 Task: Find connections with filter location Kilmarnock with filter topic #personalbrandingwith filter profile language Potuguese with filter current company Gurgaon Estate In with filter school CMR Institute Of Technology with filter industry Railroad Equipment Manufacturing with filter service category Translation with filter keywords title Nail Technician
Action: Mouse moved to (602, 77)
Screenshot: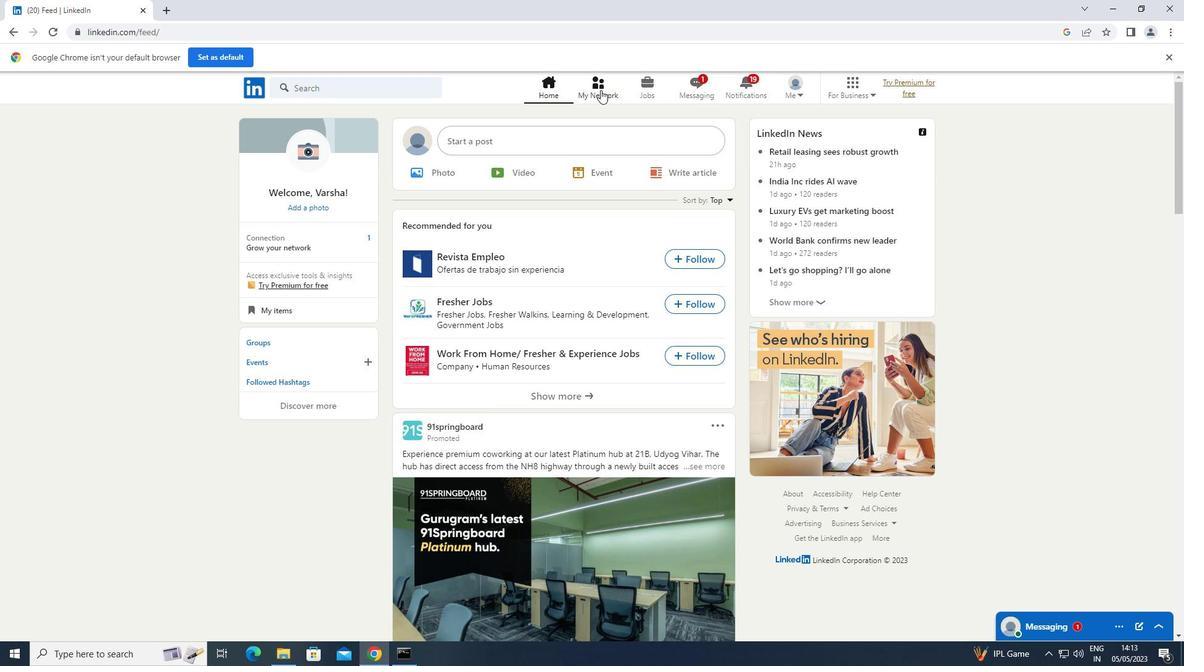 
Action: Mouse pressed left at (602, 77)
Screenshot: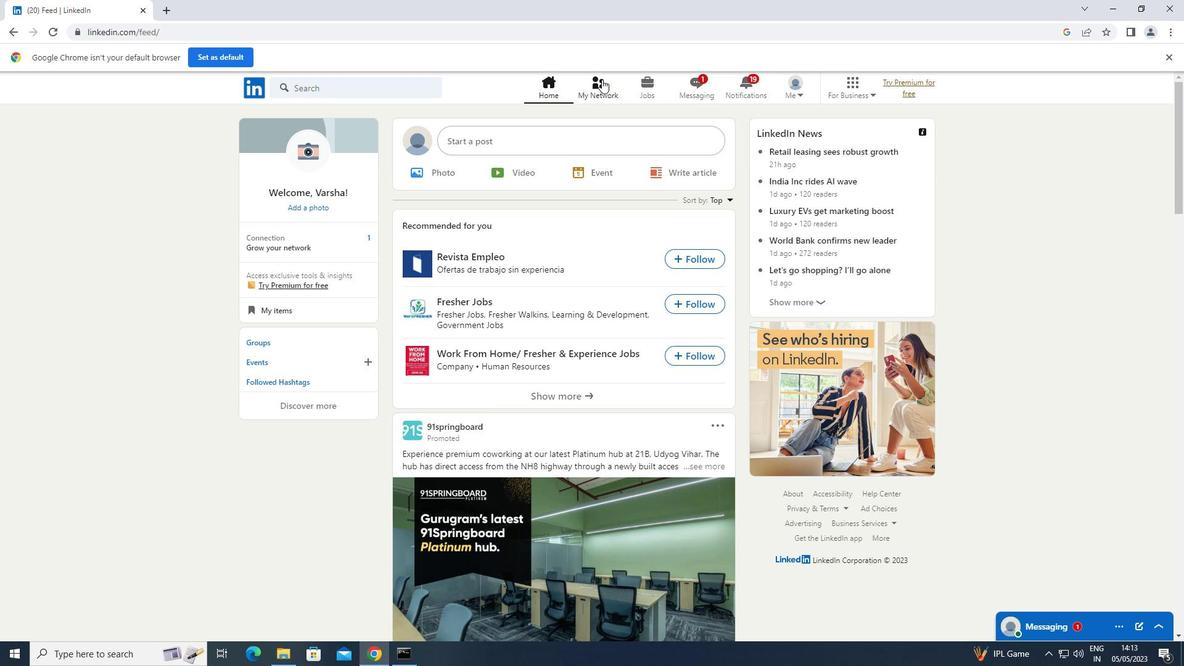 
Action: Mouse moved to (346, 161)
Screenshot: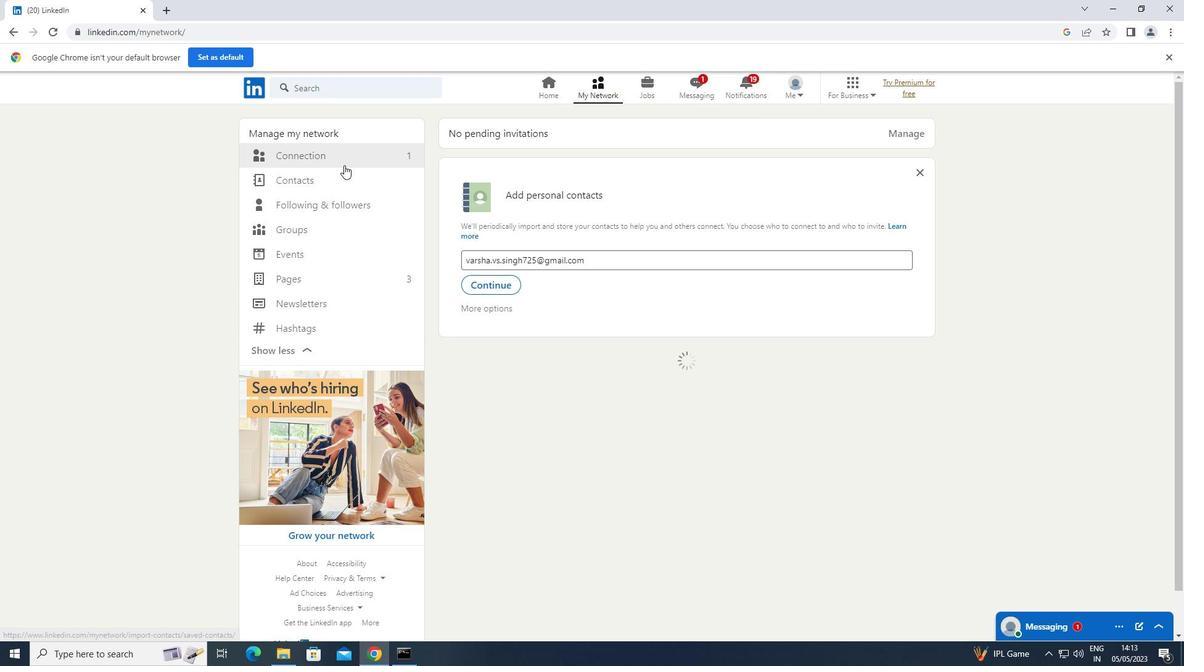 
Action: Mouse pressed left at (346, 161)
Screenshot: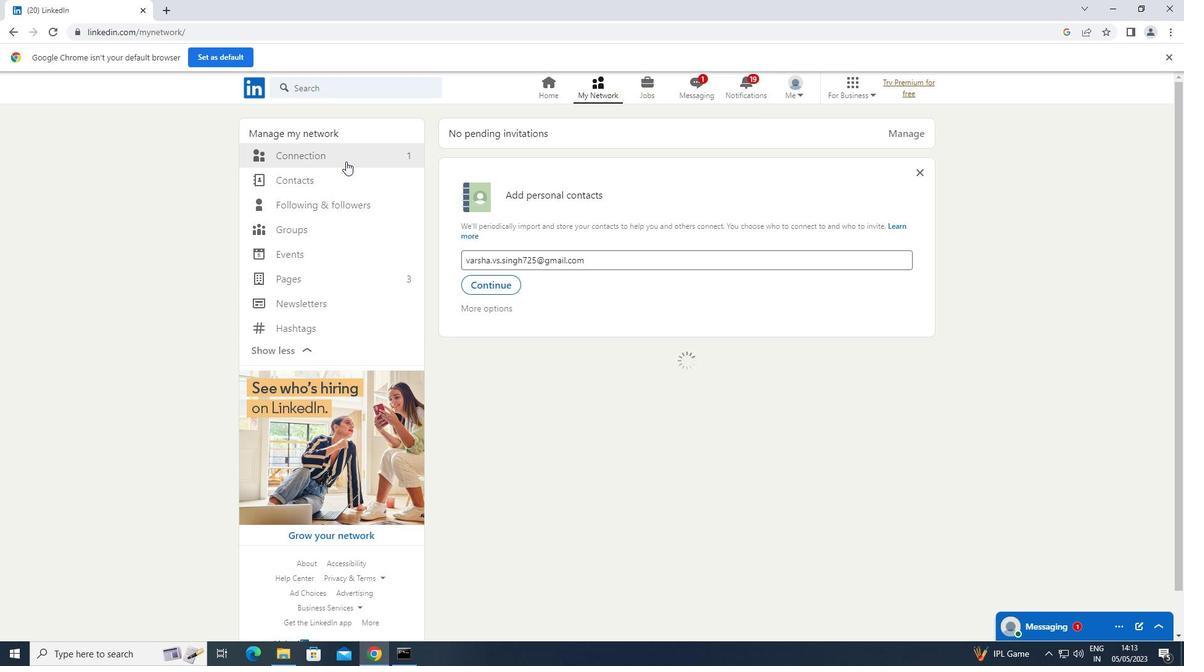 
Action: Mouse moved to (704, 151)
Screenshot: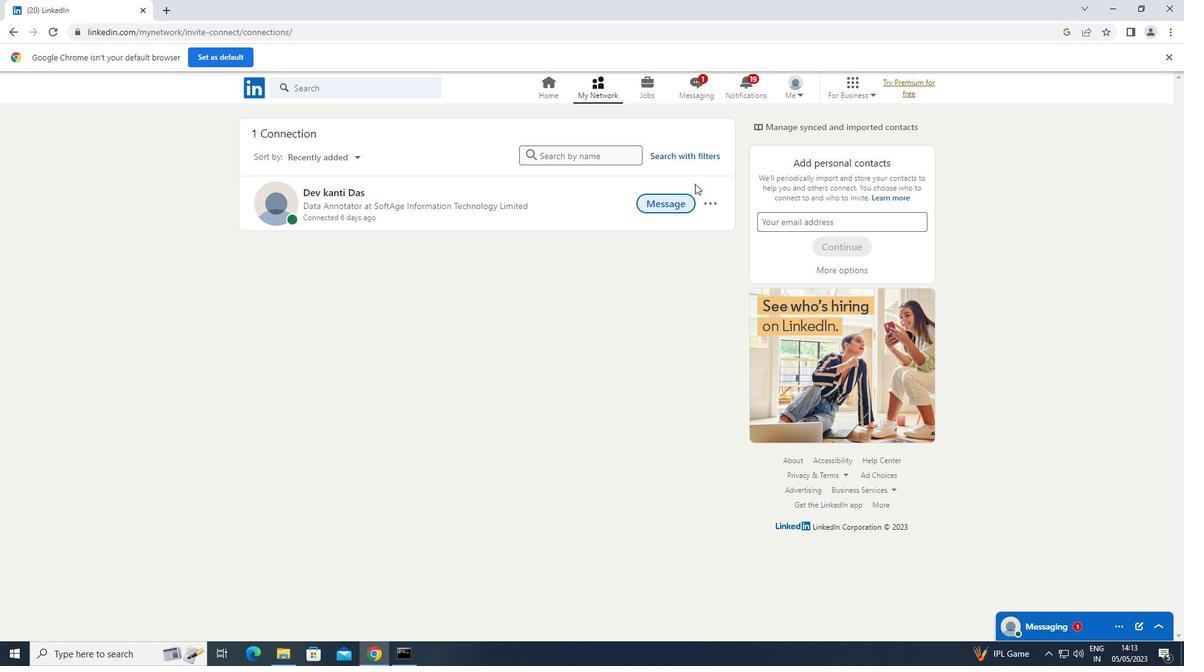 
Action: Mouse pressed left at (704, 151)
Screenshot: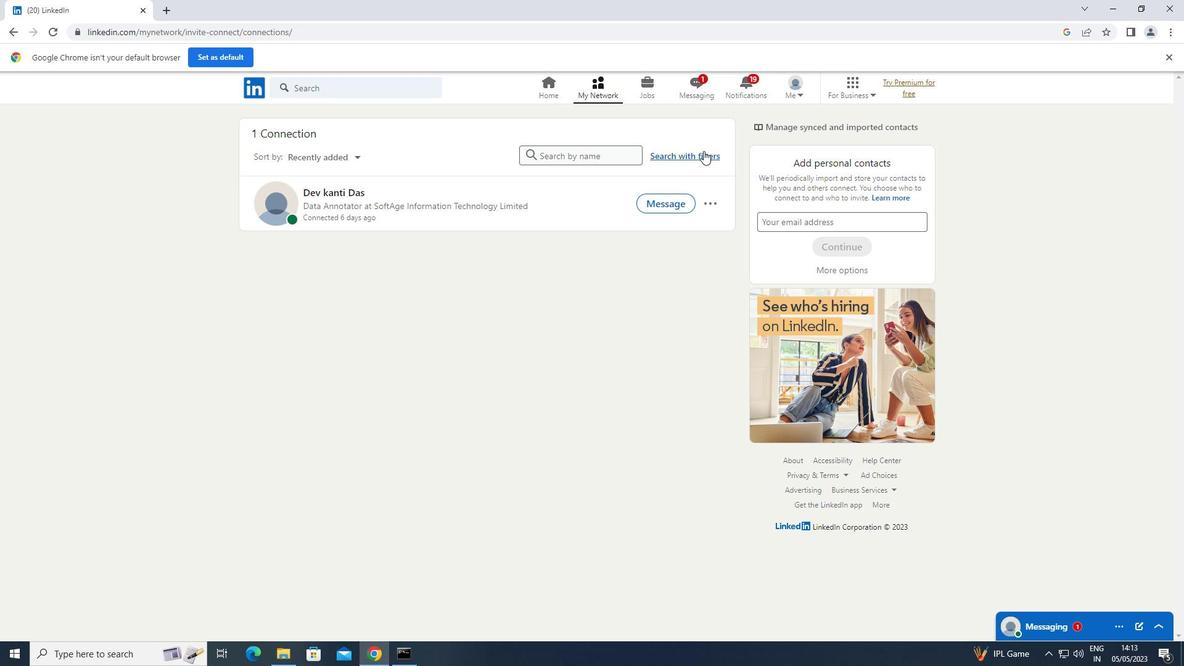 
Action: Mouse moved to (625, 122)
Screenshot: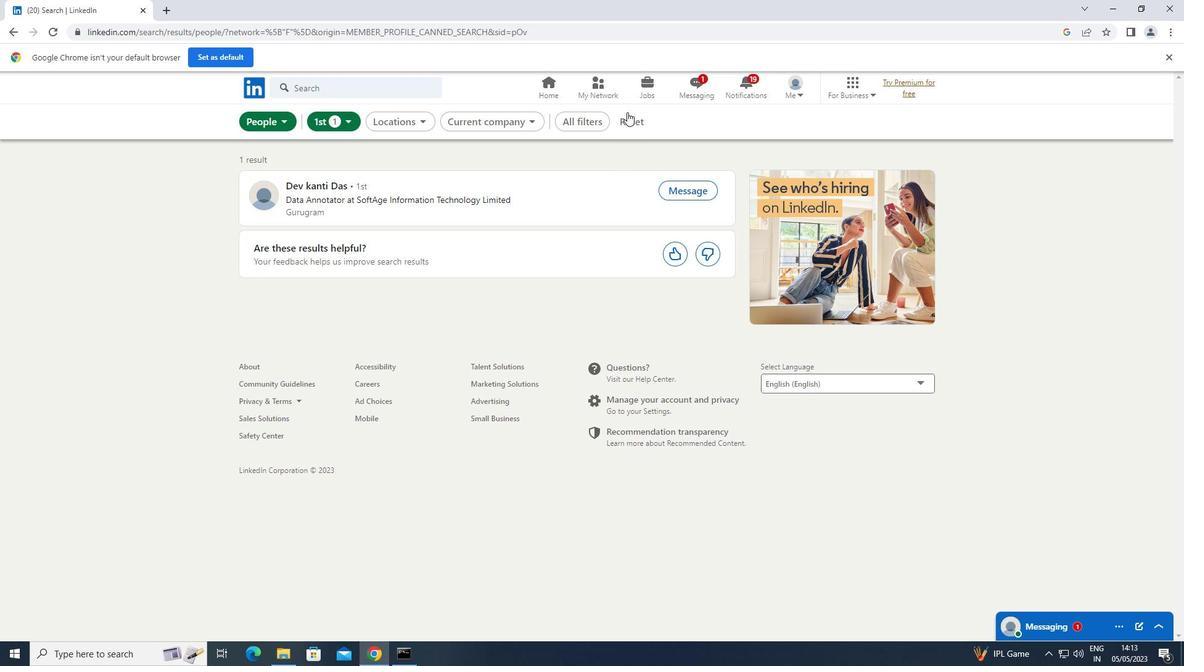 
Action: Mouse pressed left at (625, 122)
Screenshot: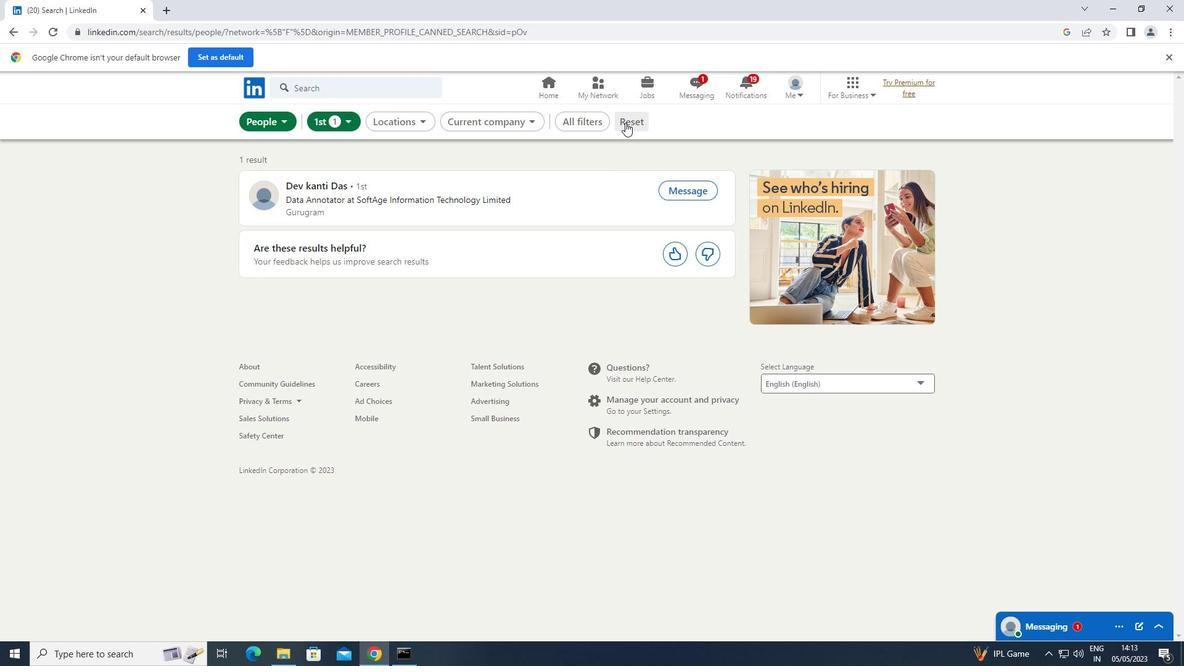 
Action: Mouse moved to (623, 125)
Screenshot: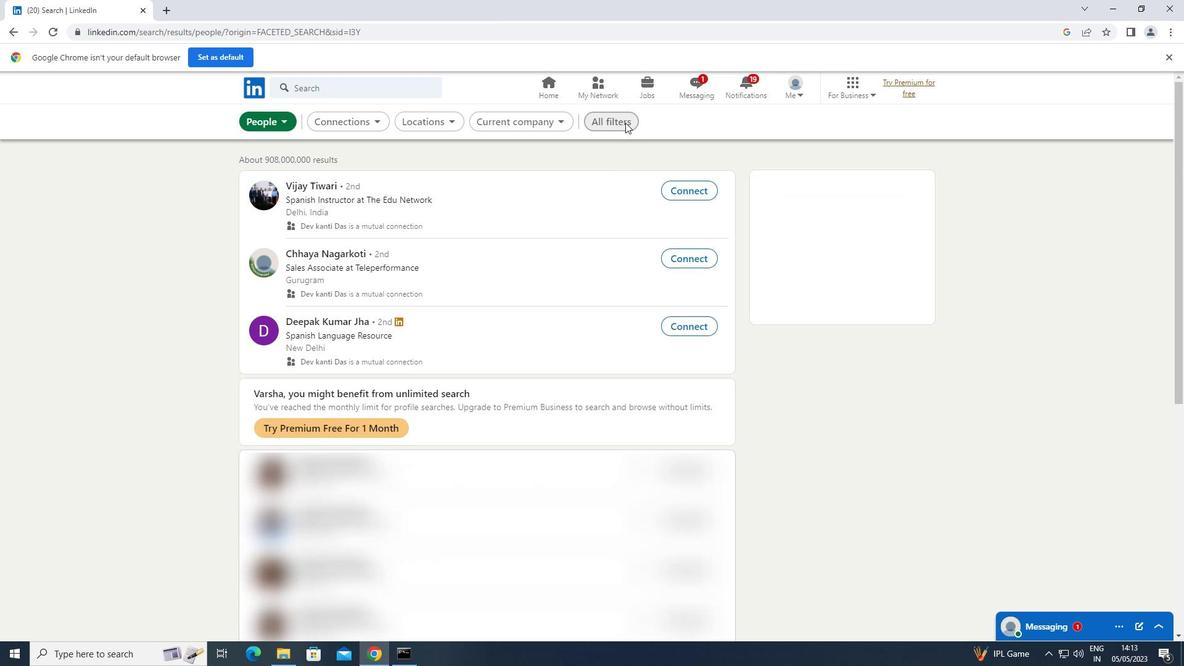 
Action: Mouse pressed left at (623, 125)
Screenshot: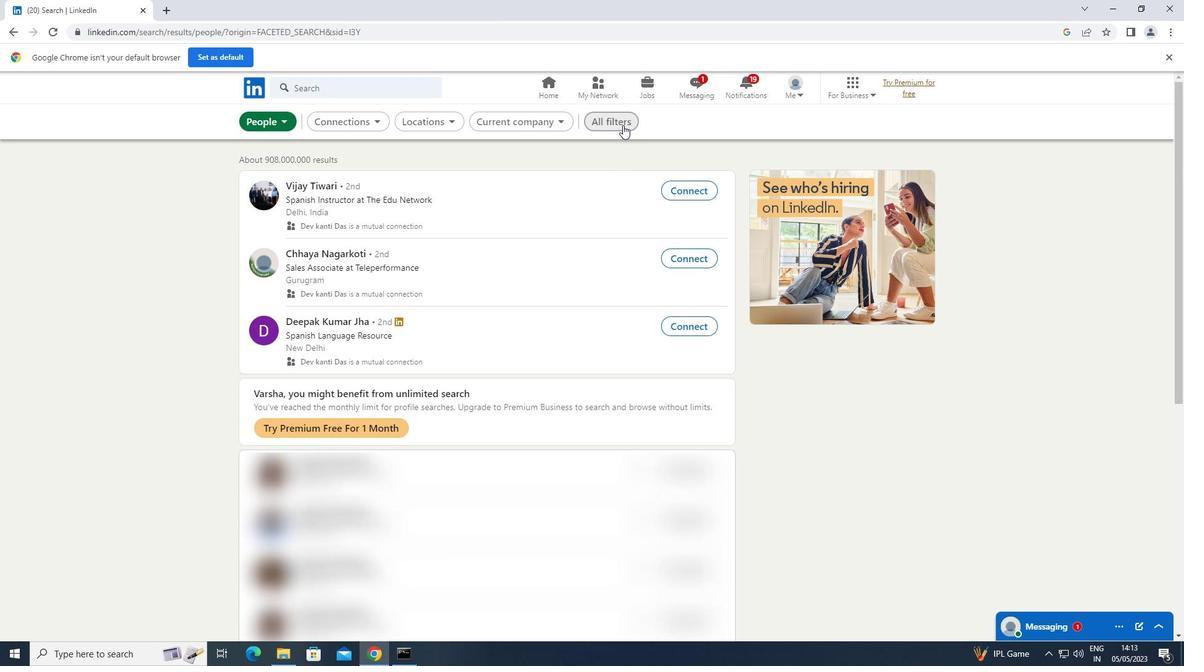 
Action: Mouse moved to (946, 331)
Screenshot: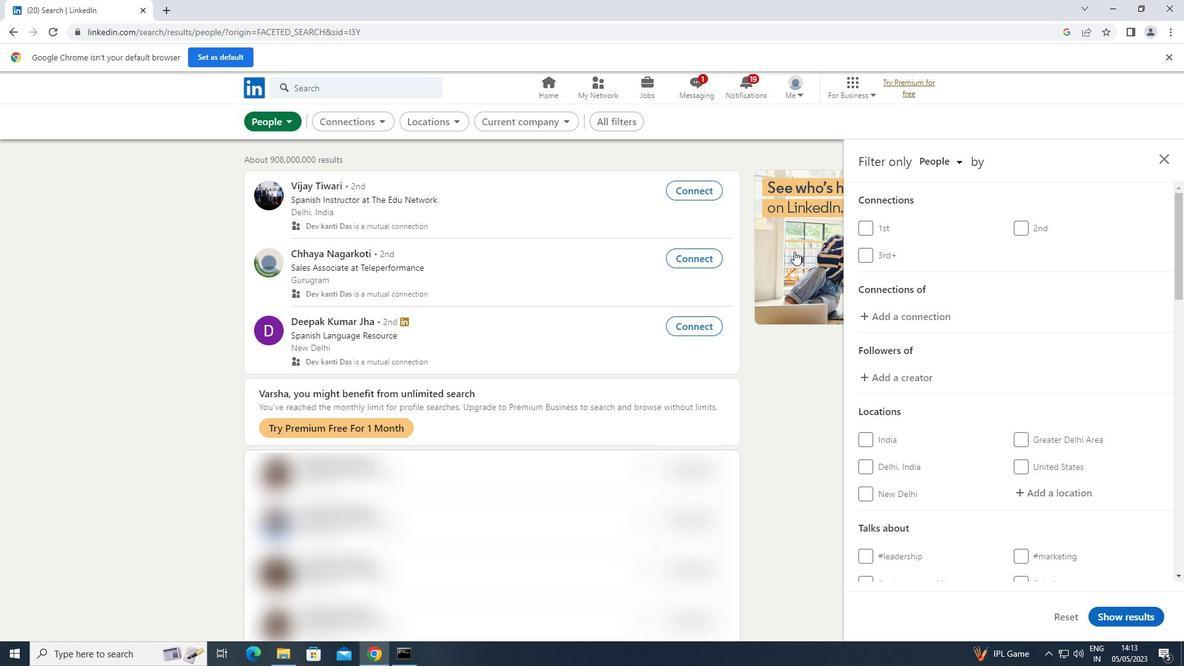 
Action: Mouse scrolled (946, 330) with delta (0, 0)
Screenshot: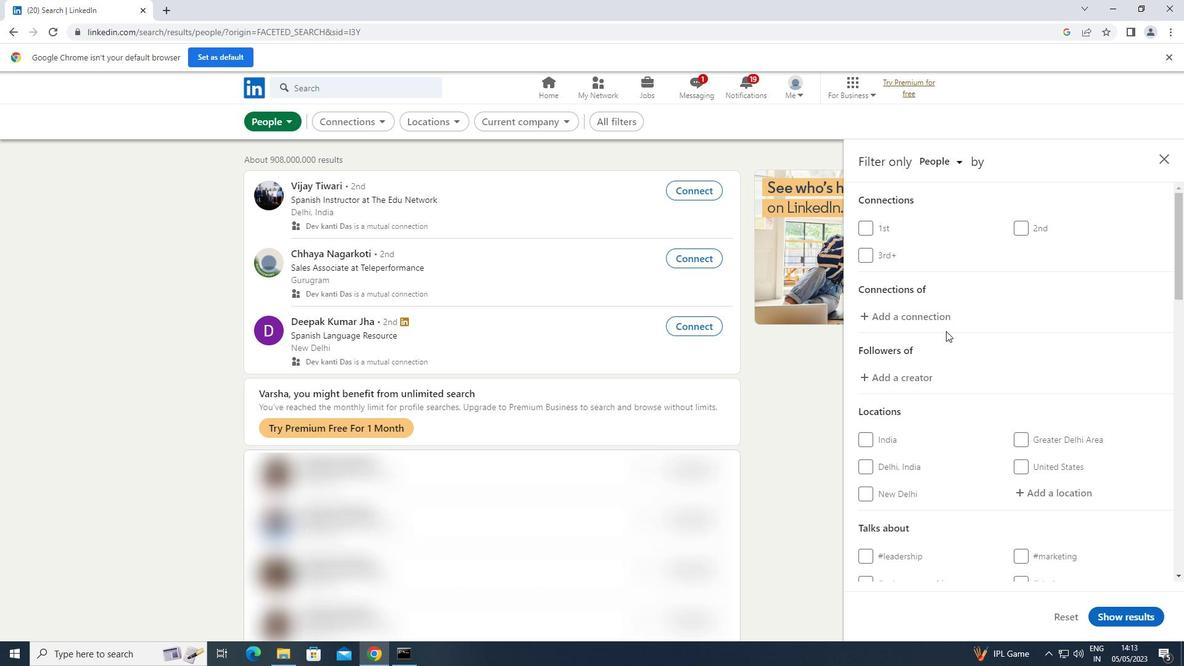 
Action: Mouse scrolled (946, 330) with delta (0, 0)
Screenshot: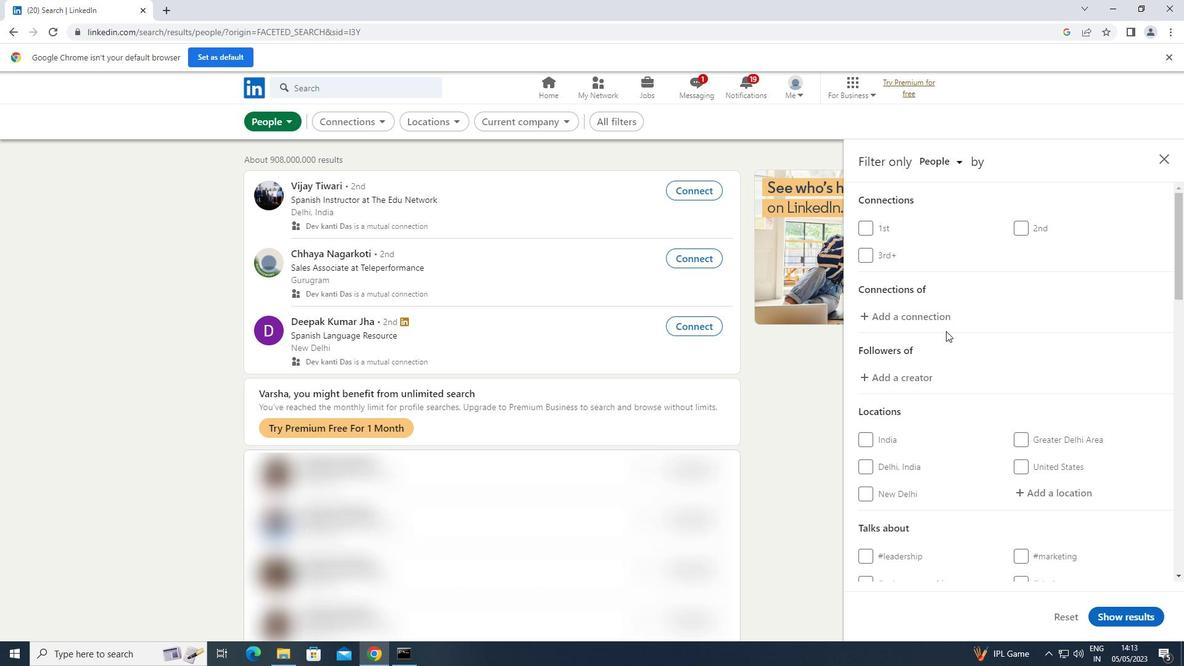 
Action: Mouse moved to (1032, 364)
Screenshot: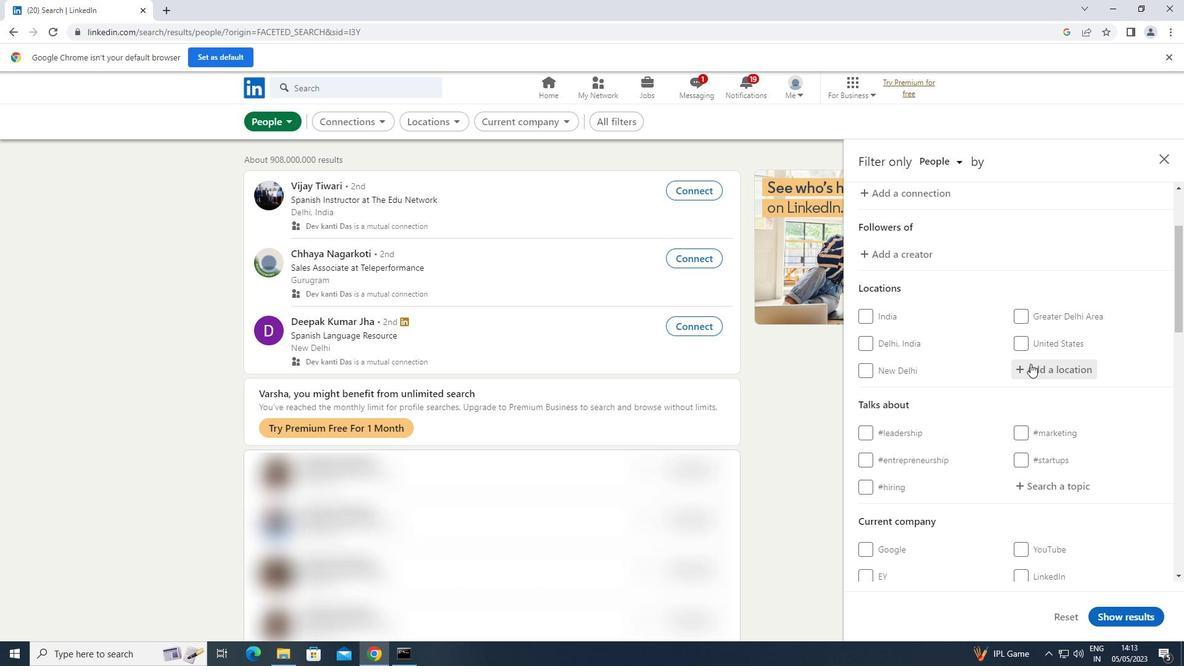
Action: Mouse pressed left at (1032, 364)
Screenshot: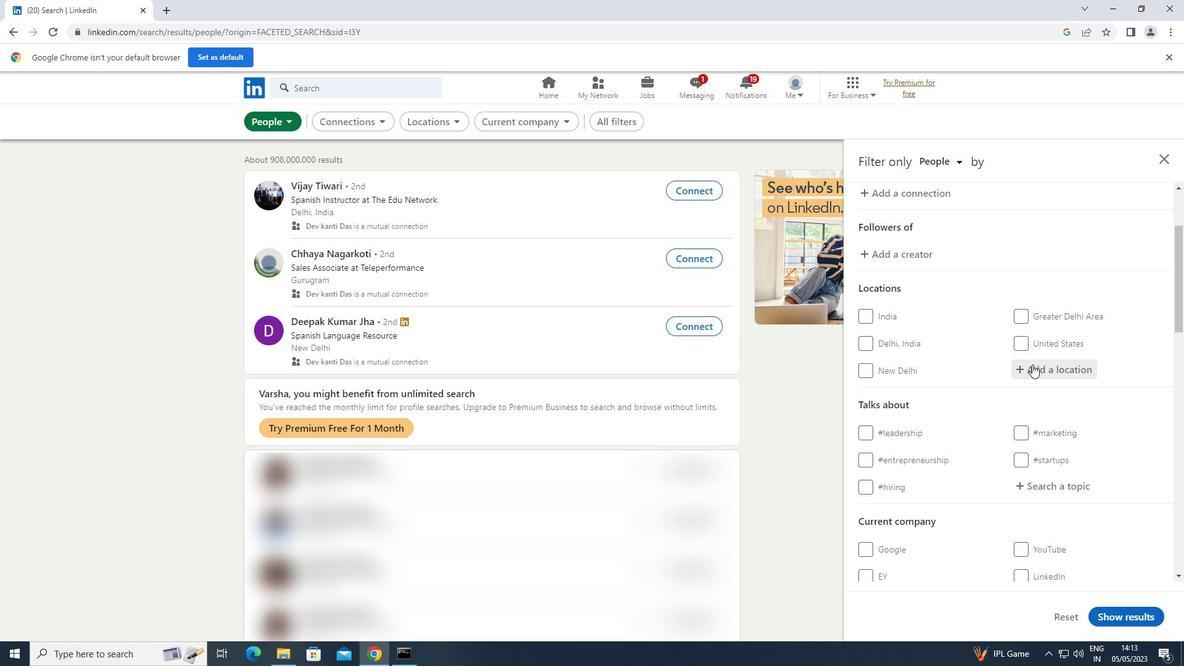 
Action: Key pressed <Key.shift><Key.shift>KILMARNOCK
Screenshot: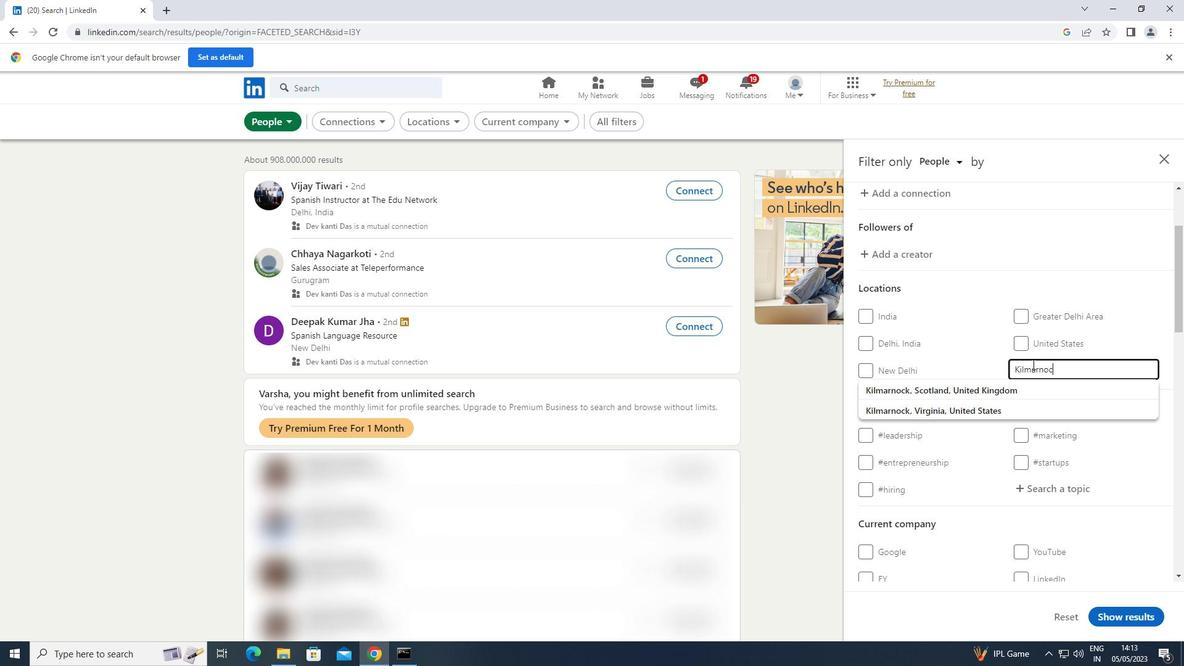 
Action: Mouse moved to (1035, 480)
Screenshot: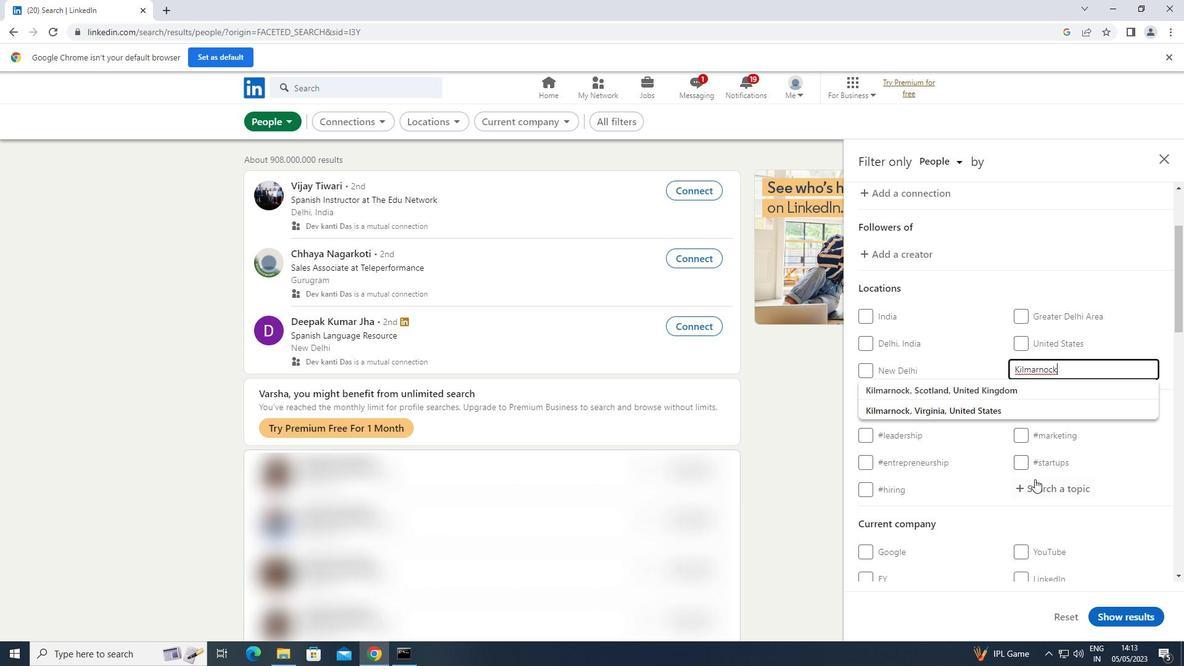 
Action: Mouse pressed left at (1035, 480)
Screenshot: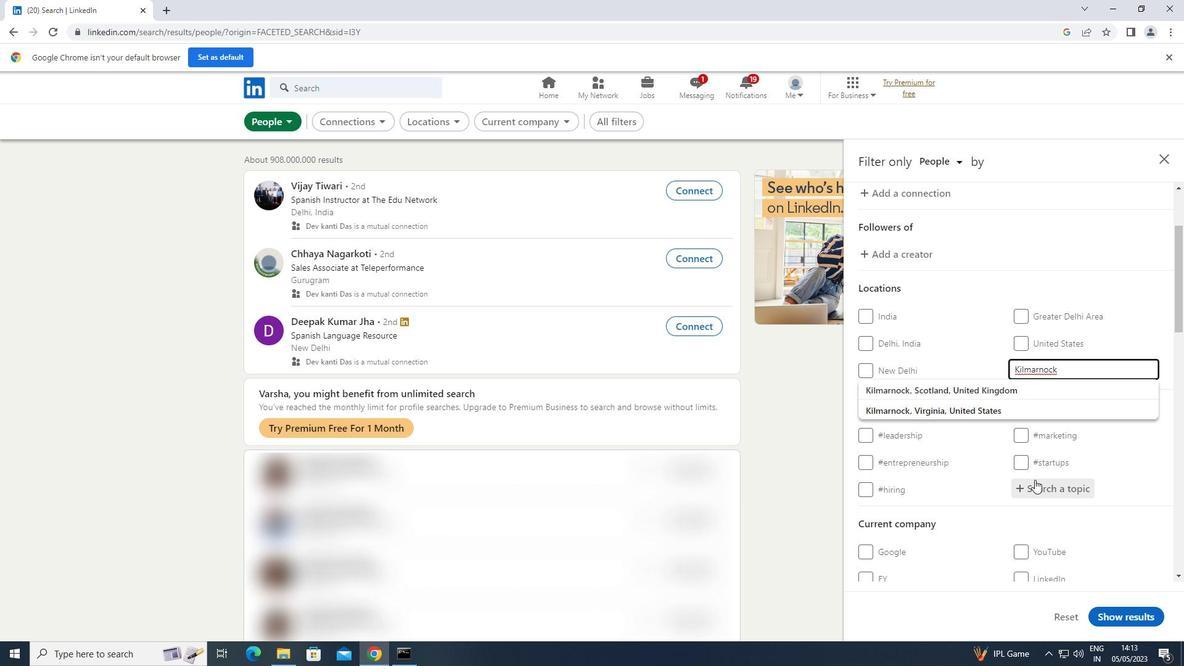 
Action: Key pressed PERSONALBRANDING
Screenshot: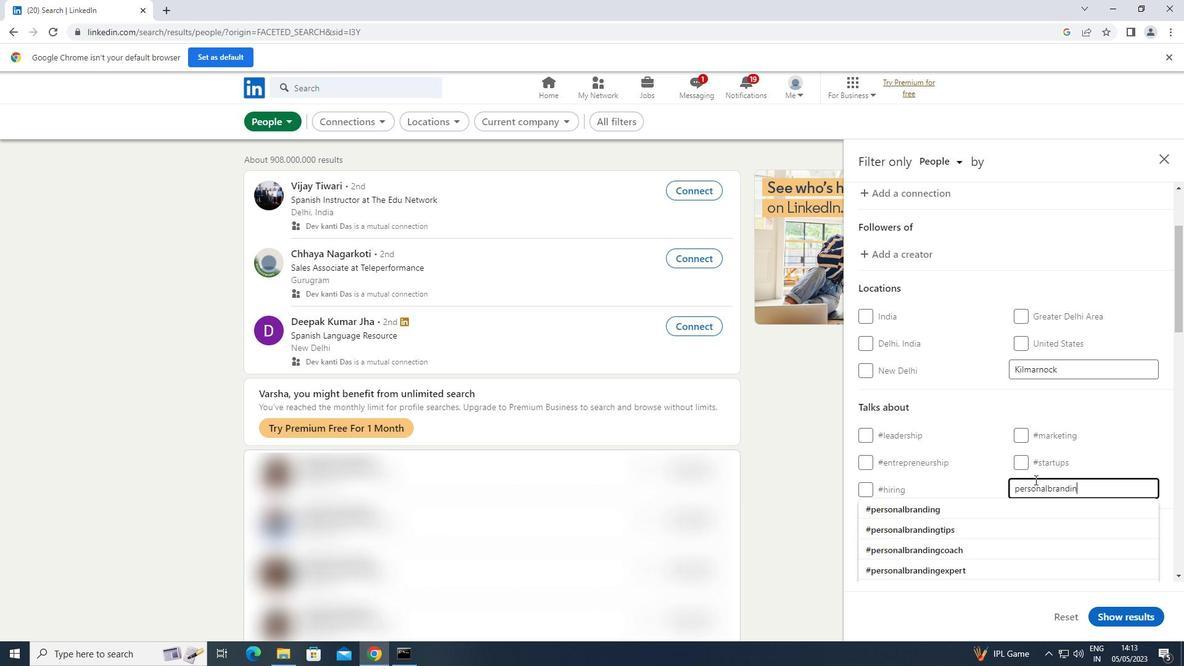 
Action: Mouse moved to (966, 510)
Screenshot: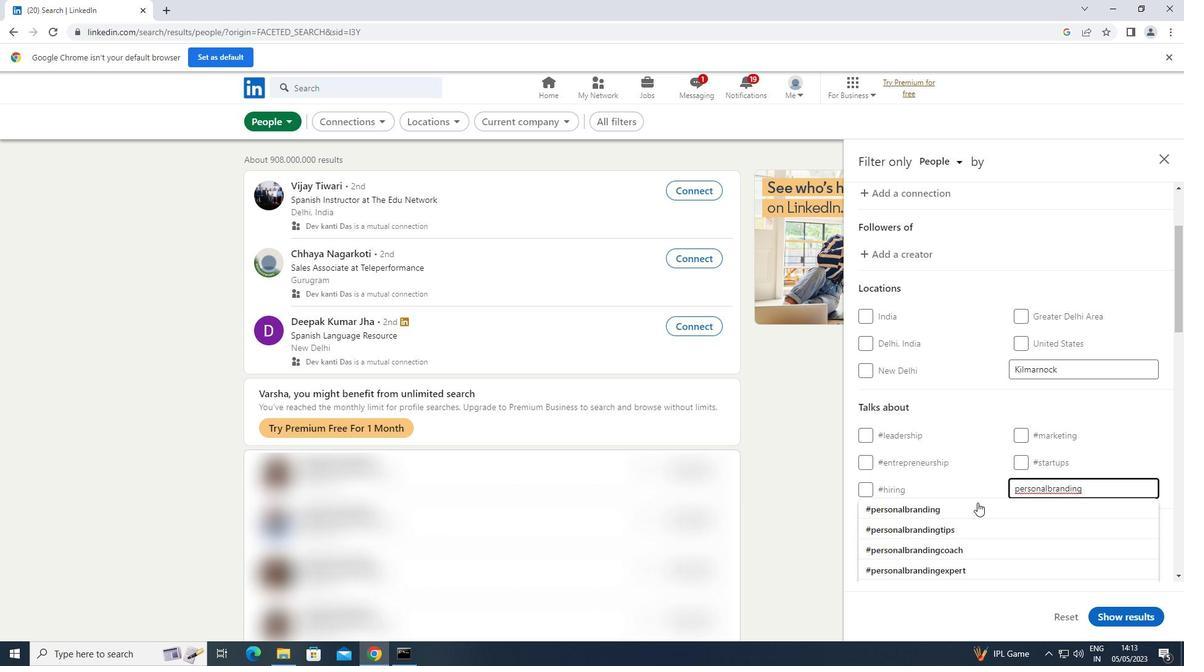 
Action: Mouse pressed left at (966, 510)
Screenshot: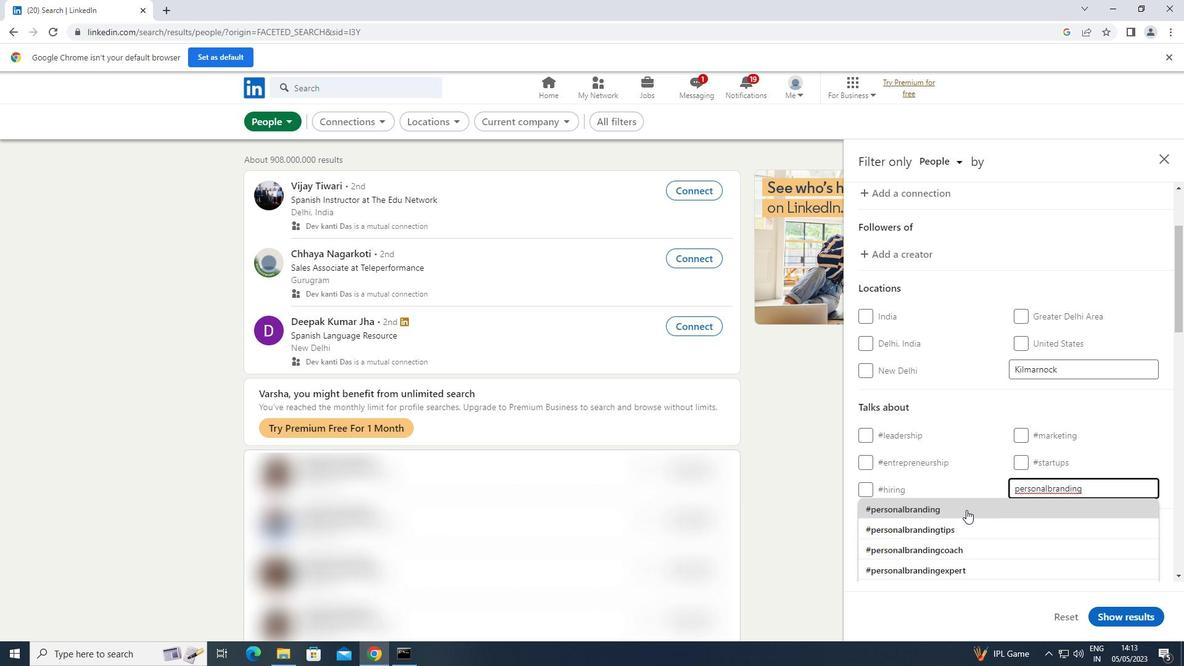 
Action: Mouse moved to (907, 523)
Screenshot: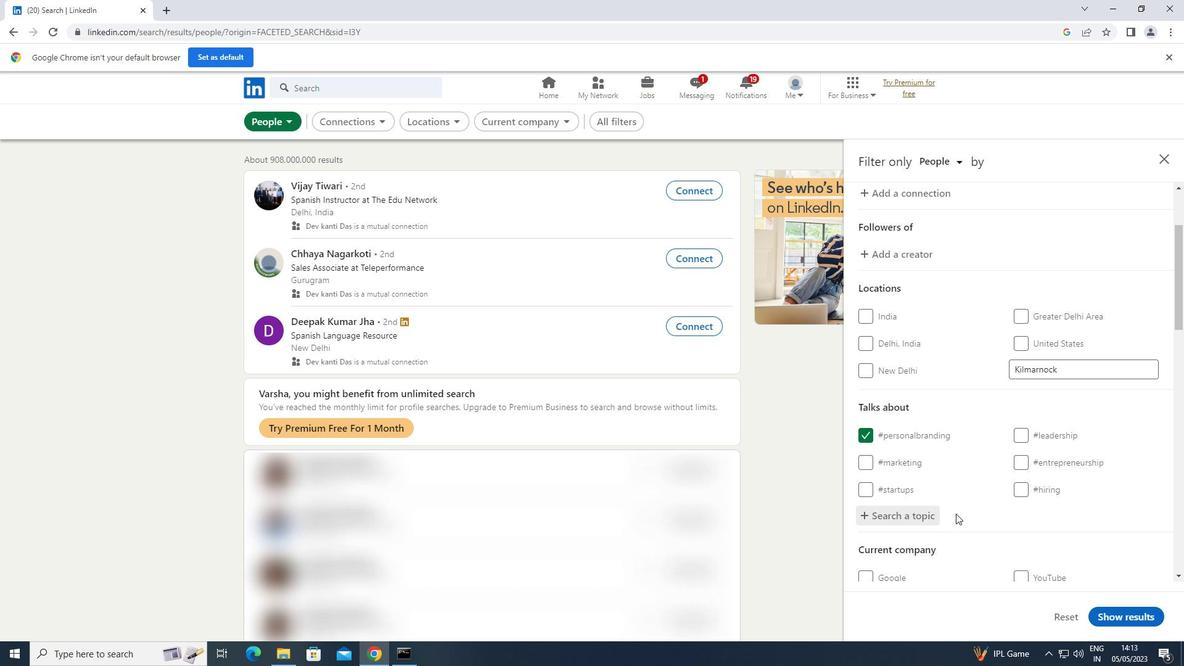 
Action: Mouse scrolled (907, 522) with delta (0, 0)
Screenshot: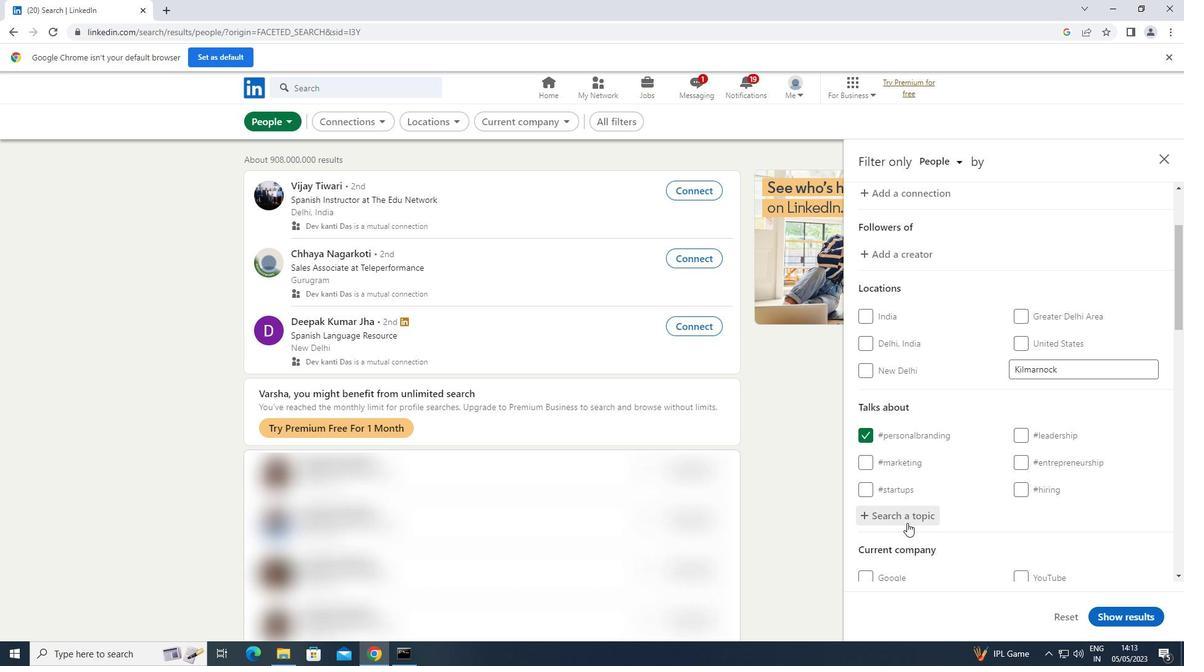 
Action: Mouse scrolled (907, 522) with delta (0, 0)
Screenshot: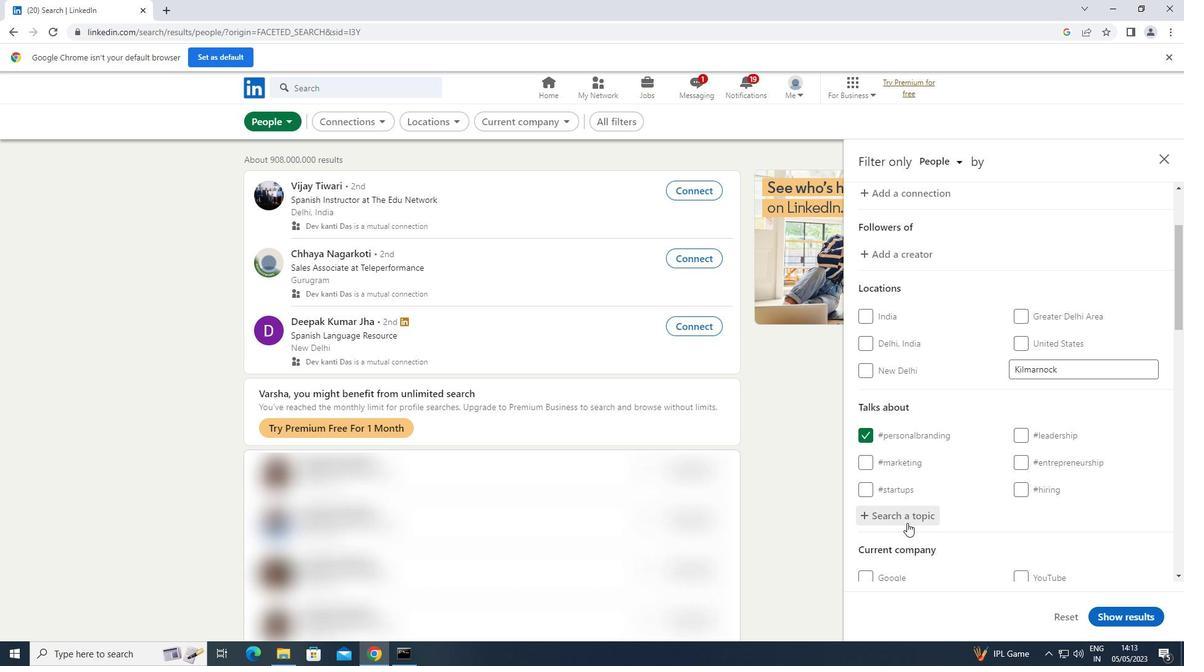
Action: Mouse moved to (924, 503)
Screenshot: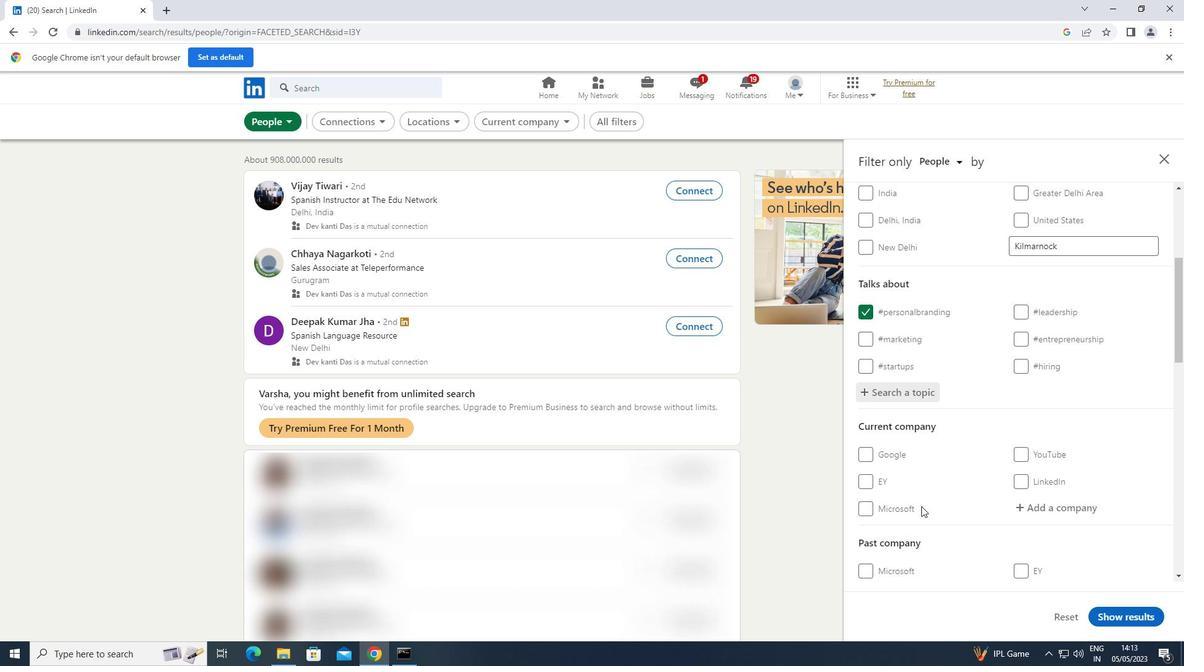 
Action: Mouse scrolled (924, 502) with delta (0, 0)
Screenshot: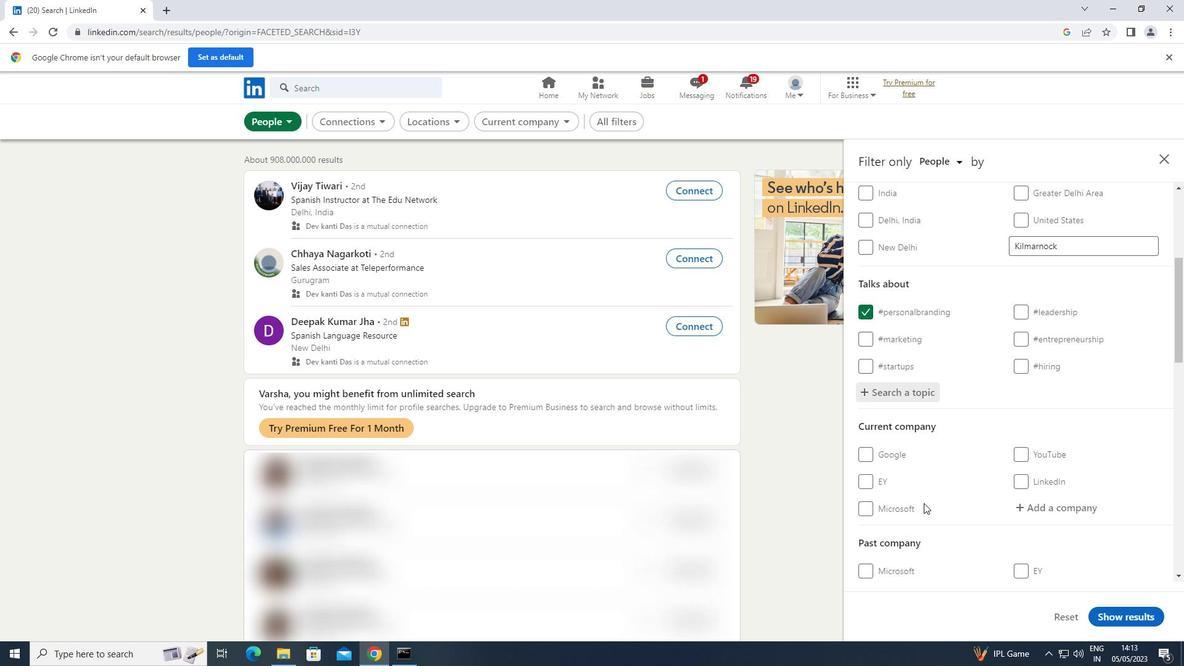 
Action: Mouse scrolled (924, 502) with delta (0, 0)
Screenshot: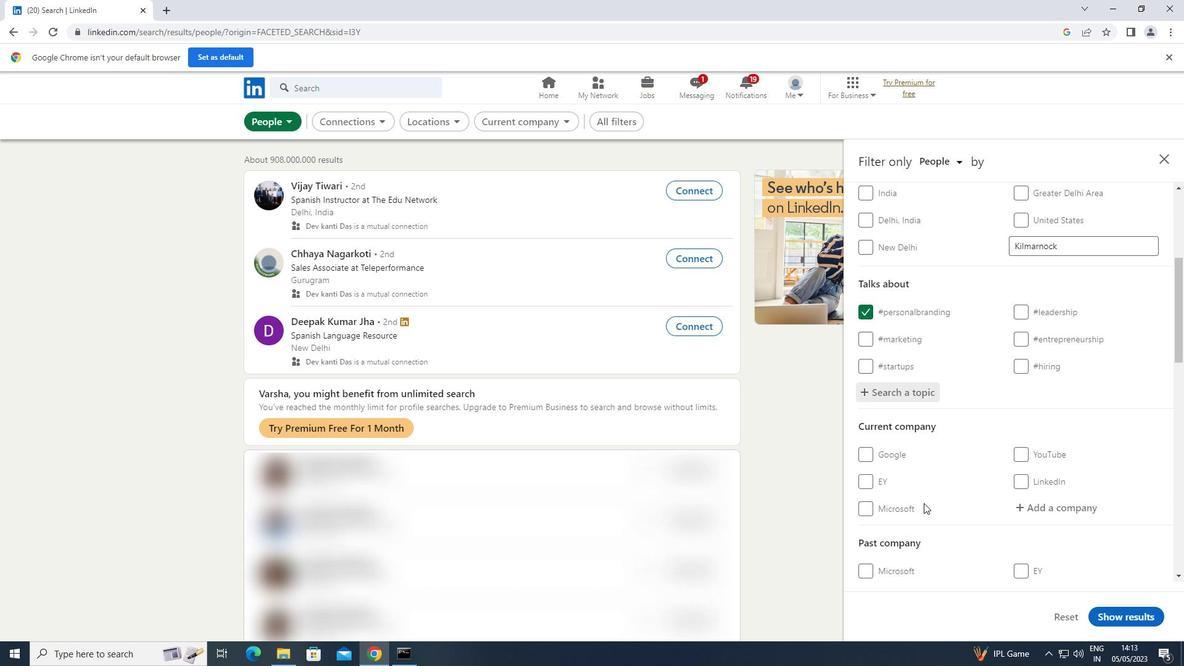 
Action: Mouse moved to (932, 494)
Screenshot: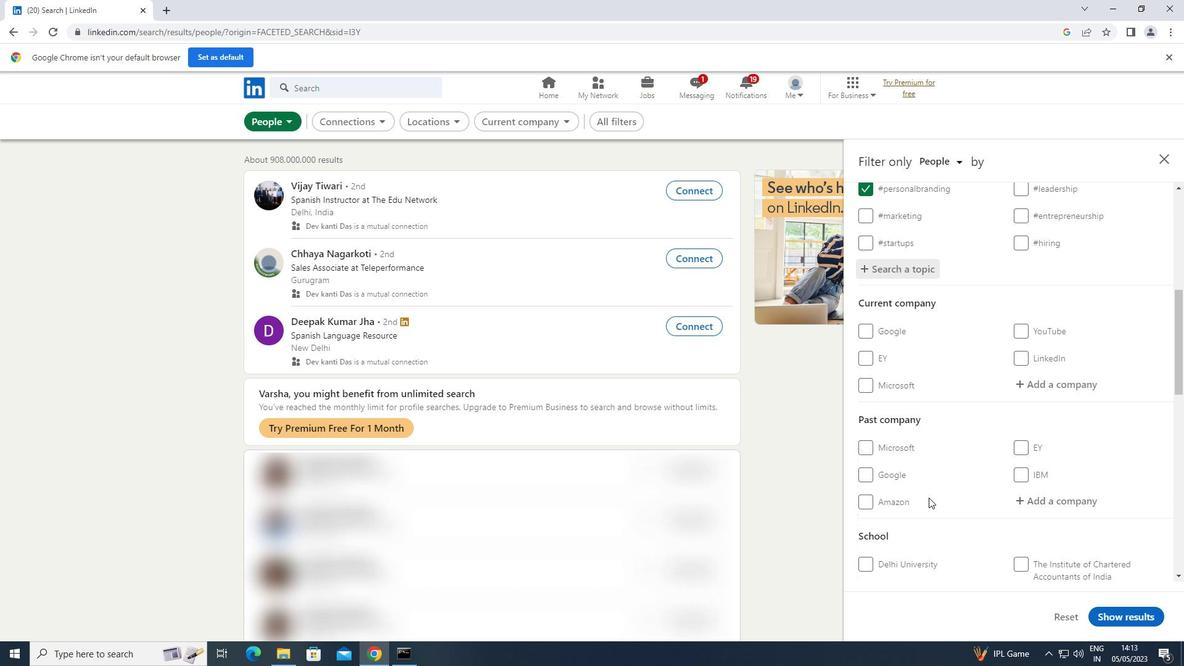 
Action: Mouse scrolled (932, 493) with delta (0, 0)
Screenshot: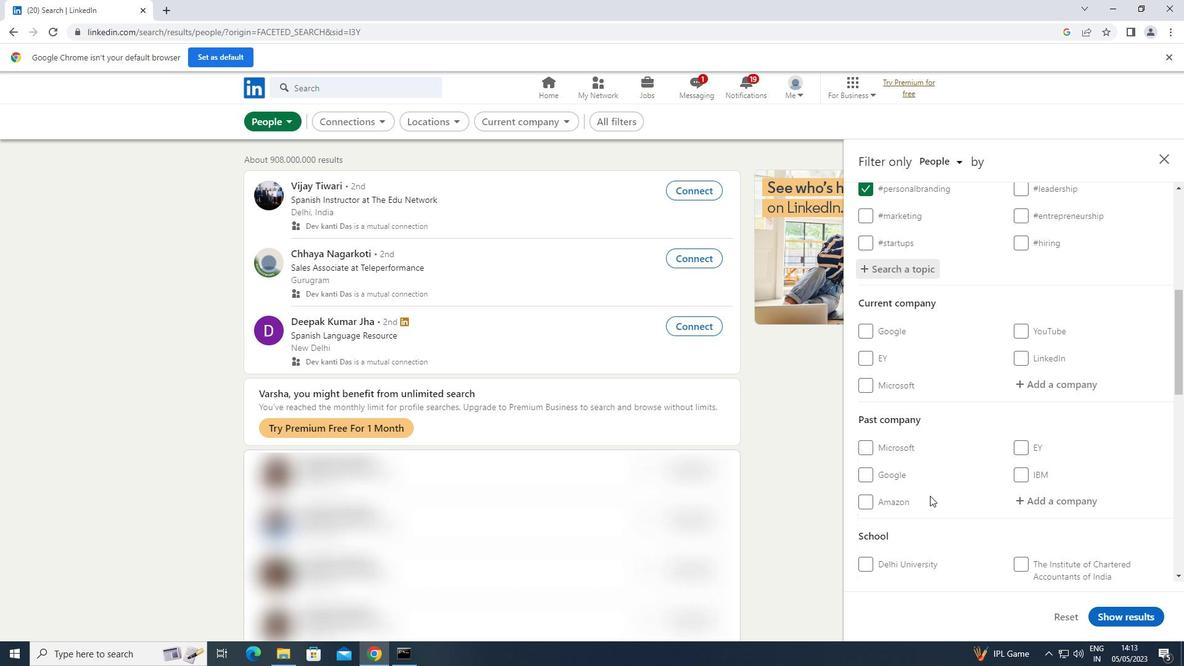 
Action: Mouse scrolled (932, 493) with delta (0, 0)
Screenshot: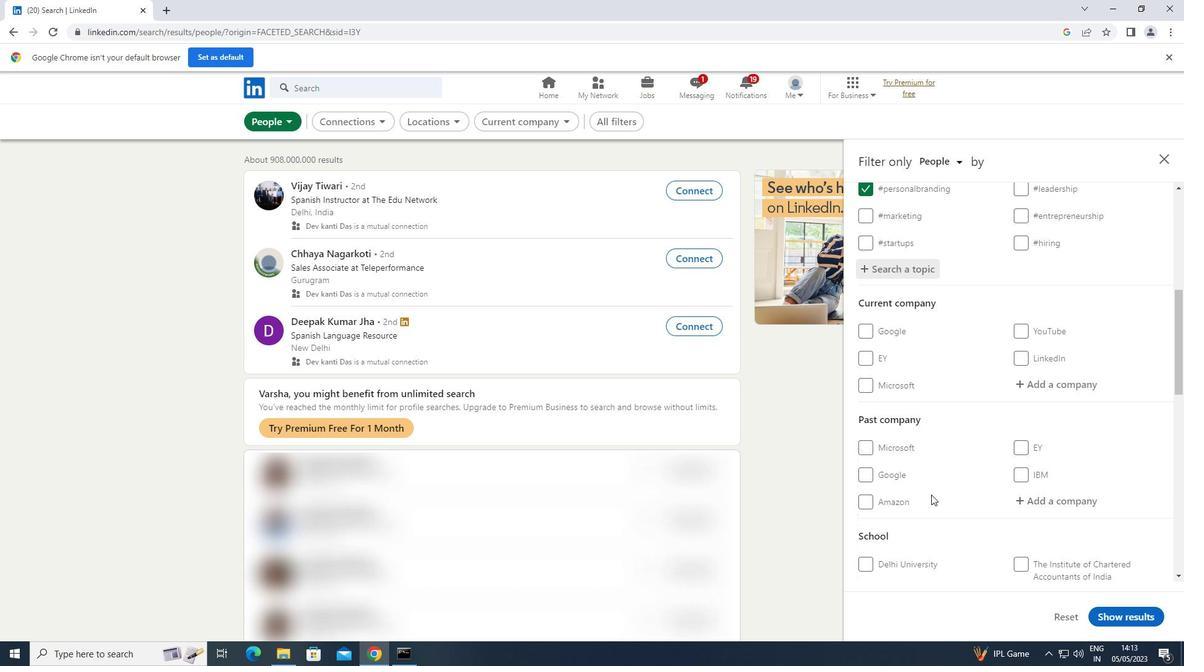 
Action: Mouse scrolled (932, 493) with delta (0, 0)
Screenshot: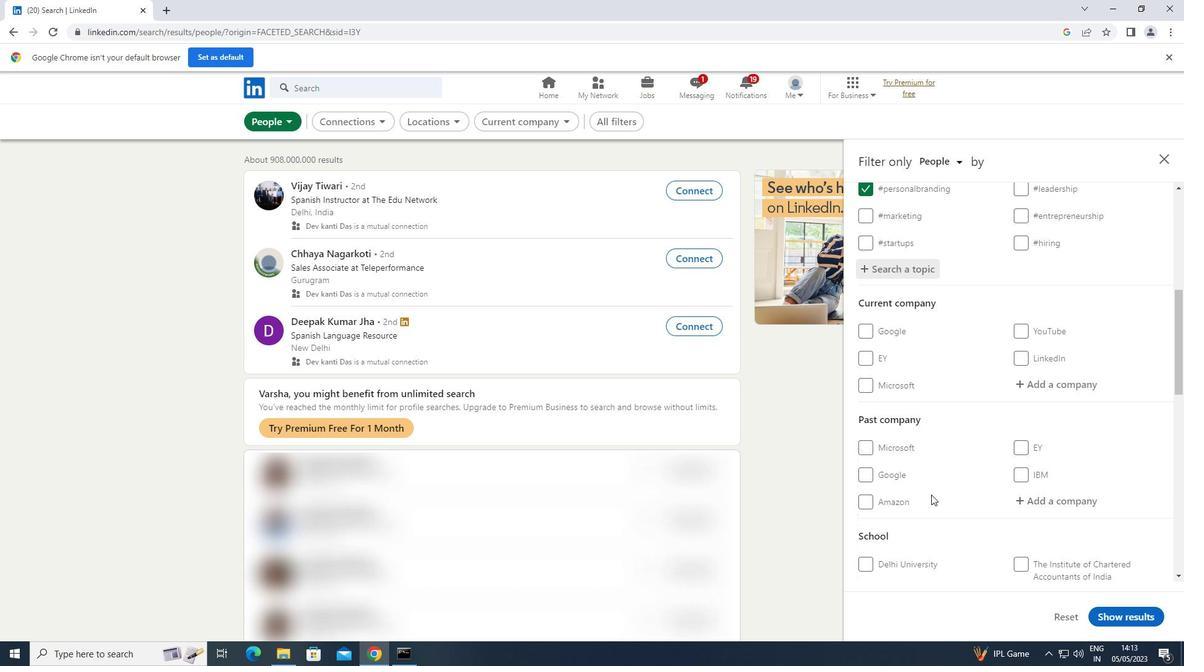 
Action: Mouse scrolled (932, 493) with delta (0, 0)
Screenshot: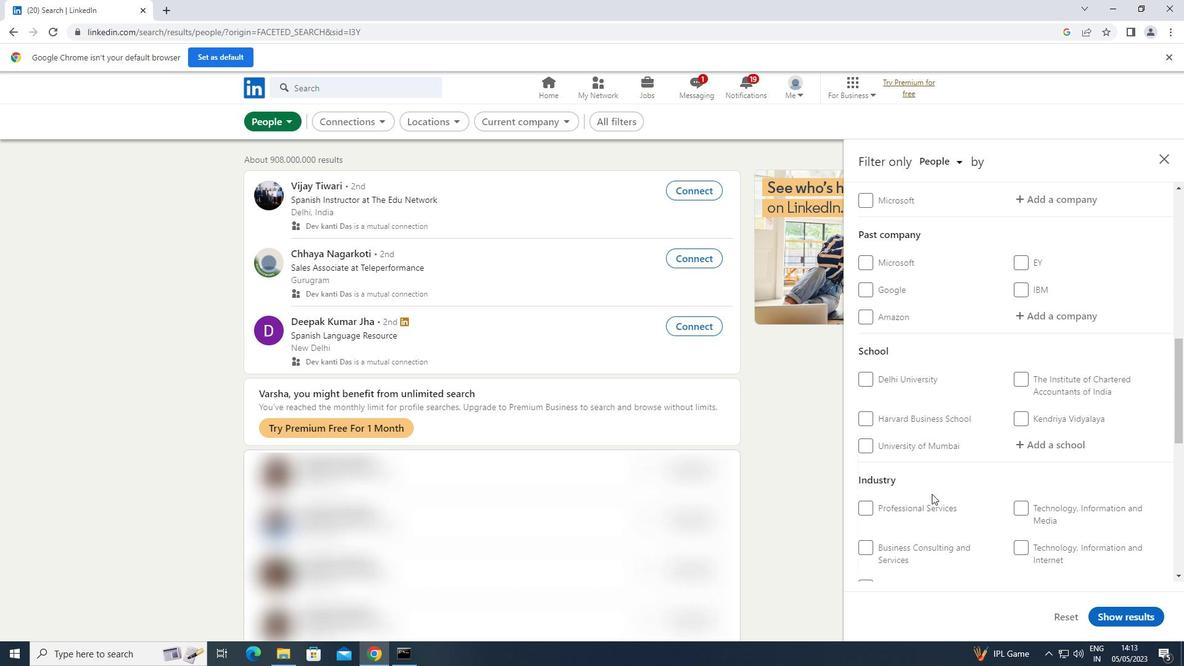 
Action: Mouse scrolled (932, 493) with delta (0, 0)
Screenshot: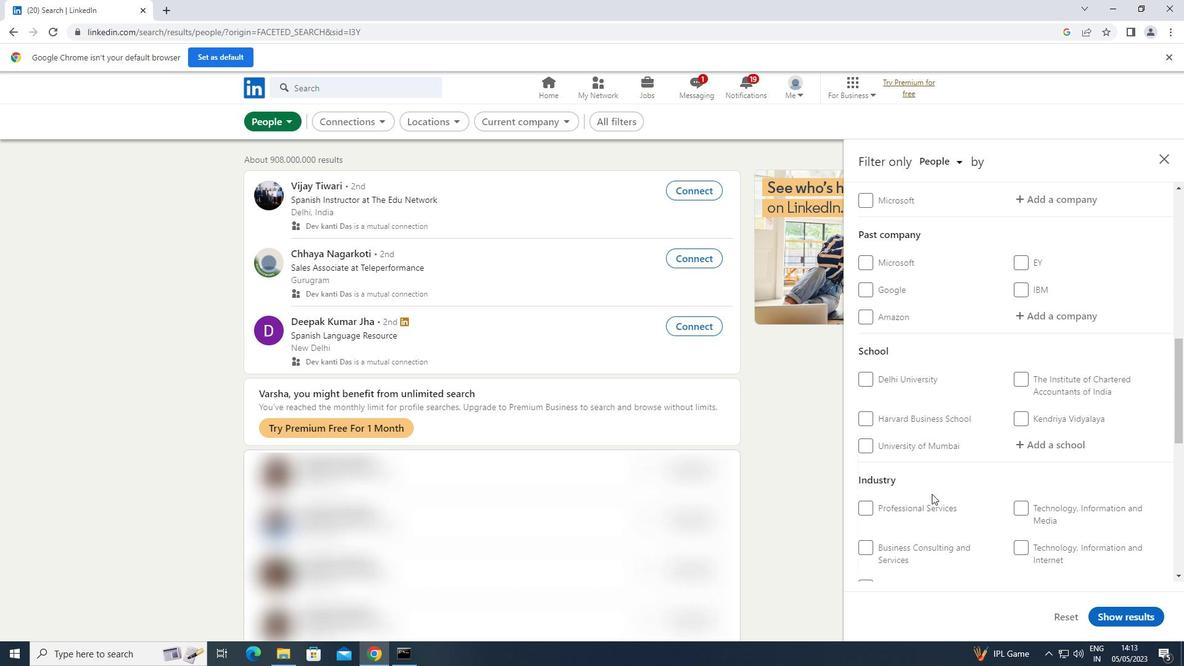 
Action: Mouse moved to (1017, 550)
Screenshot: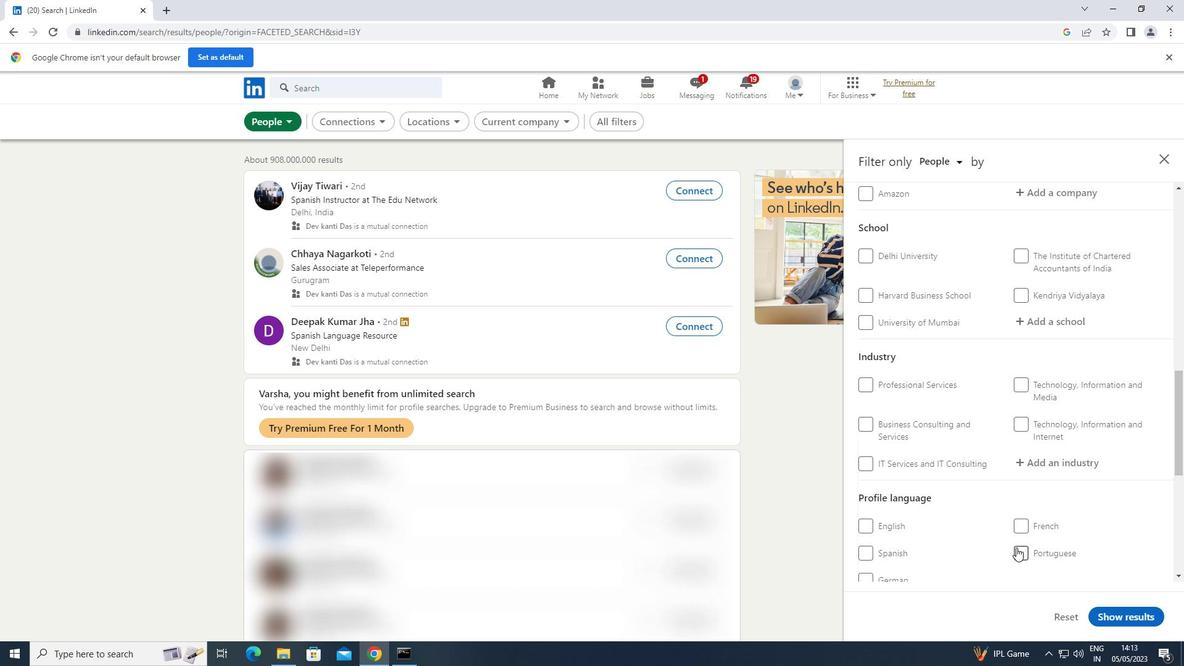 
Action: Mouse pressed left at (1017, 550)
Screenshot: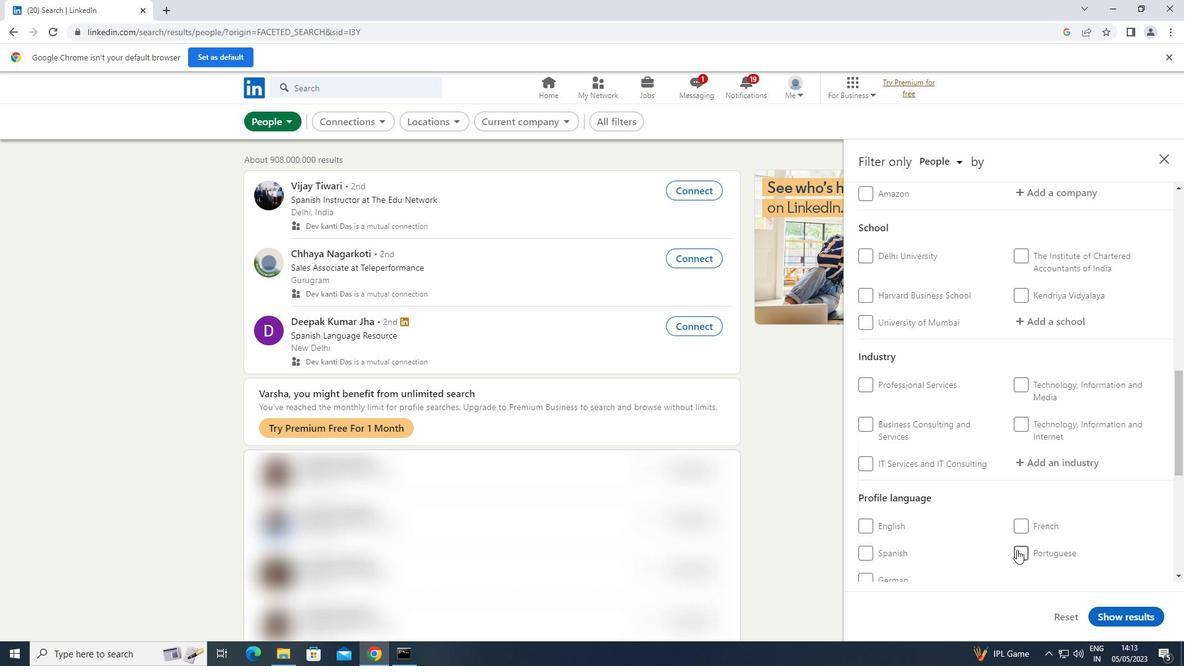 
Action: Mouse moved to (1019, 547)
Screenshot: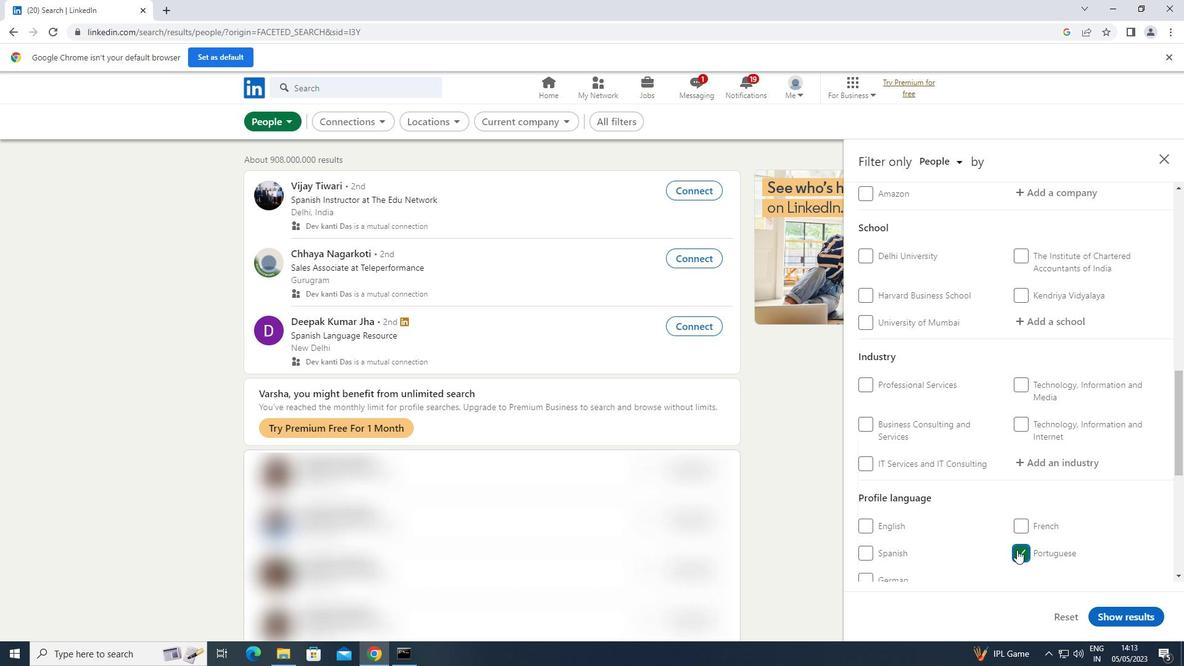 
Action: Mouse scrolled (1019, 547) with delta (0, 0)
Screenshot: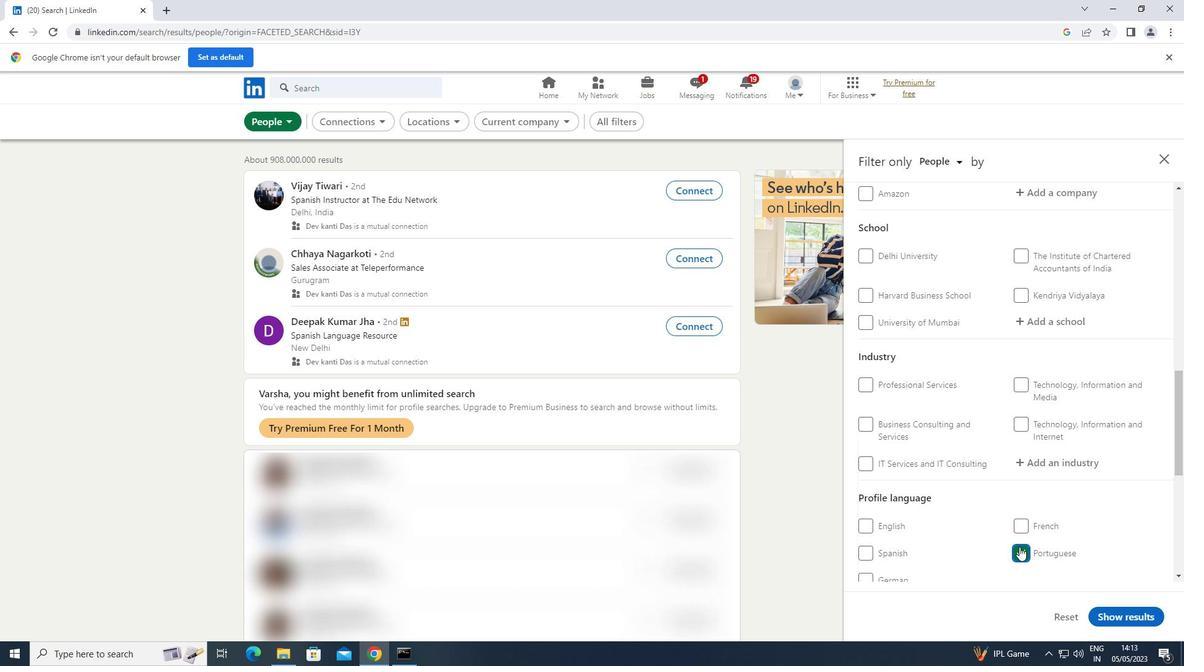 
Action: Mouse scrolled (1019, 547) with delta (0, 0)
Screenshot: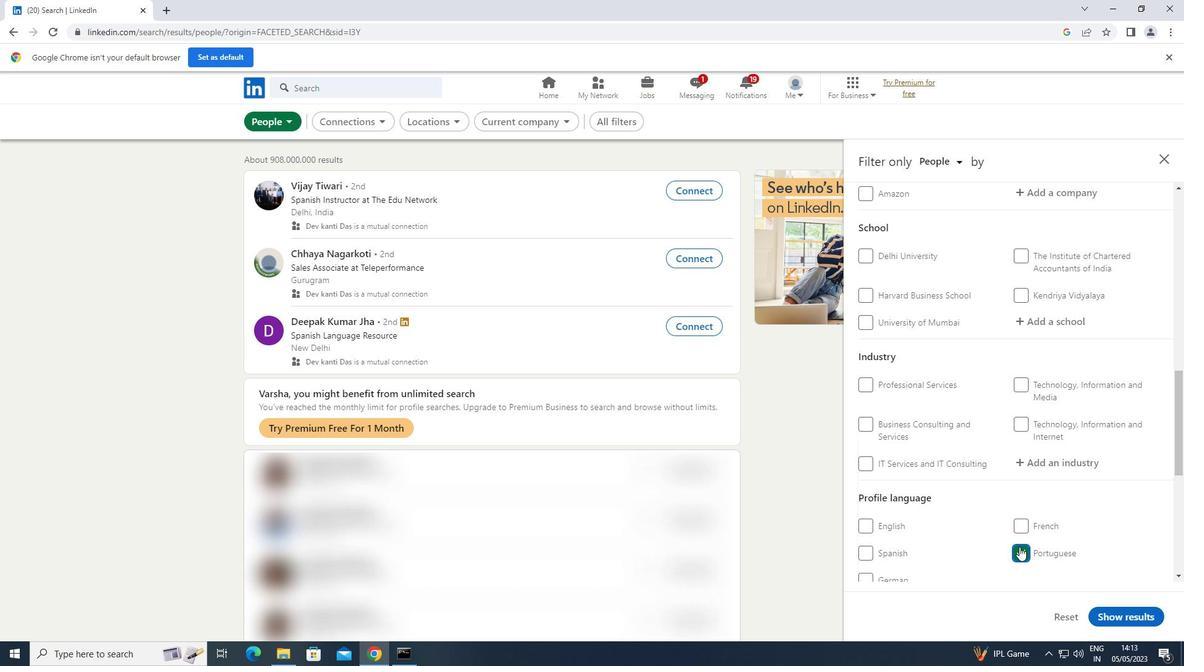 
Action: Mouse scrolled (1019, 546) with delta (0, 0)
Screenshot: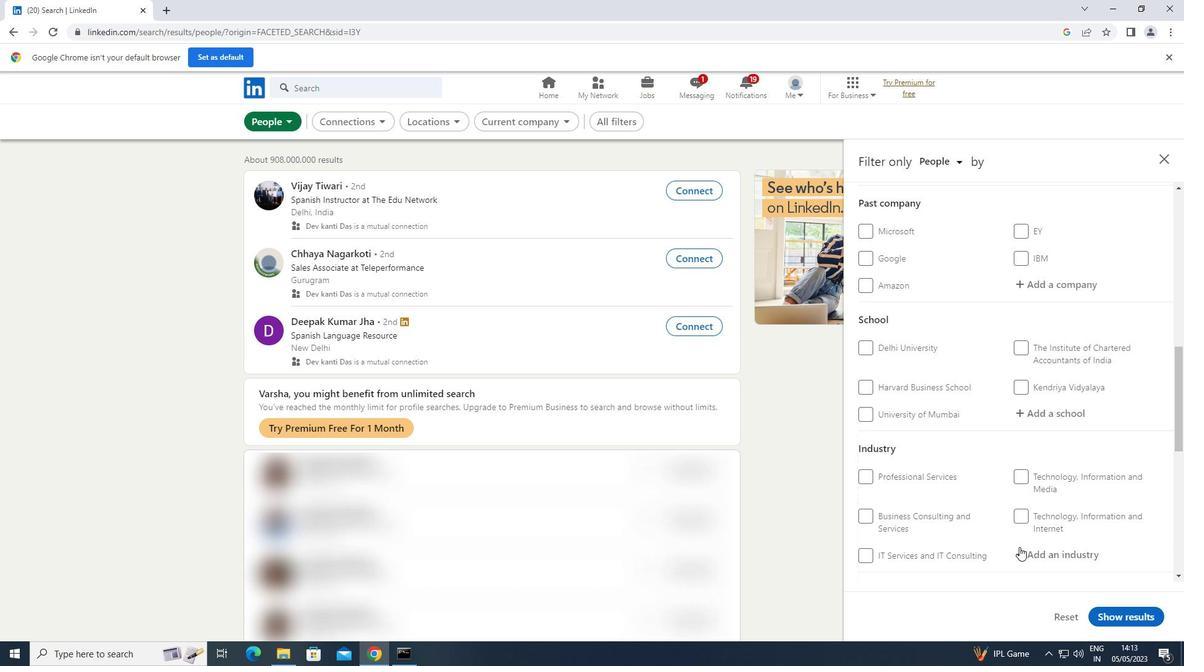 
Action: Mouse scrolled (1019, 547) with delta (0, 0)
Screenshot: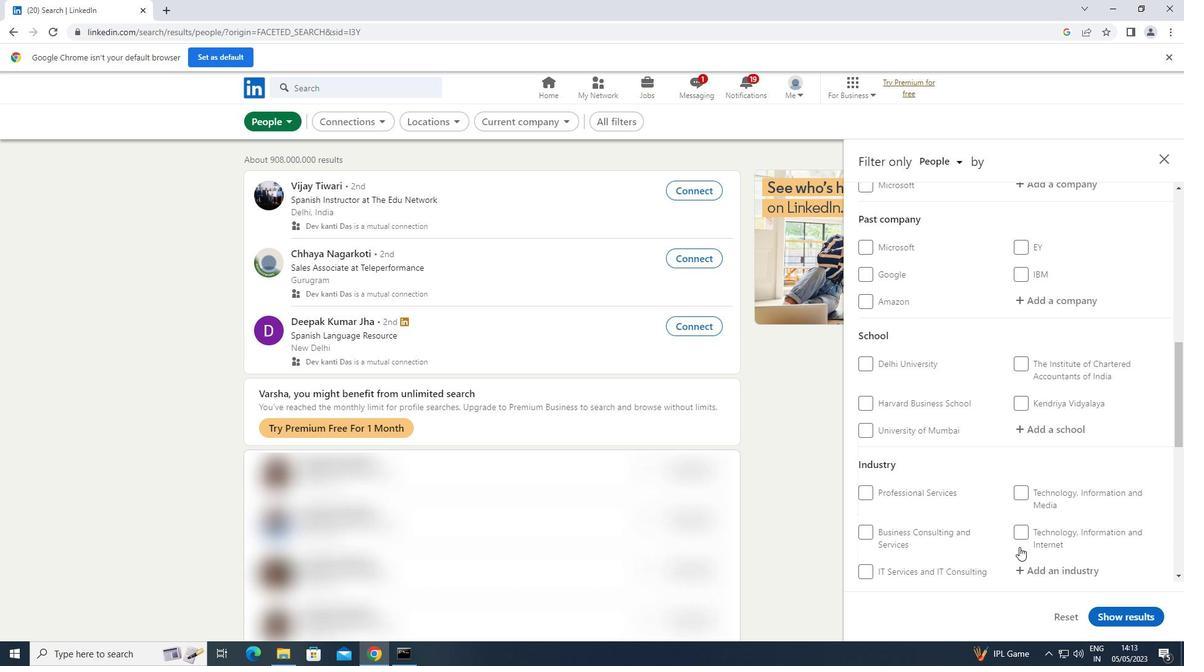 
Action: Mouse scrolled (1019, 547) with delta (0, 0)
Screenshot: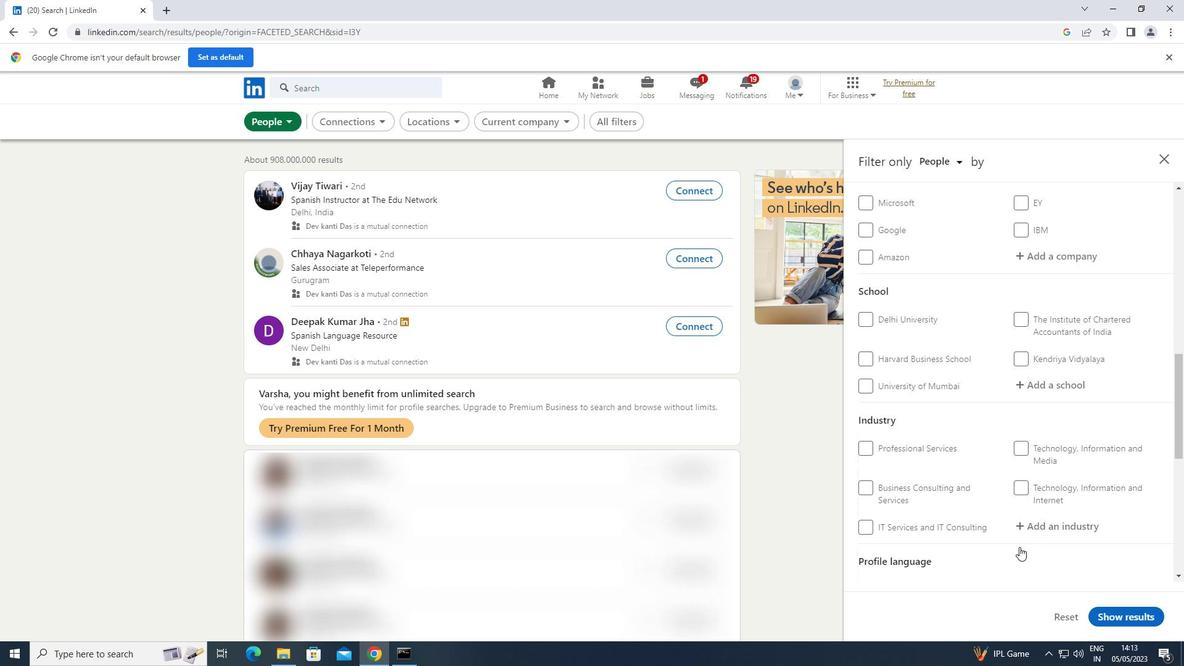 
Action: Mouse scrolled (1019, 547) with delta (0, 0)
Screenshot: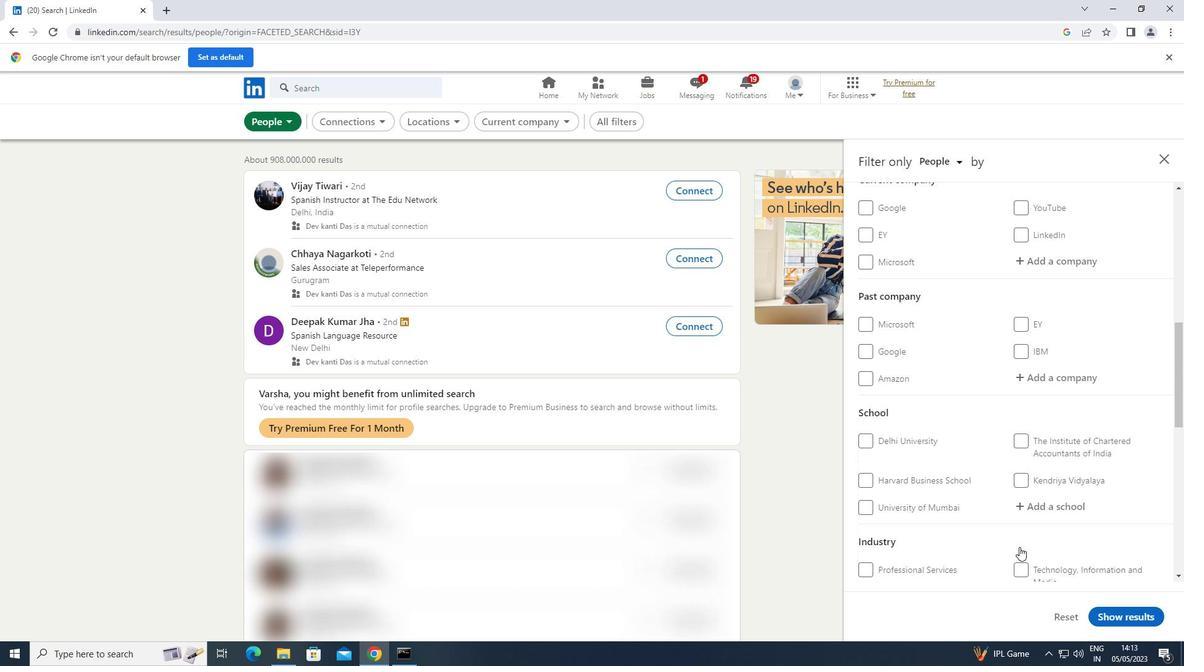 
Action: Mouse scrolled (1019, 547) with delta (0, 0)
Screenshot: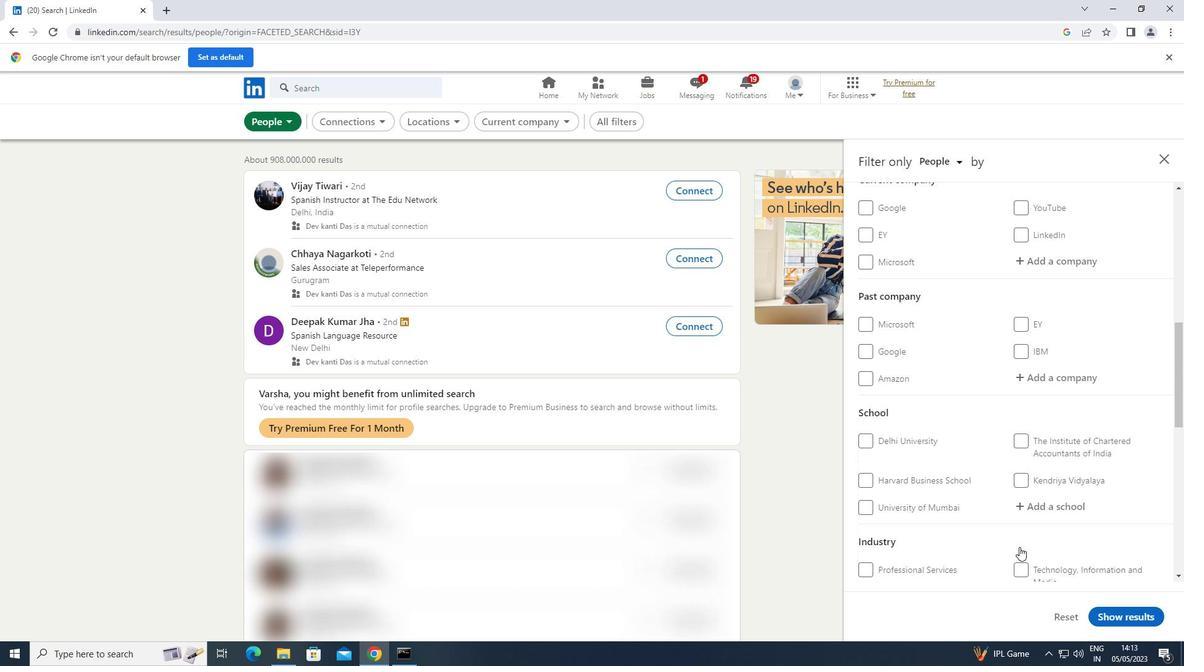 
Action: Mouse scrolled (1019, 547) with delta (0, 0)
Screenshot: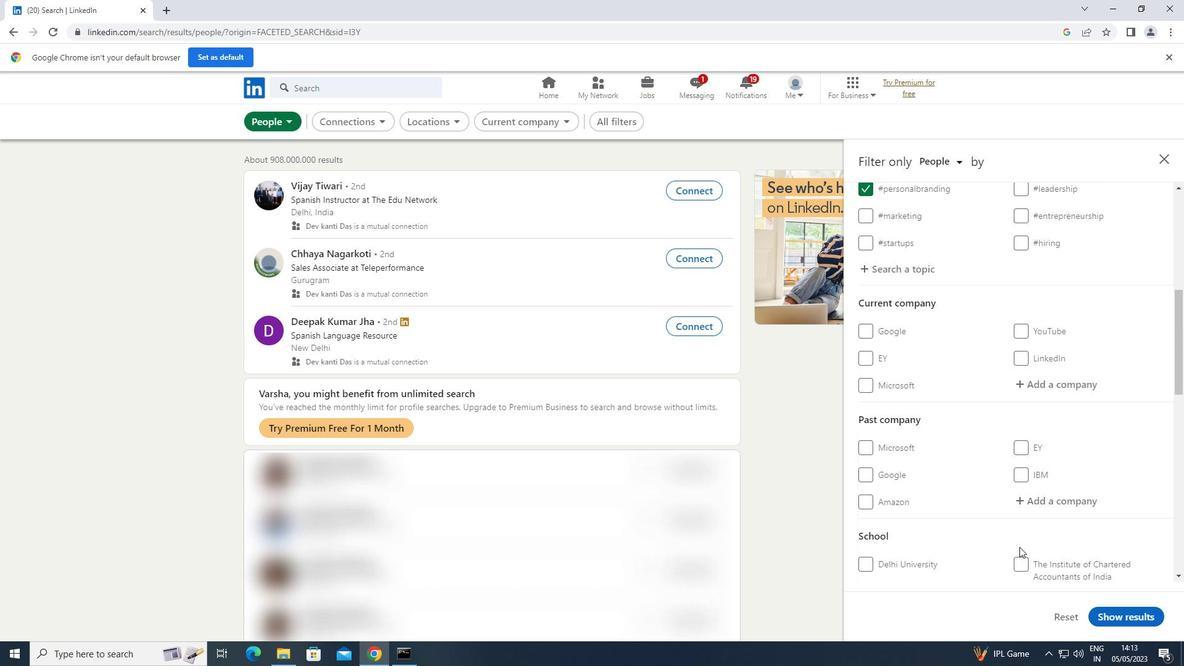 
Action: Mouse scrolled (1019, 547) with delta (0, 0)
Screenshot: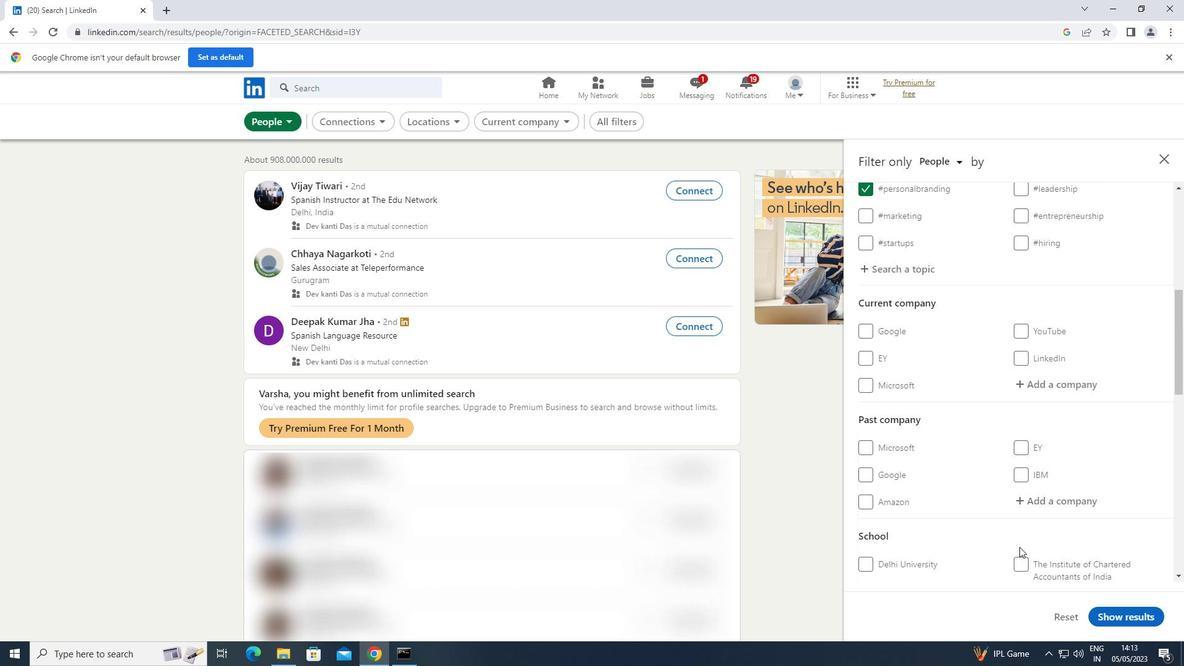 
Action: Mouse scrolled (1019, 547) with delta (0, 0)
Screenshot: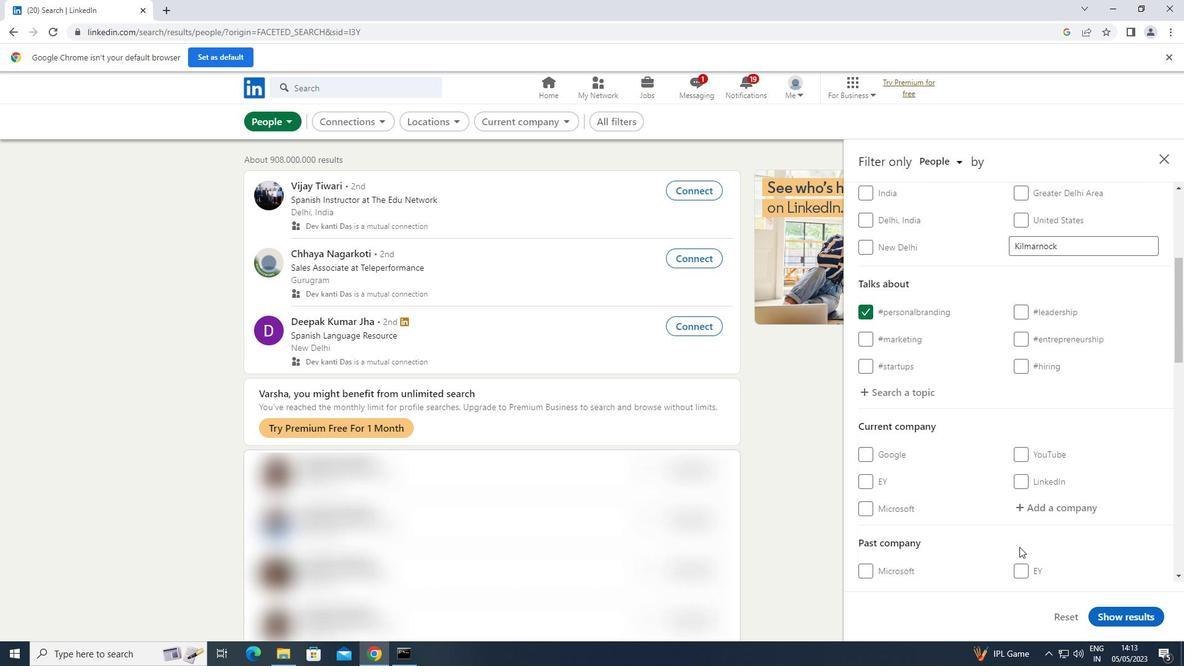 
Action: Mouse scrolled (1019, 547) with delta (0, 0)
Screenshot: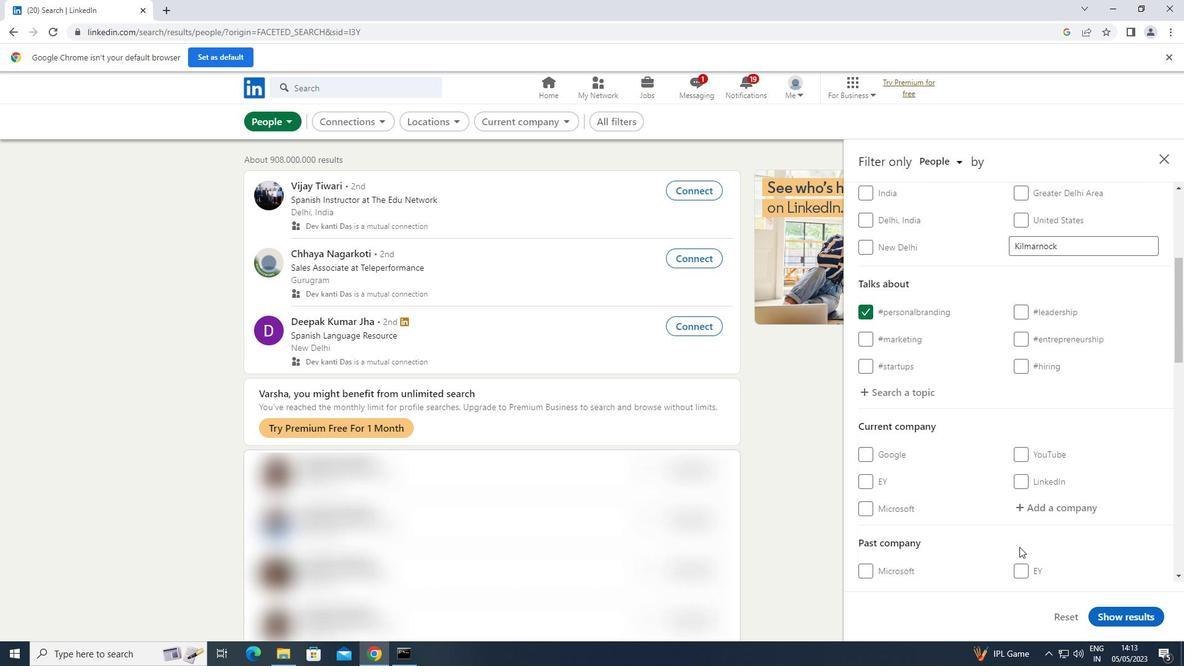 
Action: Mouse moved to (1034, 517)
Screenshot: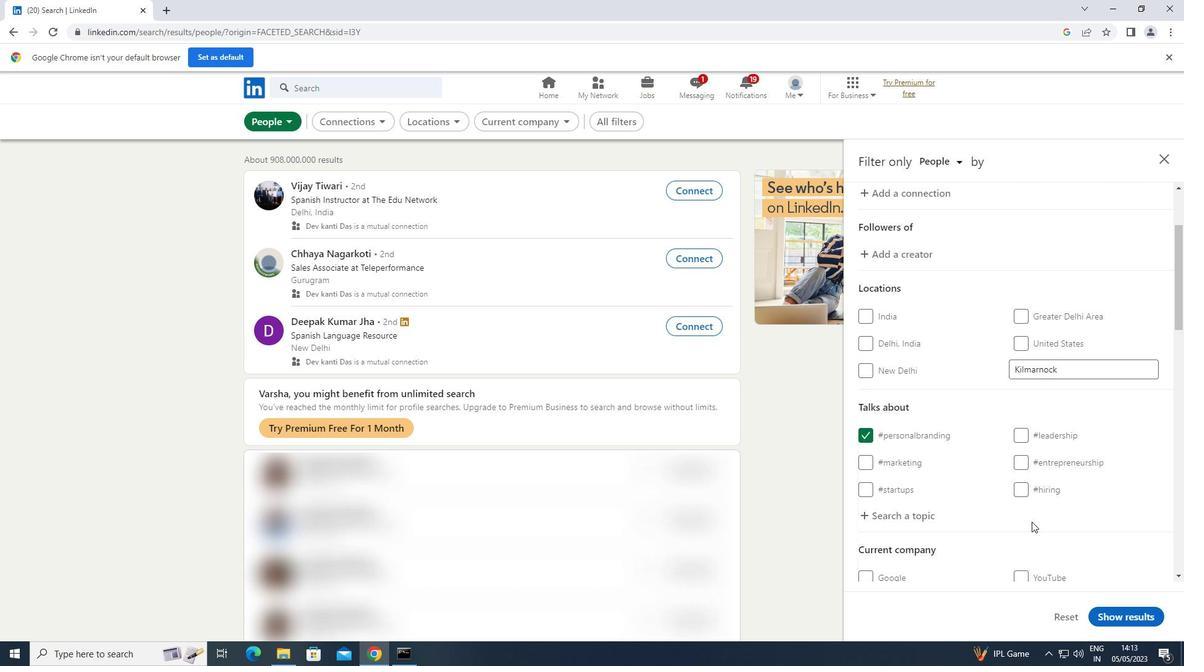 
Action: Mouse scrolled (1034, 517) with delta (0, 0)
Screenshot: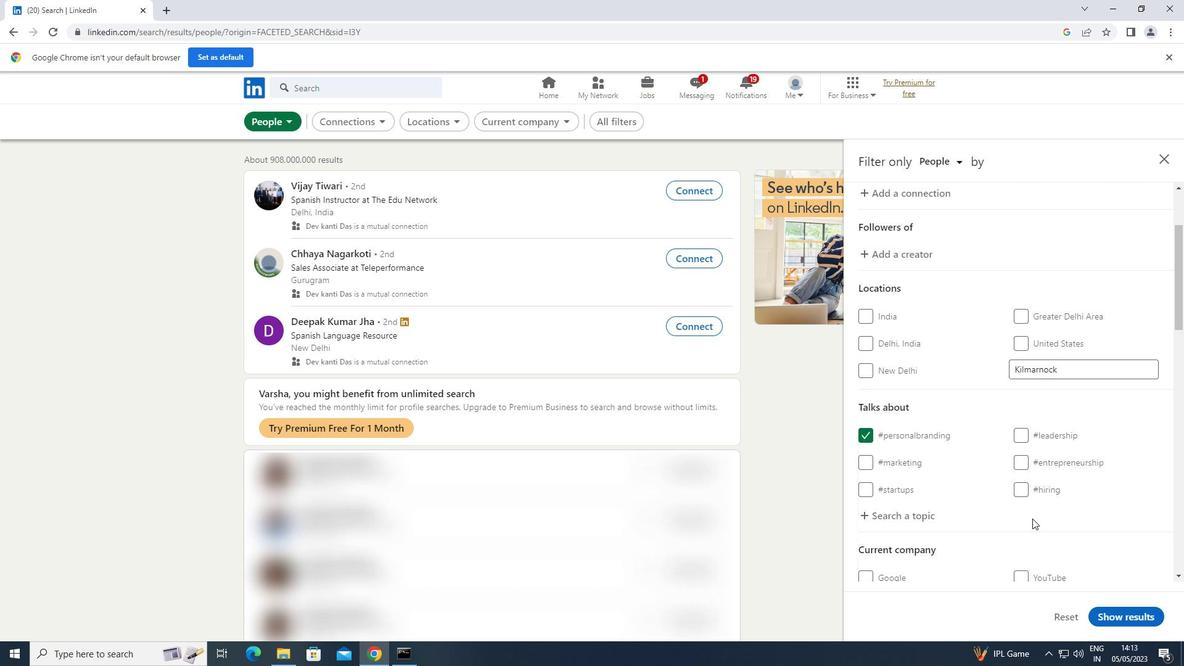 
Action: Mouse scrolled (1034, 517) with delta (0, 0)
Screenshot: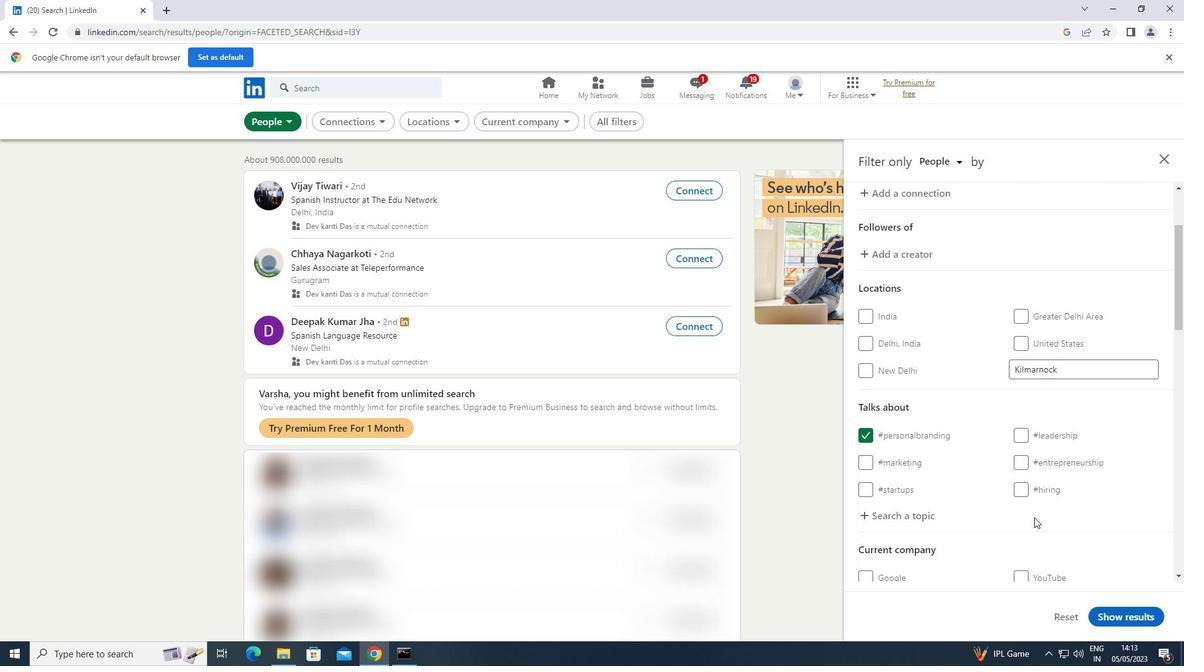 
Action: Mouse moved to (1038, 506)
Screenshot: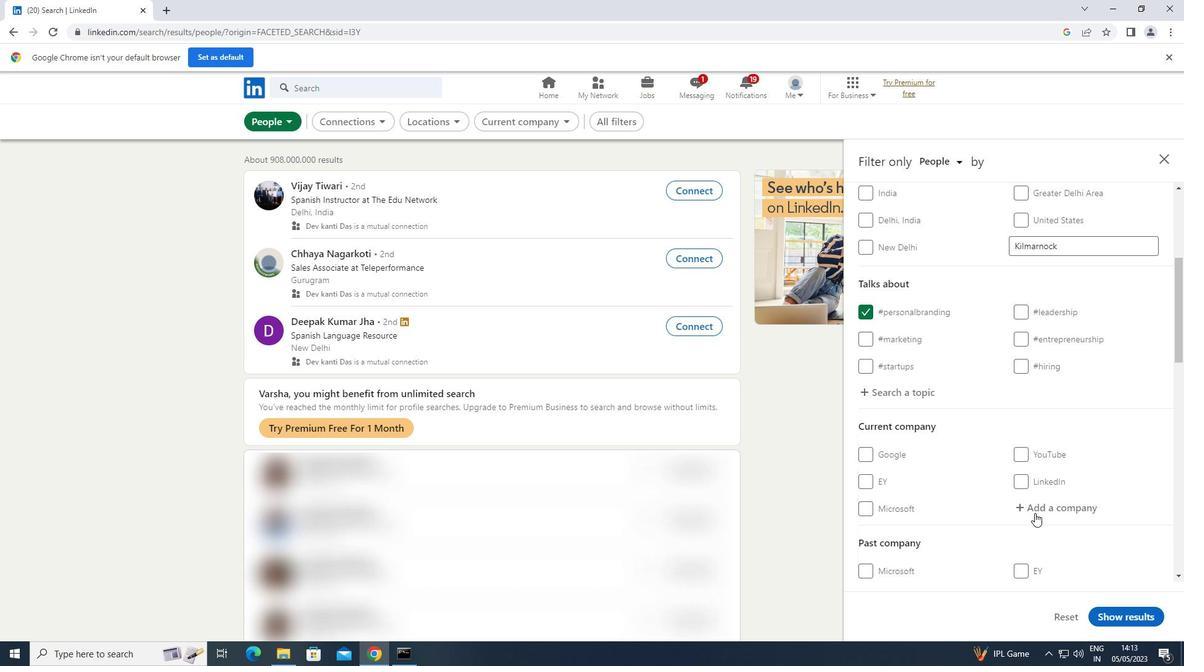 
Action: Mouse pressed left at (1038, 506)
Screenshot: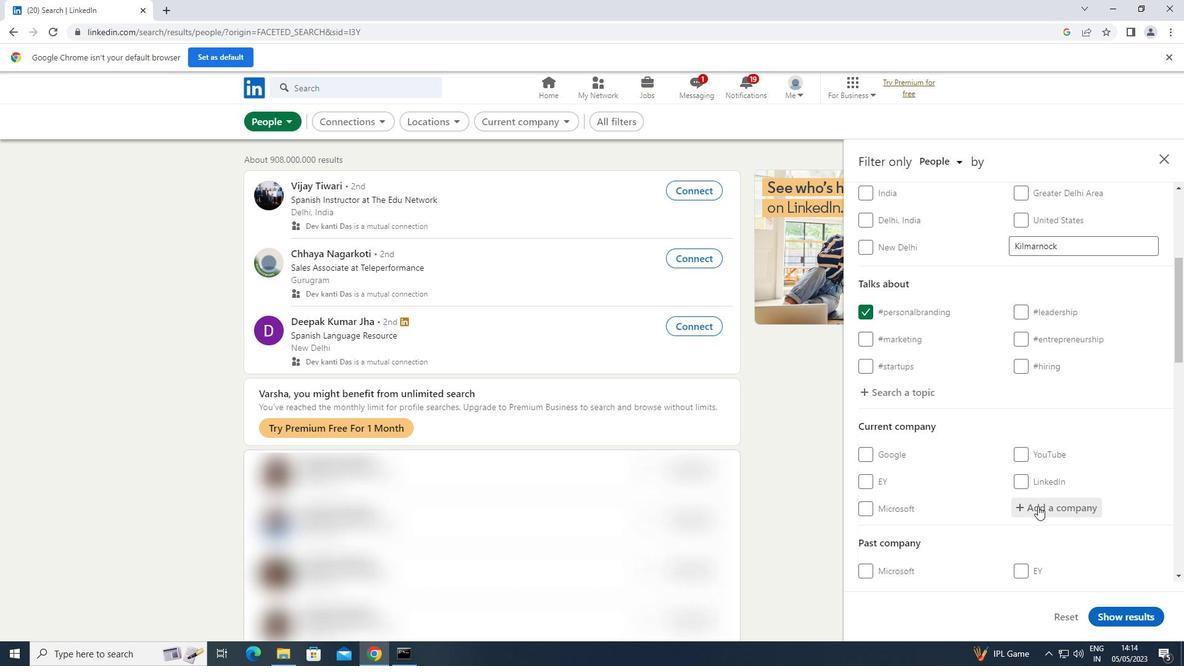
Action: Key pressed <Key.shift>GU
Screenshot: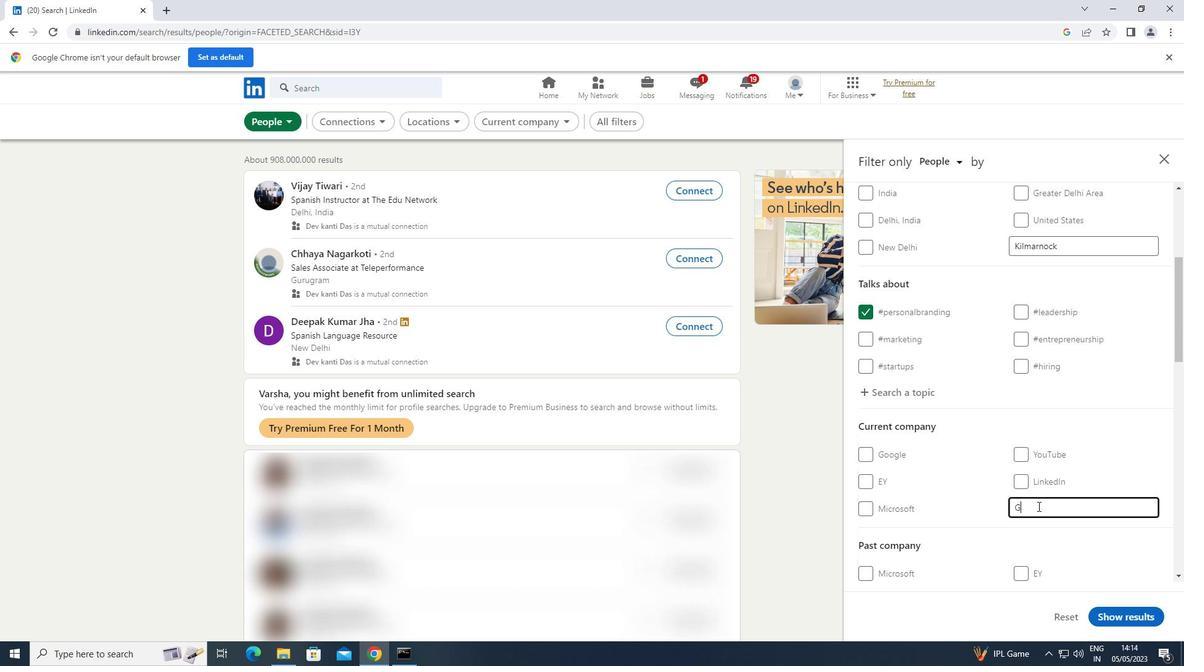 
Action: Mouse moved to (1038, 505)
Screenshot: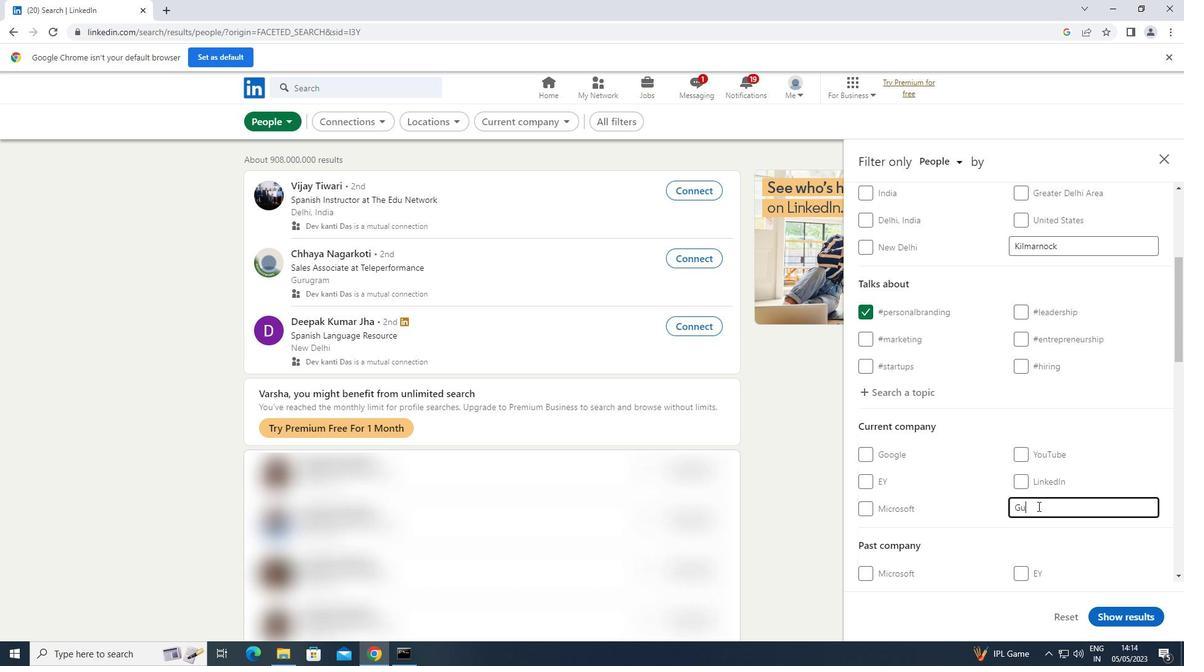 
Action: Key pressed RGAON<Key.space><Key.shift>ESTATE<Key.space><Key.shift>IN
Screenshot: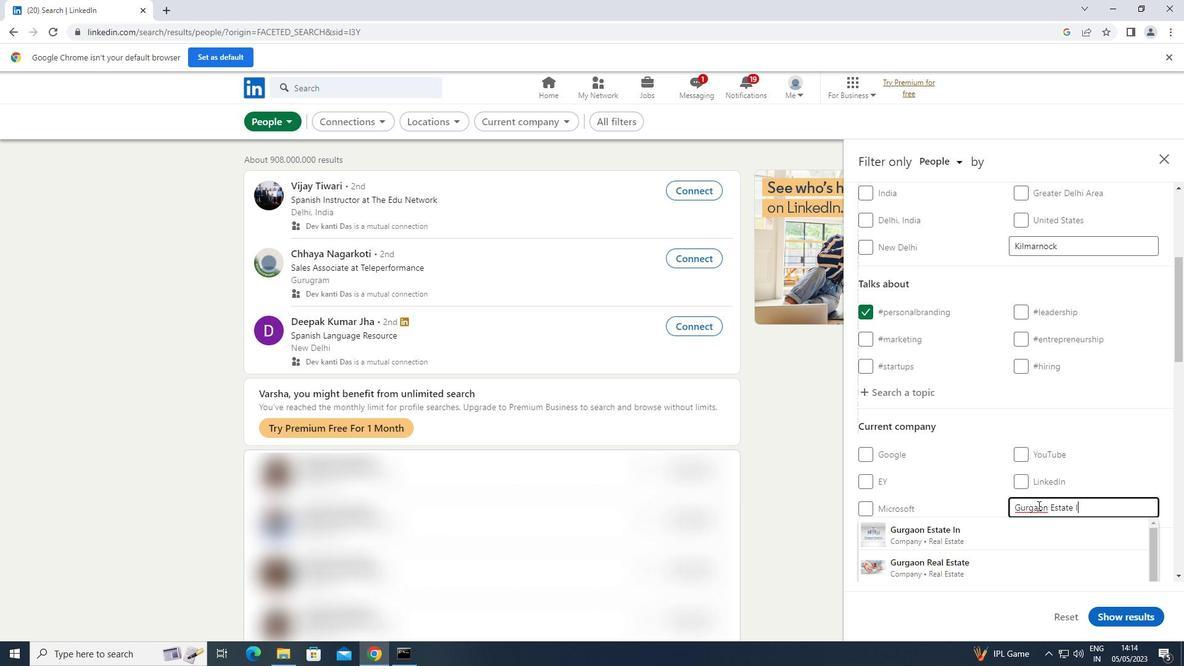 
Action: Mouse moved to (969, 523)
Screenshot: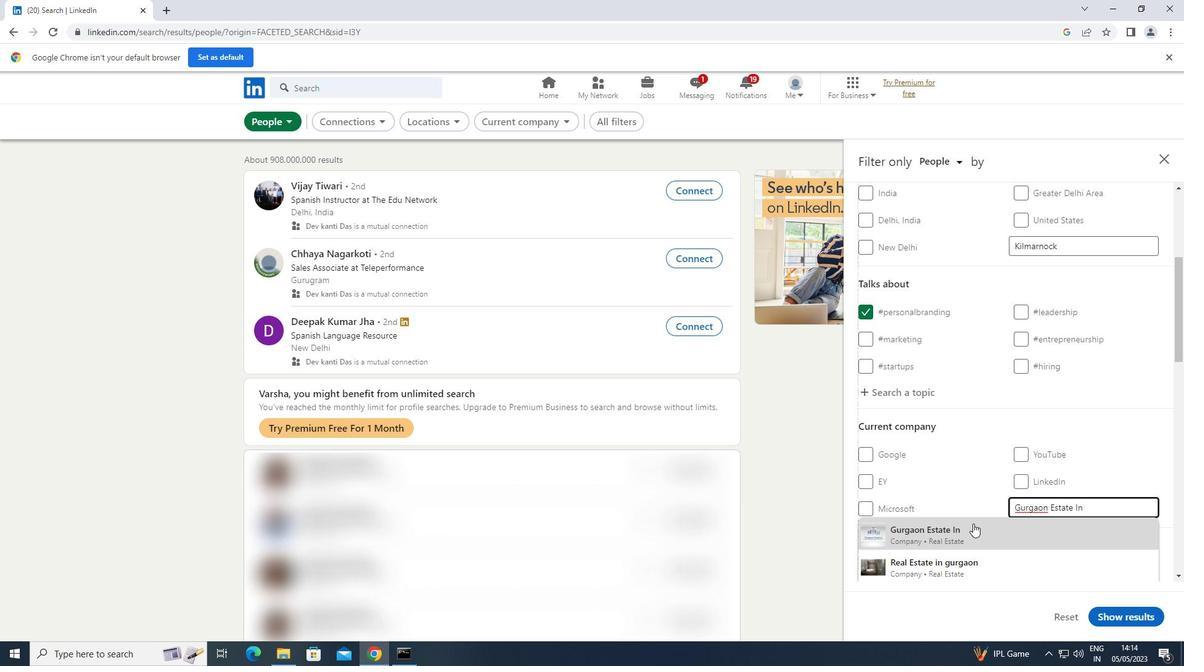 
Action: Mouse pressed left at (969, 523)
Screenshot: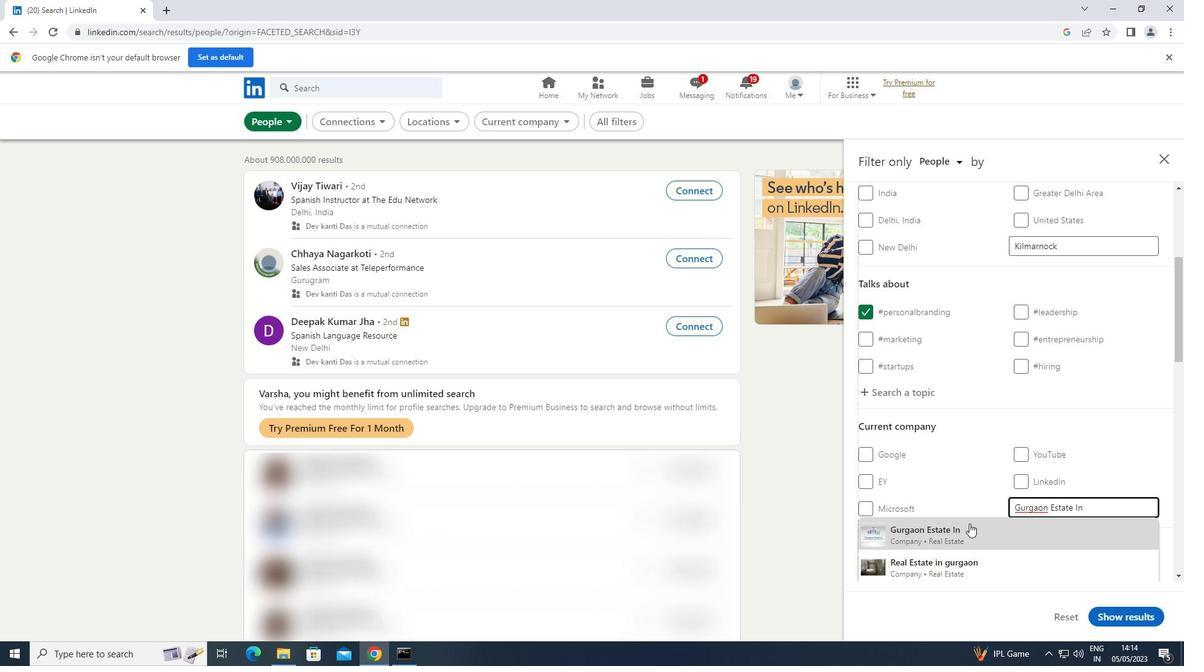 
Action: Mouse scrolled (969, 523) with delta (0, 0)
Screenshot: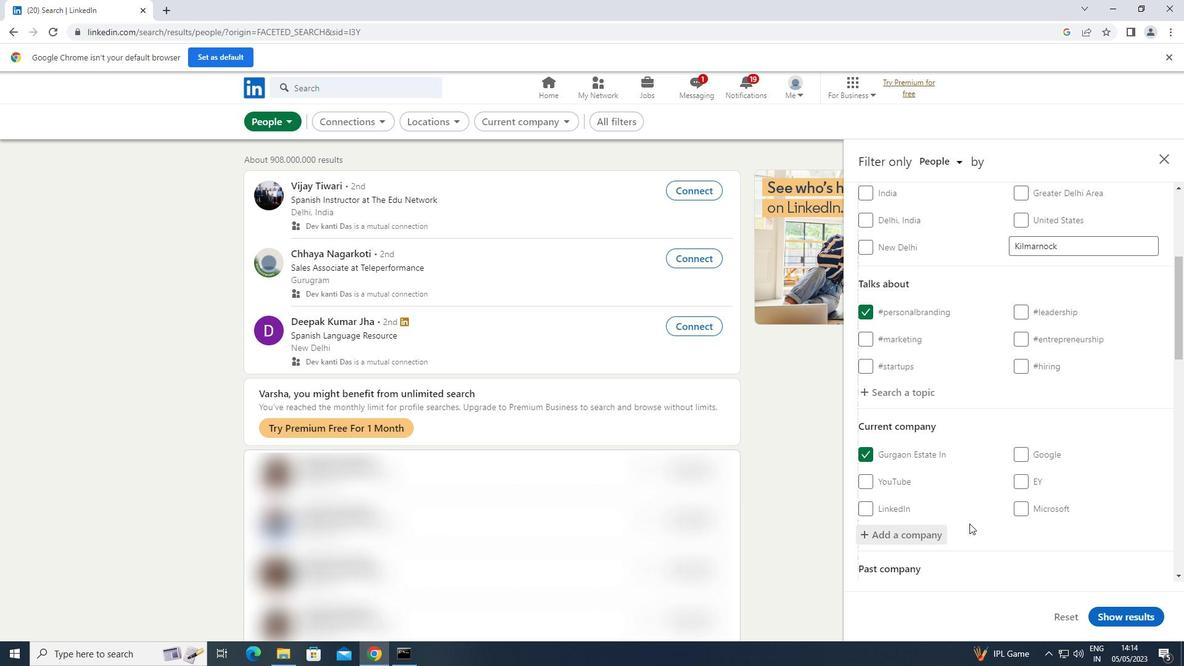 
Action: Mouse scrolled (969, 523) with delta (0, 0)
Screenshot: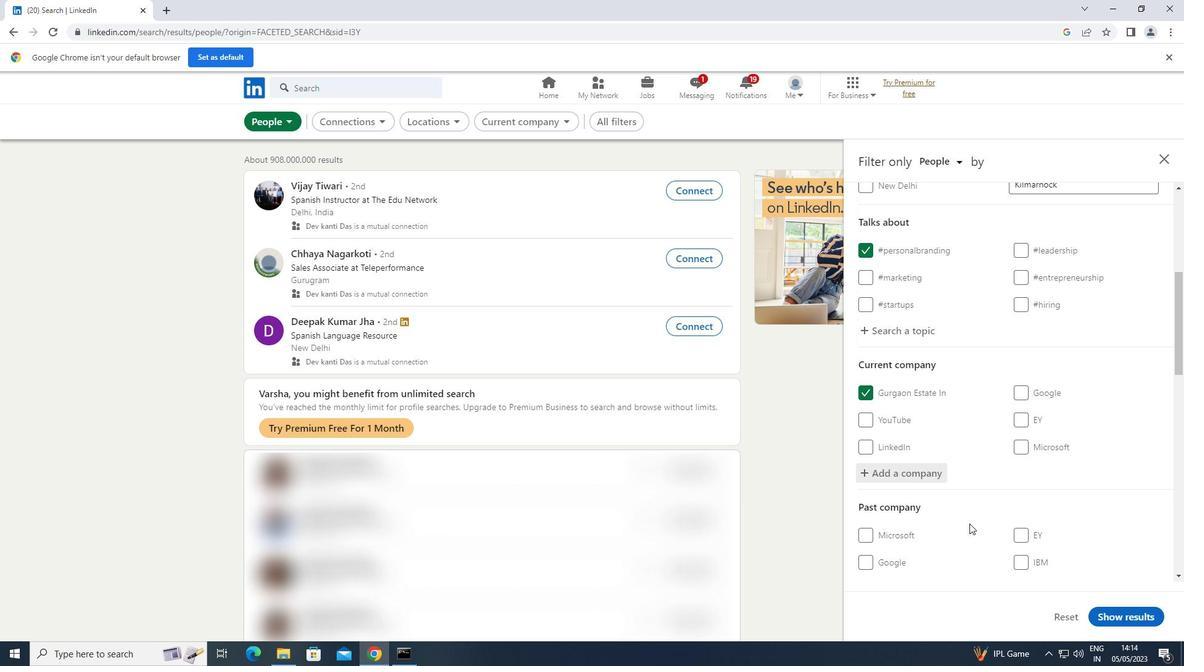 
Action: Mouse scrolled (969, 523) with delta (0, 0)
Screenshot: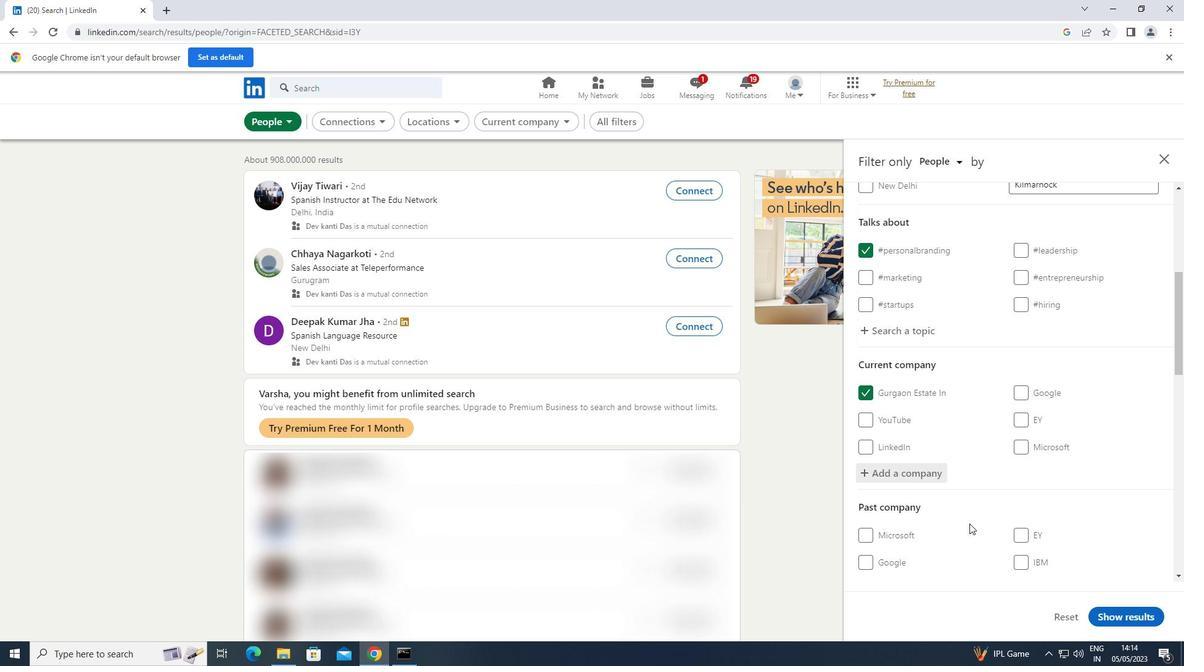 
Action: Mouse scrolled (969, 523) with delta (0, 0)
Screenshot: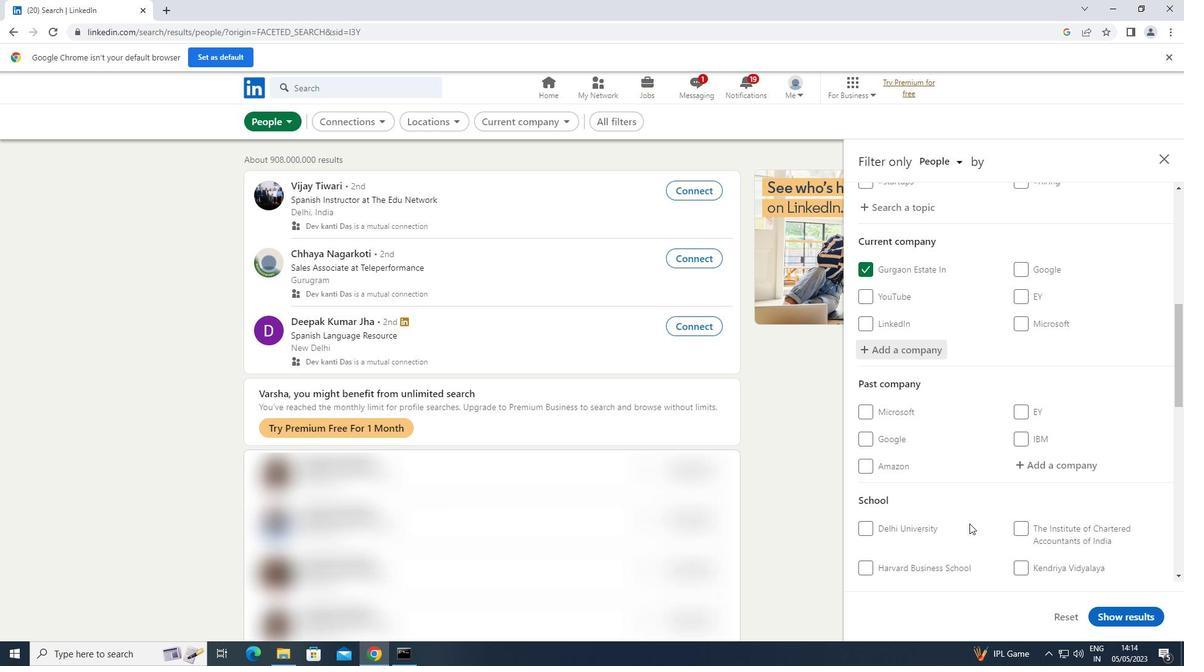 
Action: Mouse moved to (1045, 533)
Screenshot: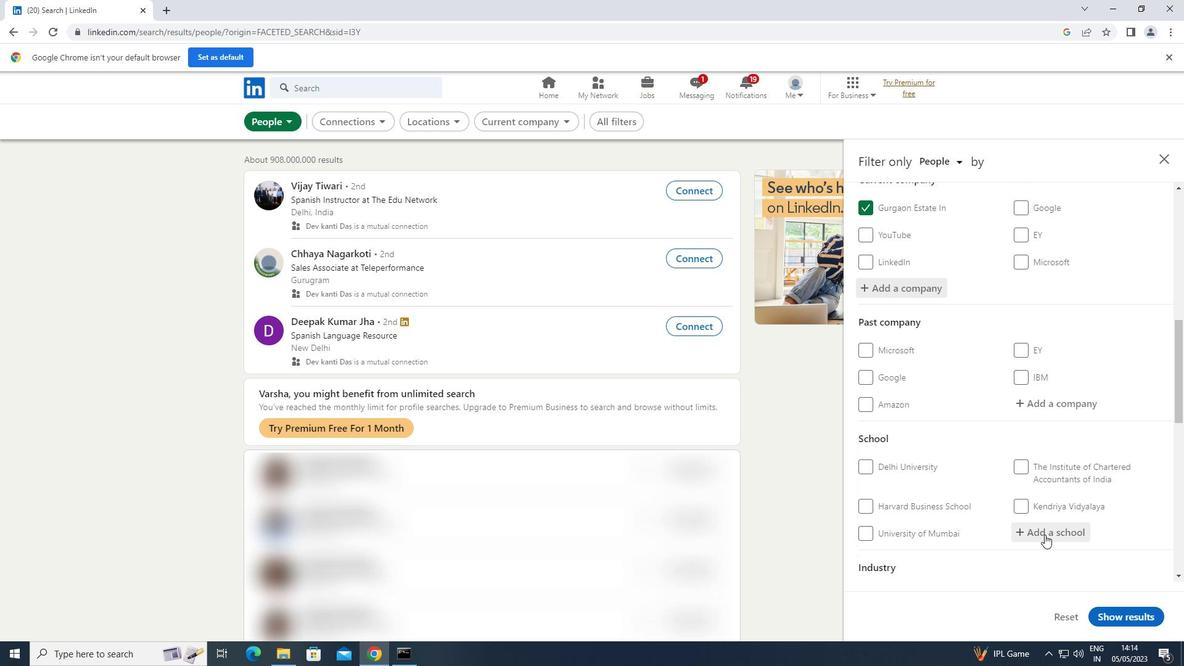 
Action: Mouse pressed left at (1045, 533)
Screenshot: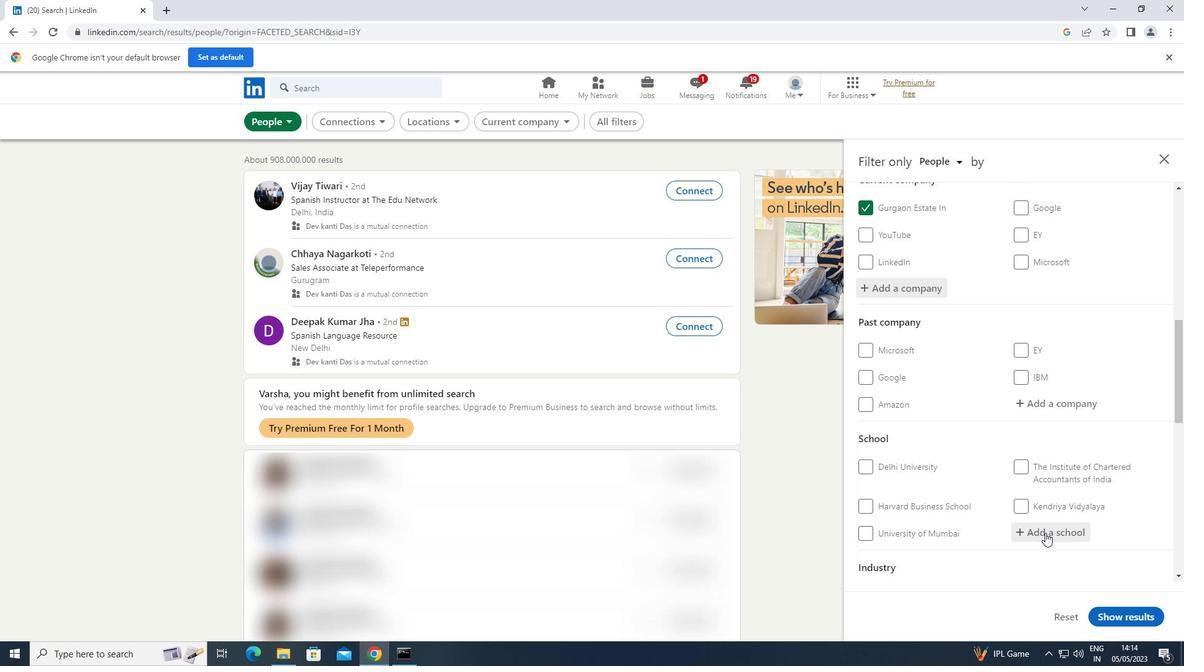 
Action: Key pressed <Key.shift>CMR
Screenshot: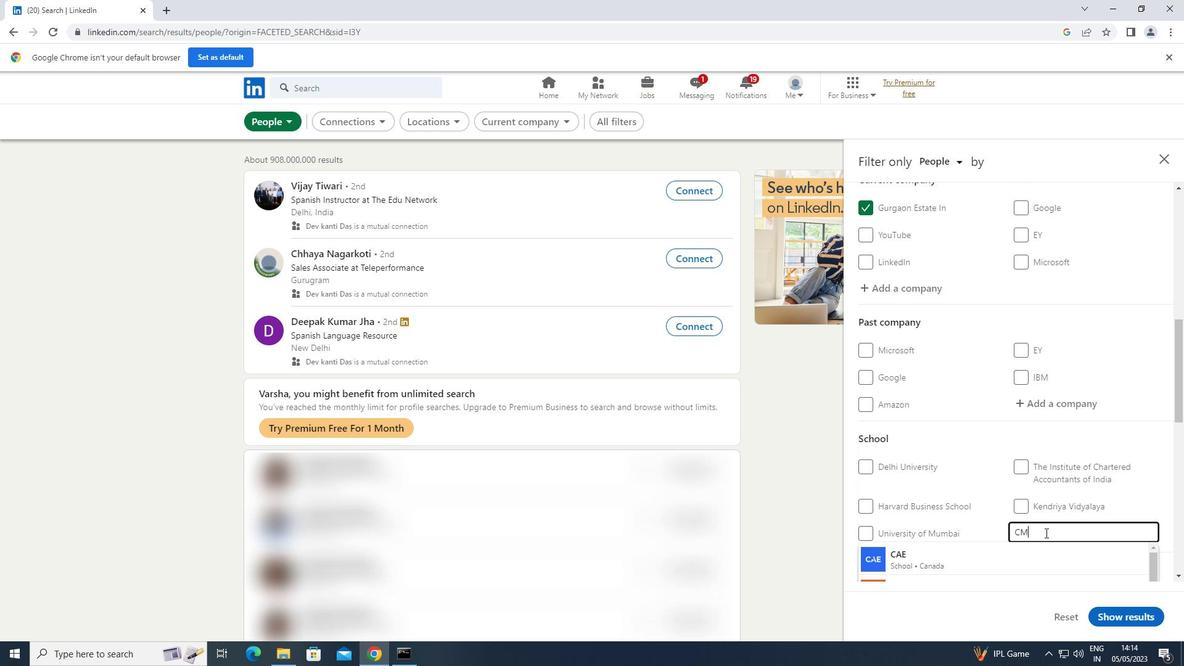 
Action: Mouse moved to (1040, 532)
Screenshot: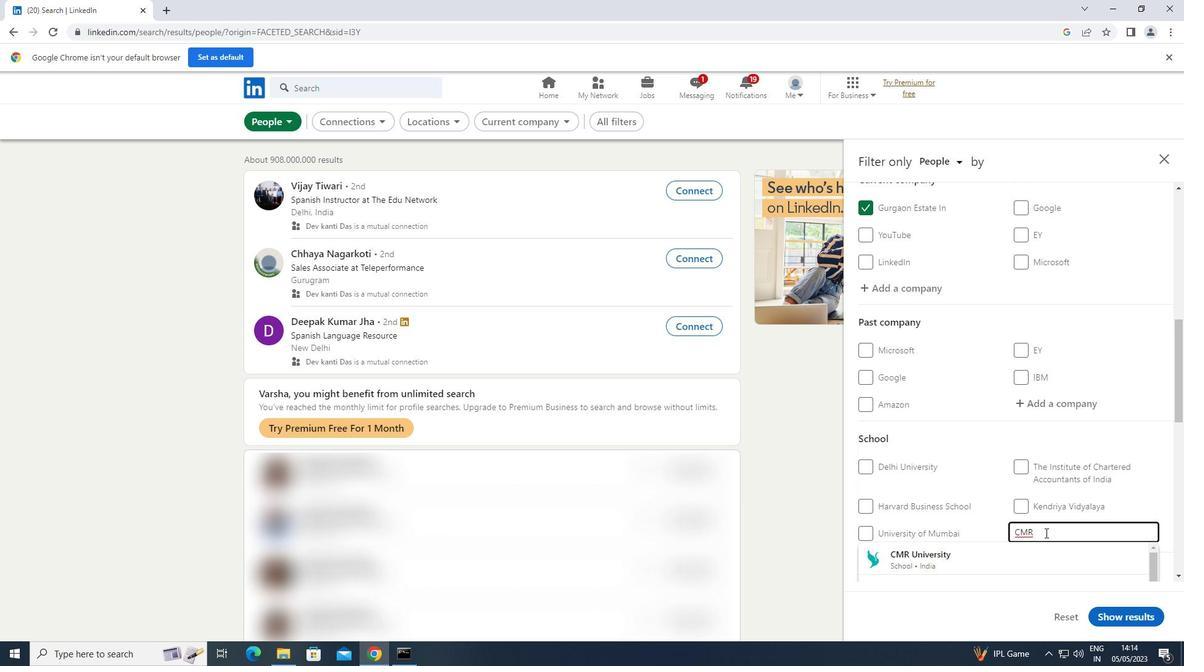 
Action: Mouse scrolled (1040, 531) with delta (0, 0)
Screenshot: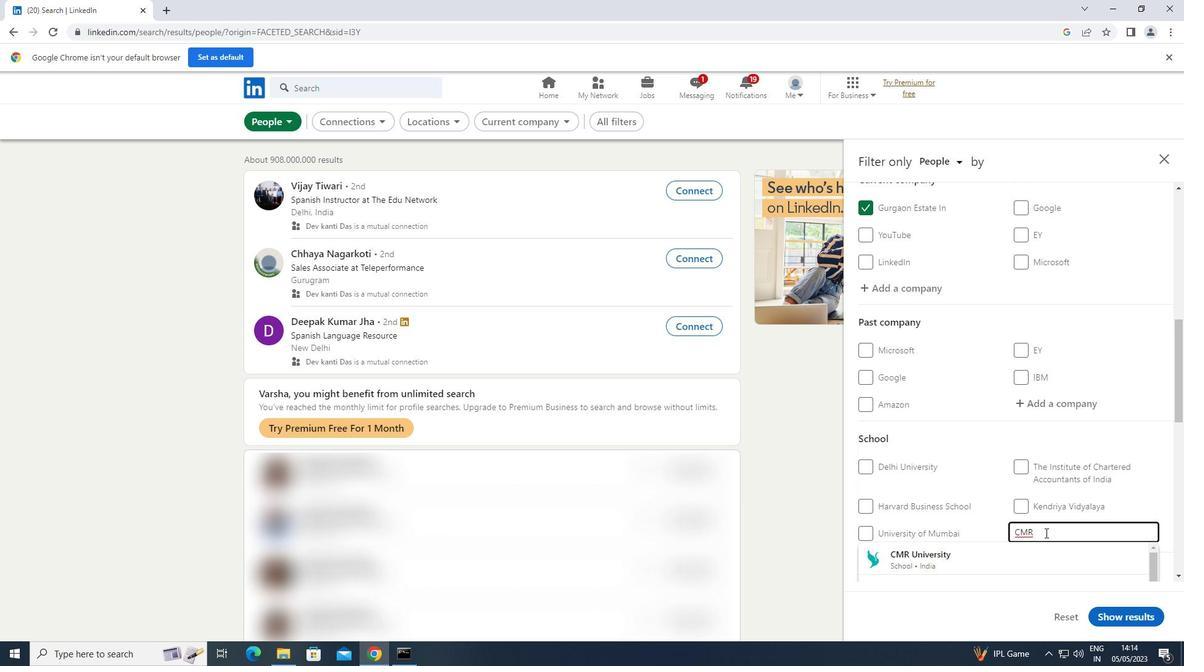 
Action: Mouse moved to (1015, 529)
Screenshot: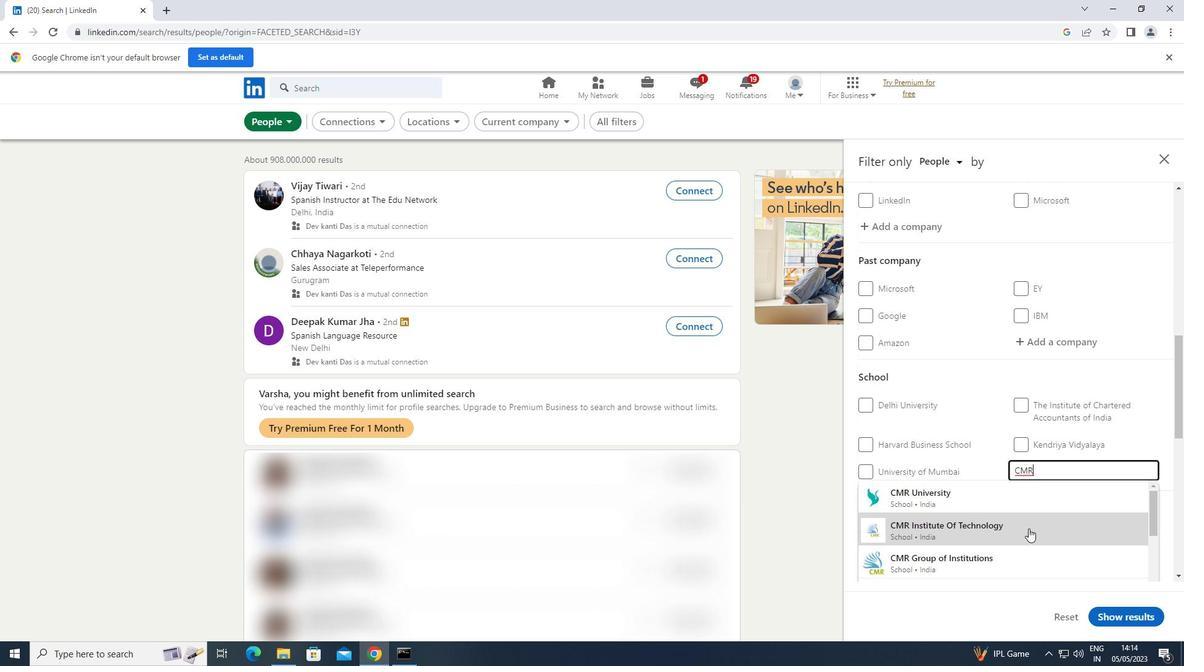 
Action: Mouse pressed left at (1015, 529)
Screenshot: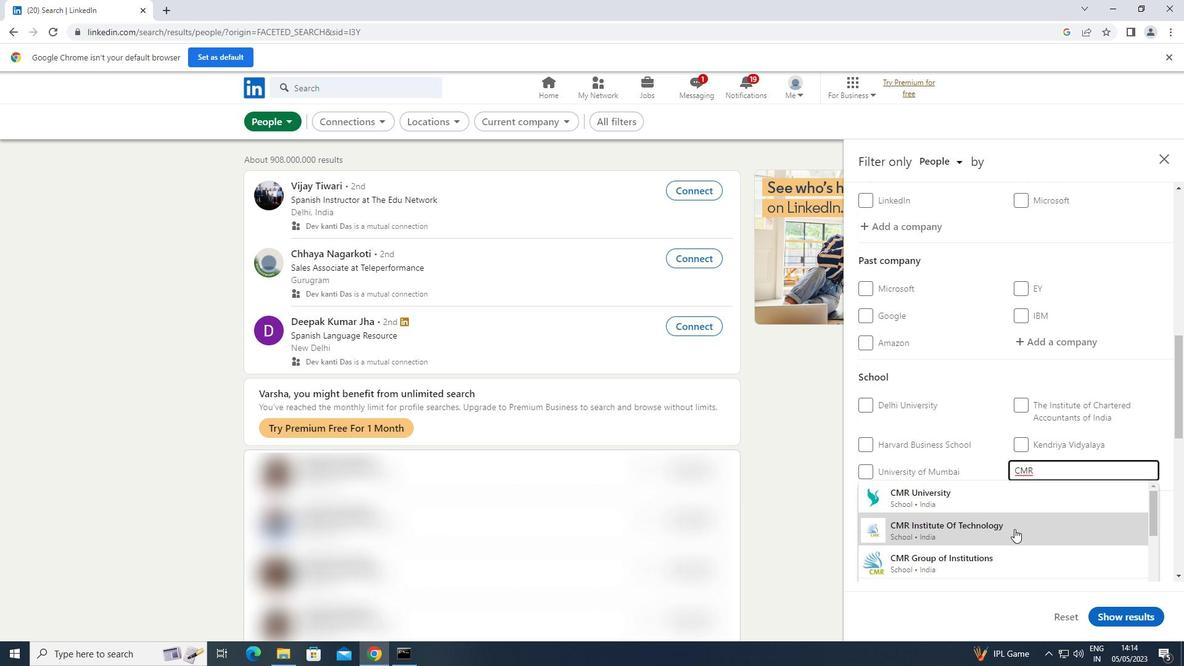 
Action: Mouse moved to (1021, 515)
Screenshot: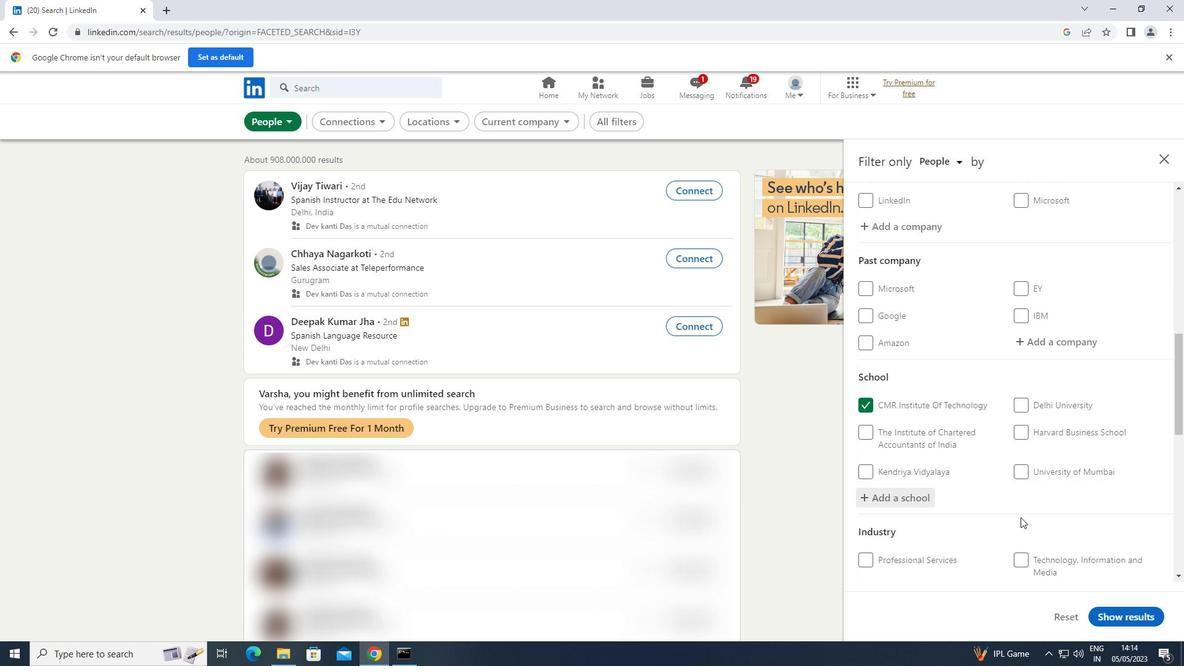 
Action: Mouse scrolled (1021, 515) with delta (0, 0)
Screenshot: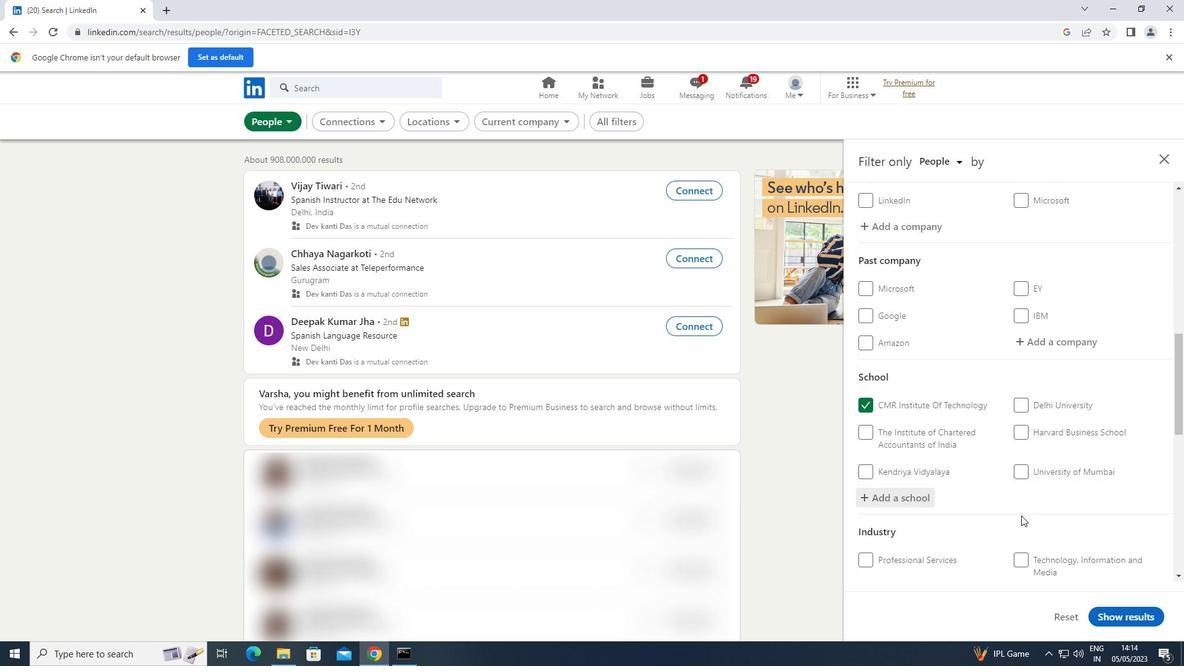 
Action: Mouse scrolled (1021, 515) with delta (0, 0)
Screenshot: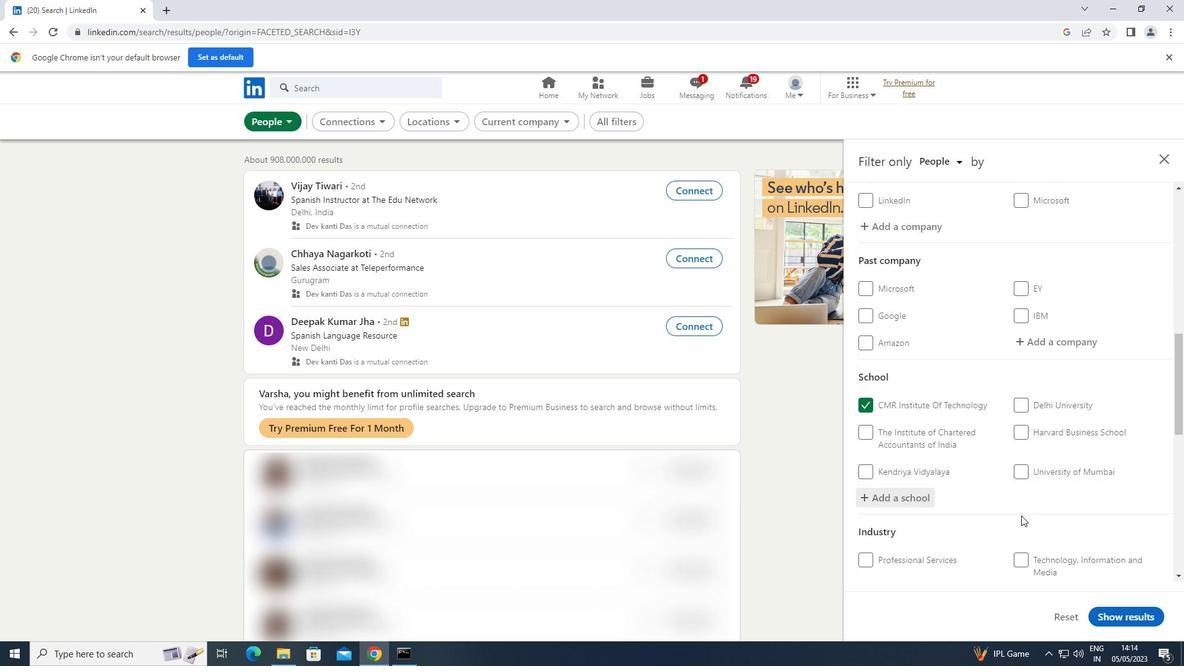 
Action: Mouse moved to (1023, 514)
Screenshot: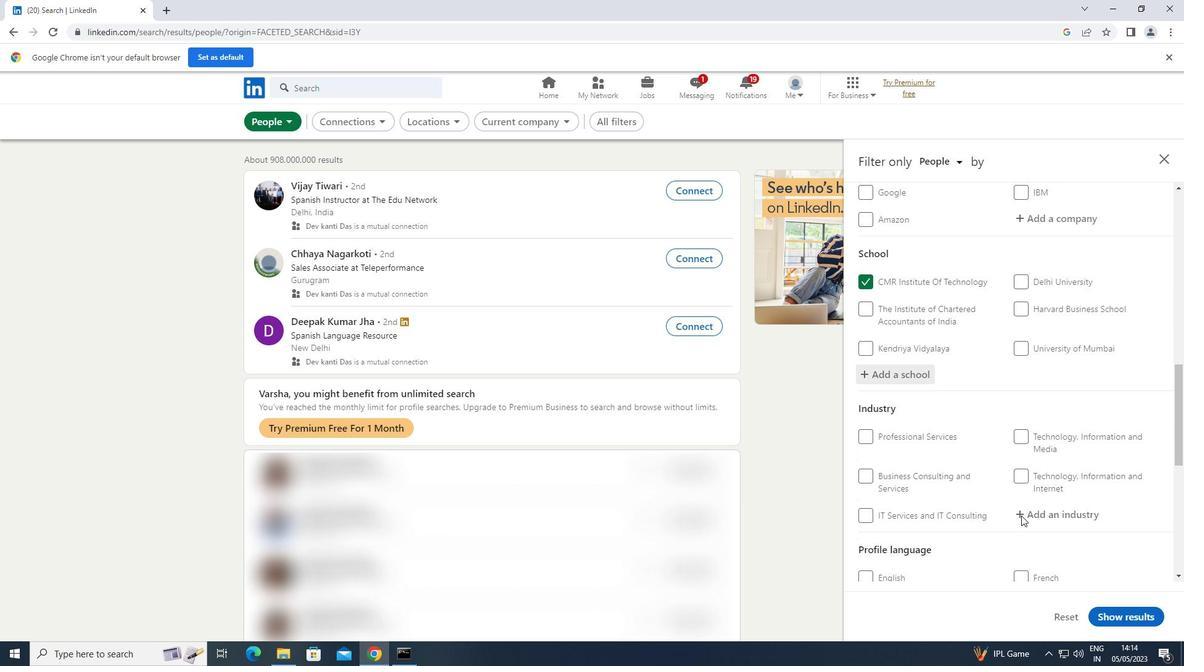 
Action: Mouse scrolled (1023, 513) with delta (0, 0)
Screenshot: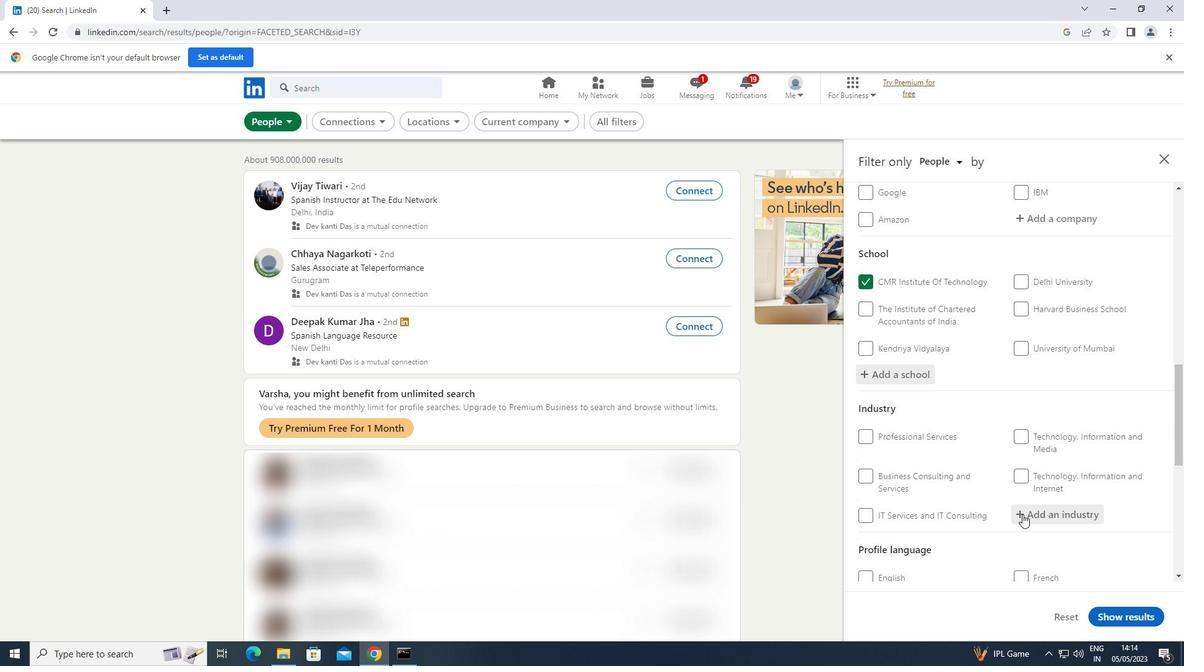 
Action: Mouse moved to (1068, 451)
Screenshot: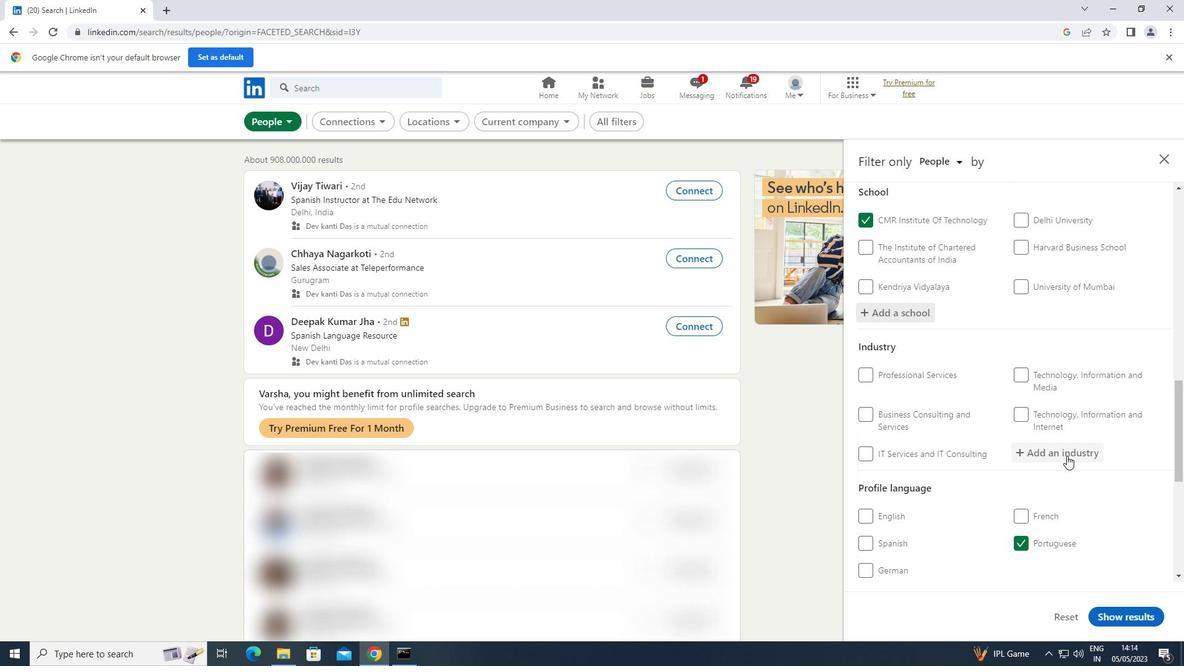
Action: Mouse pressed left at (1068, 451)
Screenshot: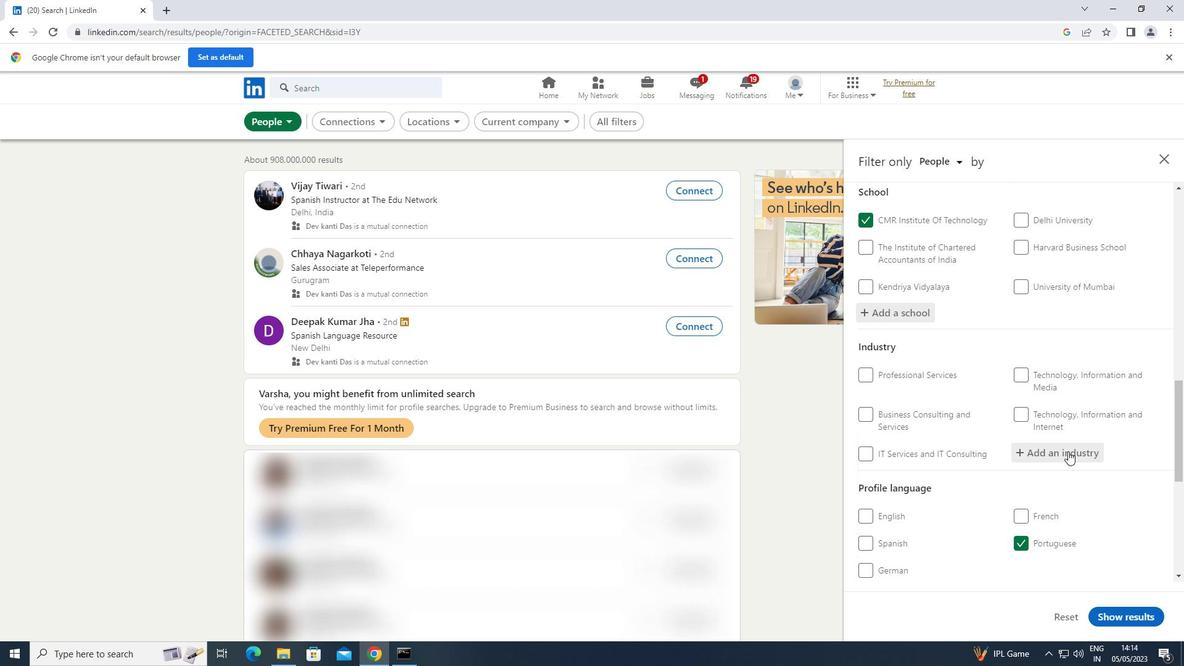 
Action: Key pressed <Key.shift>RAILROA
Screenshot: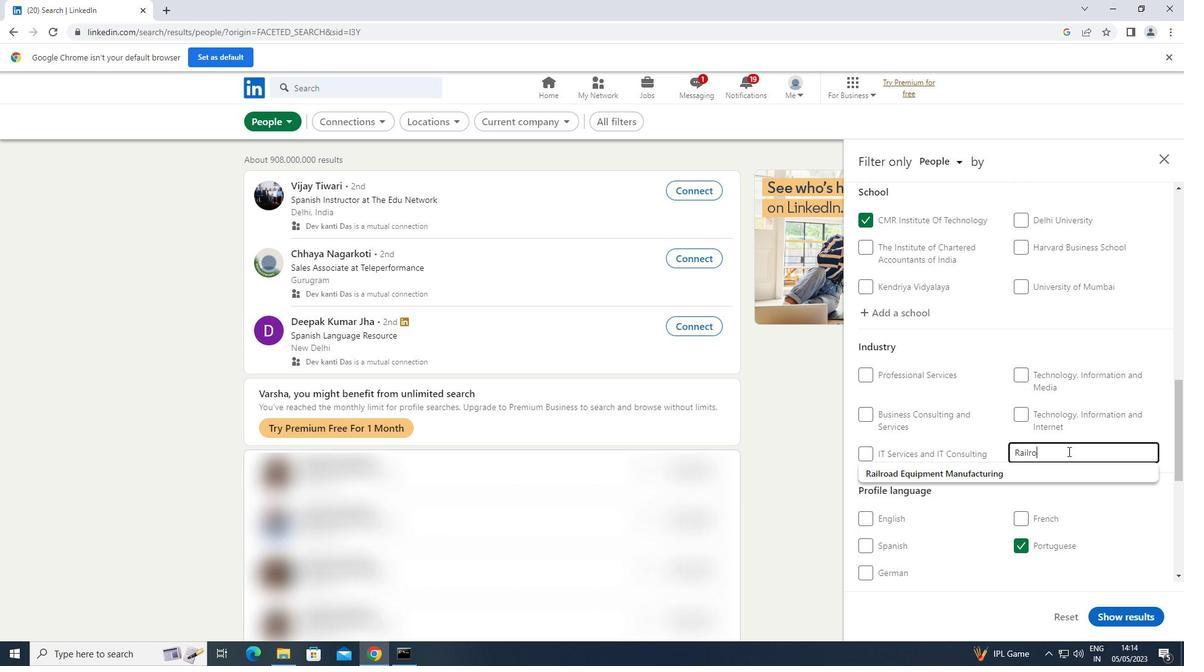 
Action: Mouse moved to (966, 476)
Screenshot: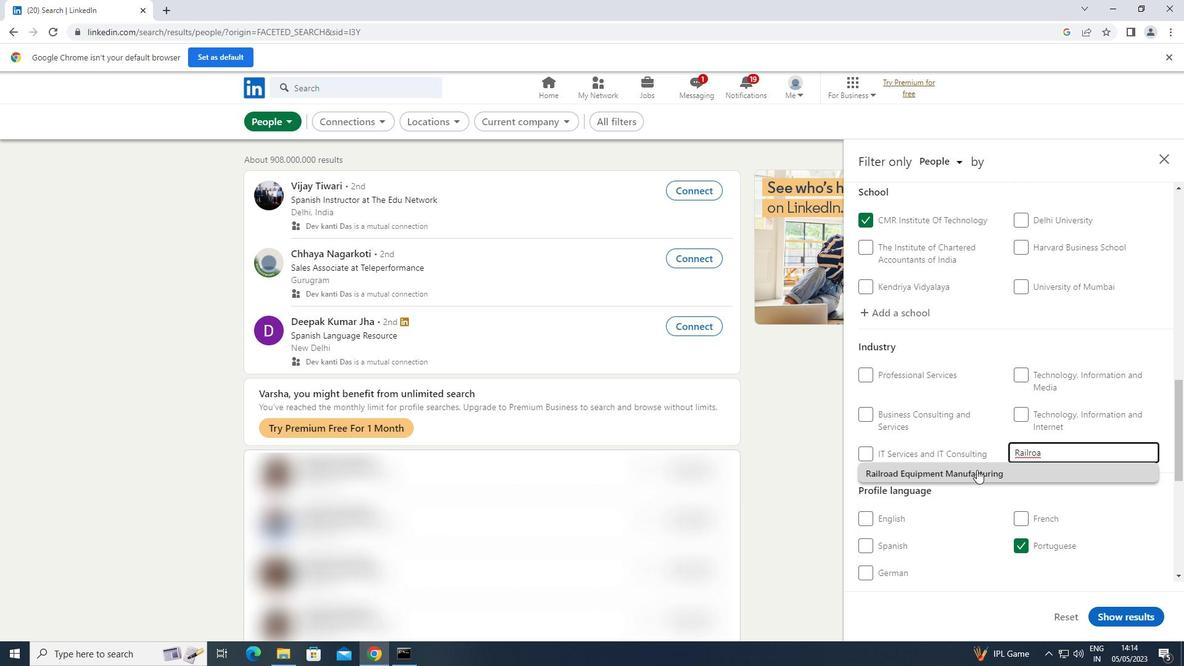 
Action: Mouse pressed left at (966, 476)
Screenshot: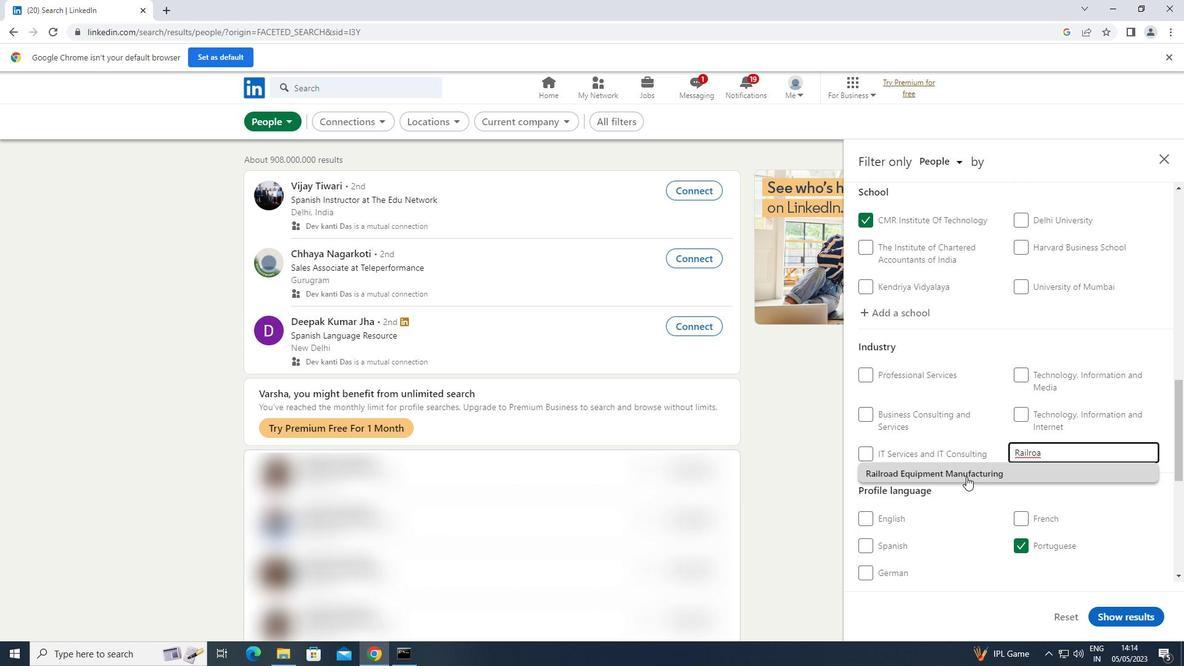 
Action: Mouse scrolled (966, 476) with delta (0, 0)
Screenshot: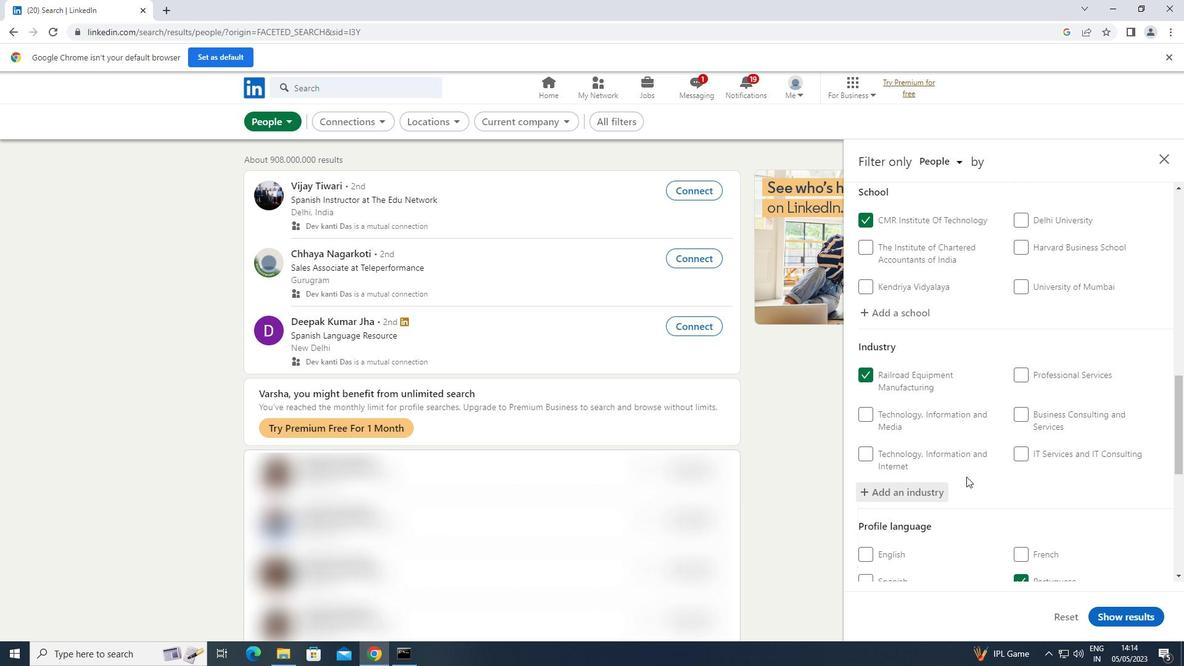 
Action: Mouse scrolled (966, 476) with delta (0, 0)
Screenshot: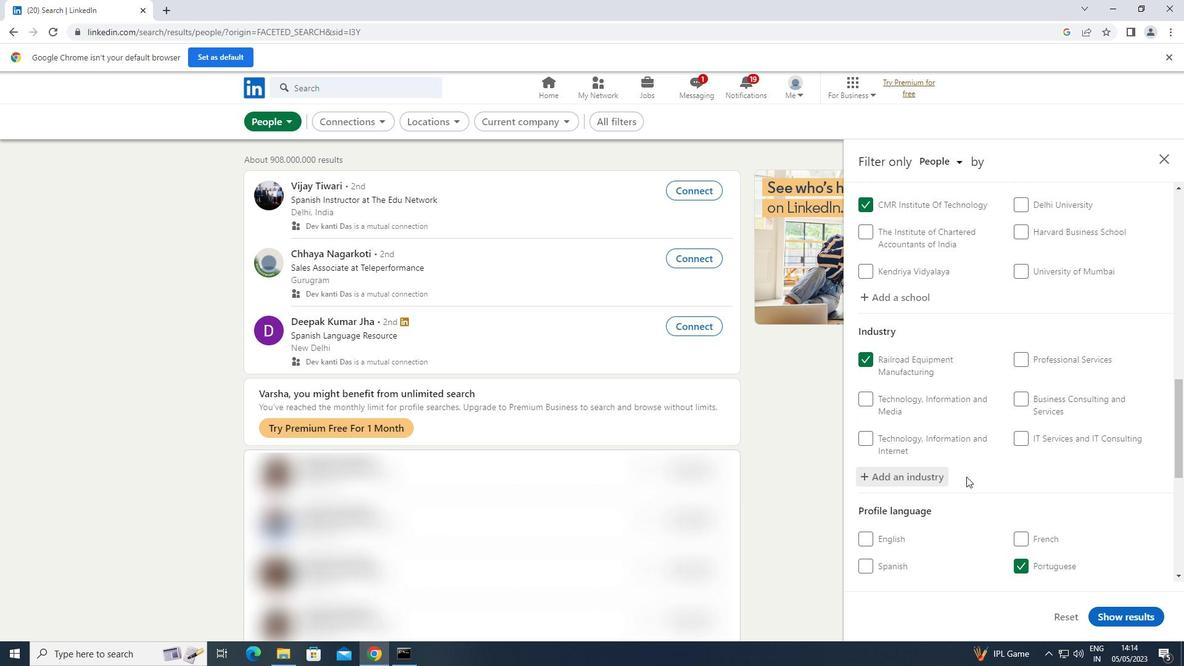 
Action: Mouse scrolled (966, 476) with delta (0, 0)
Screenshot: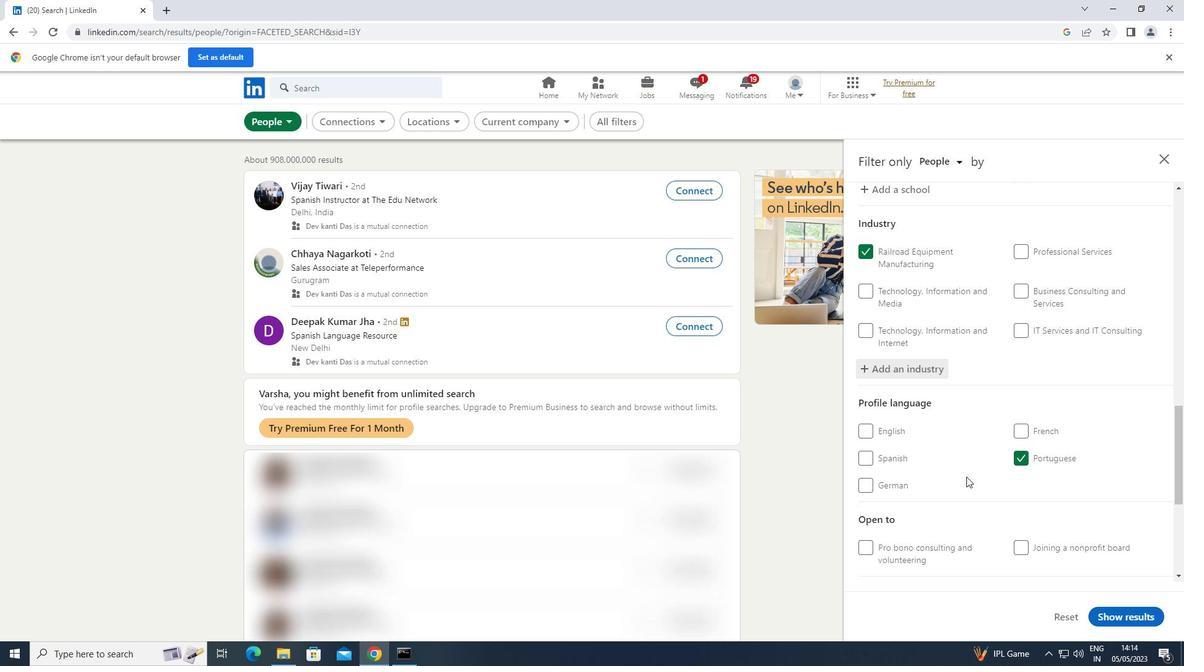 
Action: Mouse scrolled (966, 476) with delta (0, 0)
Screenshot: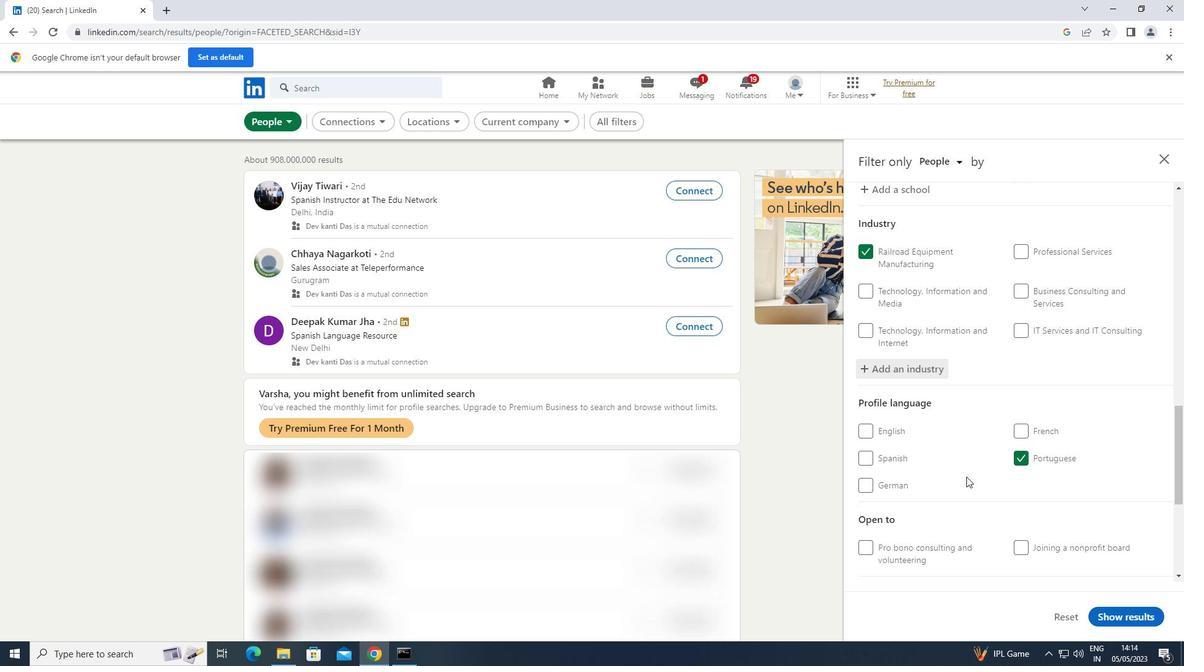
Action: Mouse scrolled (966, 476) with delta (0, 0)
Screenshot: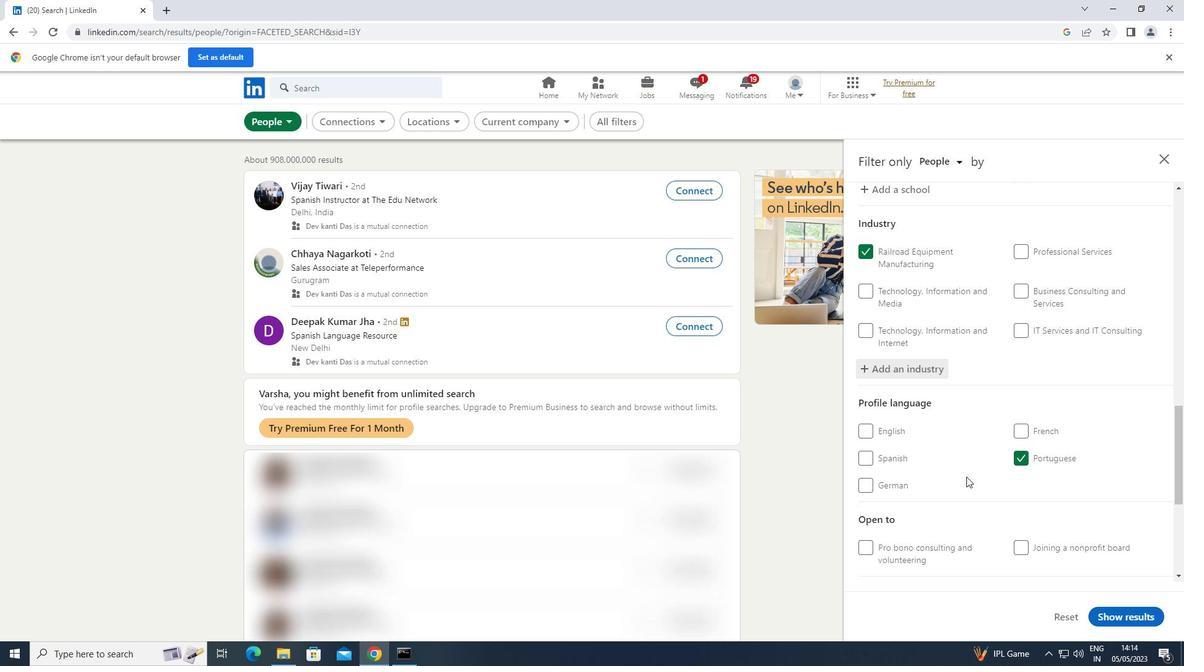 
Action: Mouse moved to (1035, 493)
Screenshot: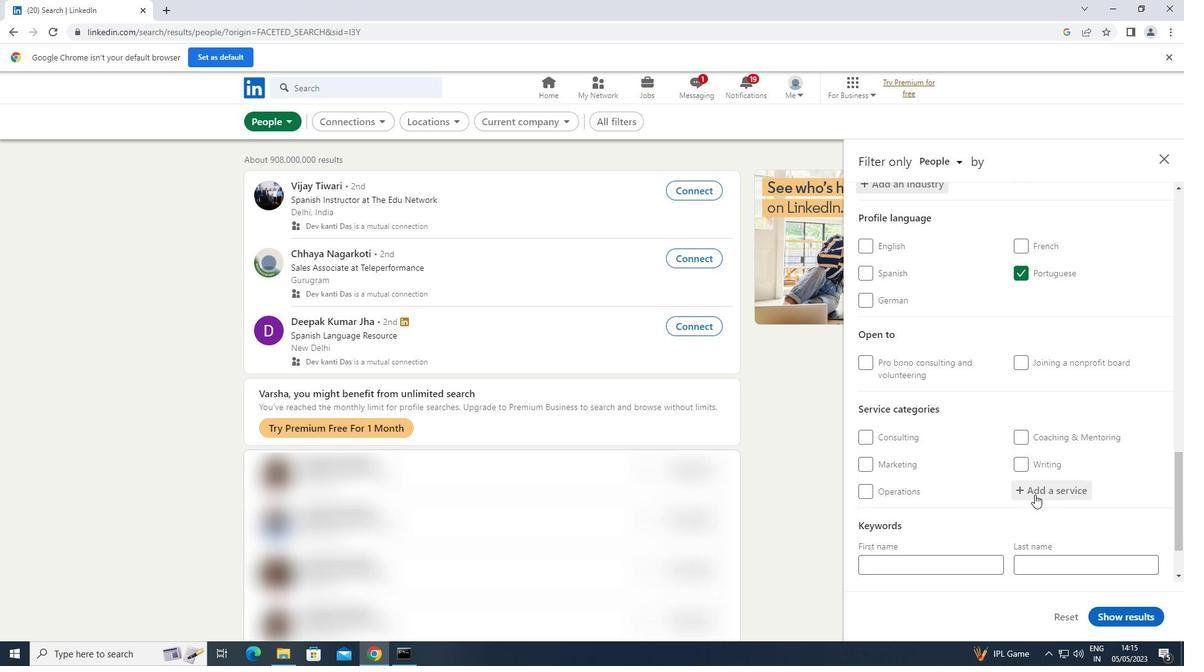 
Action: Mouse pressed left at (1035, 493)
Screenshot: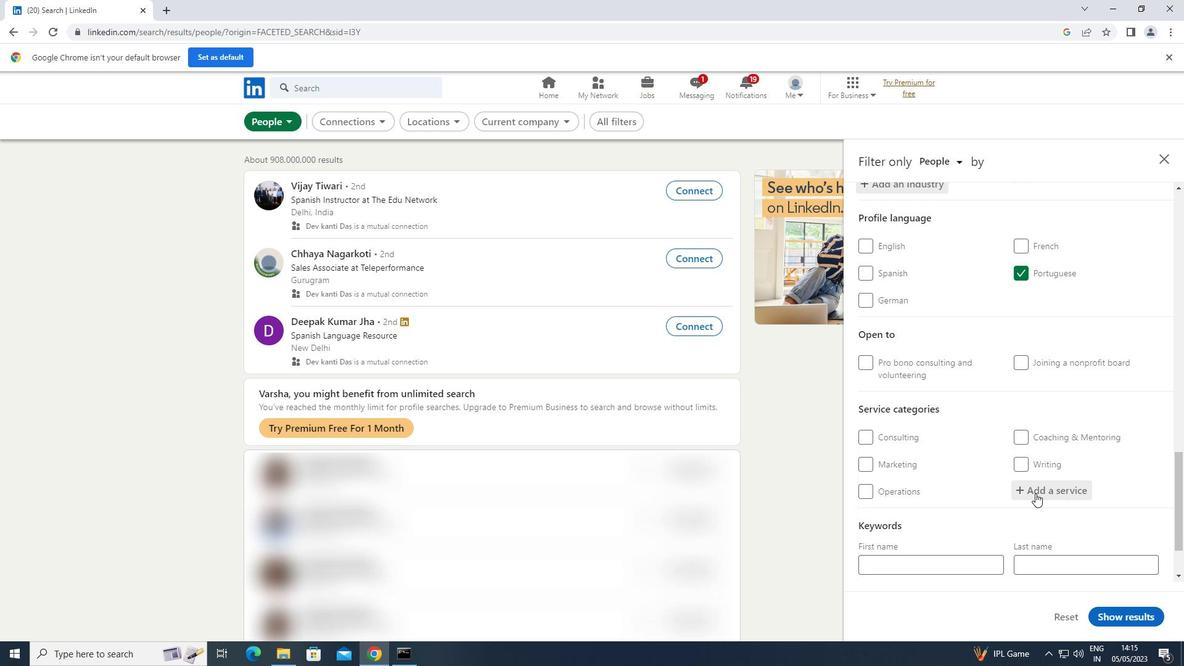 
Action: Key pressed <Key.shift>TRANSL
Screenshot: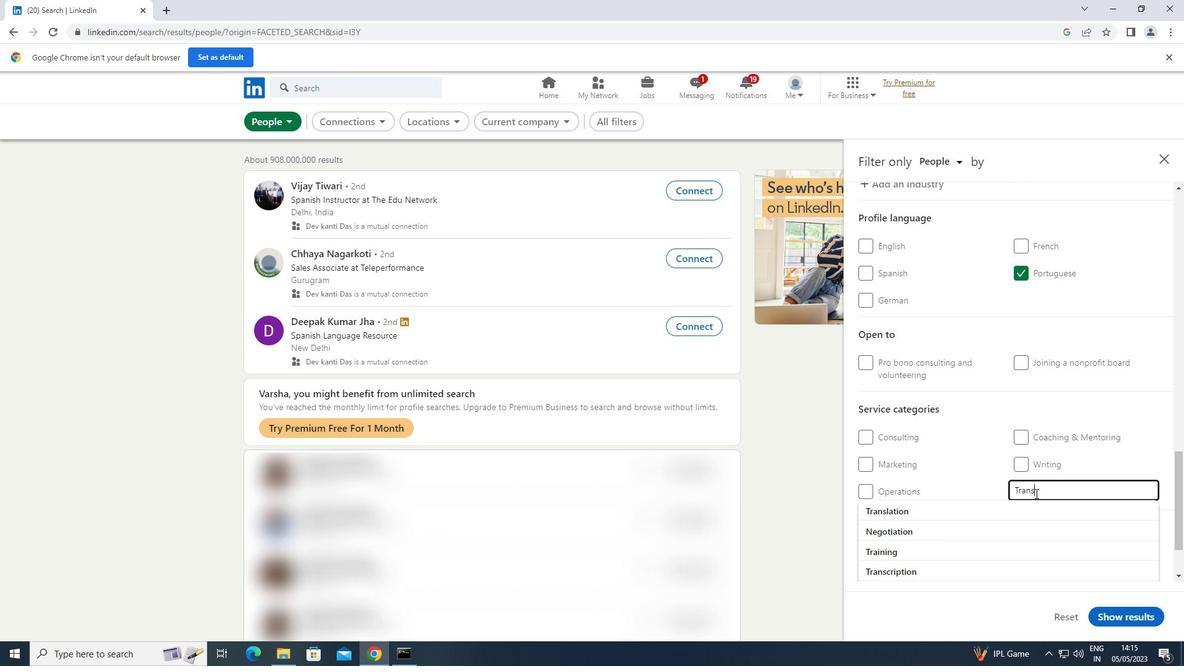 
Action: Mouse moved to (961, 514)
Screenshot: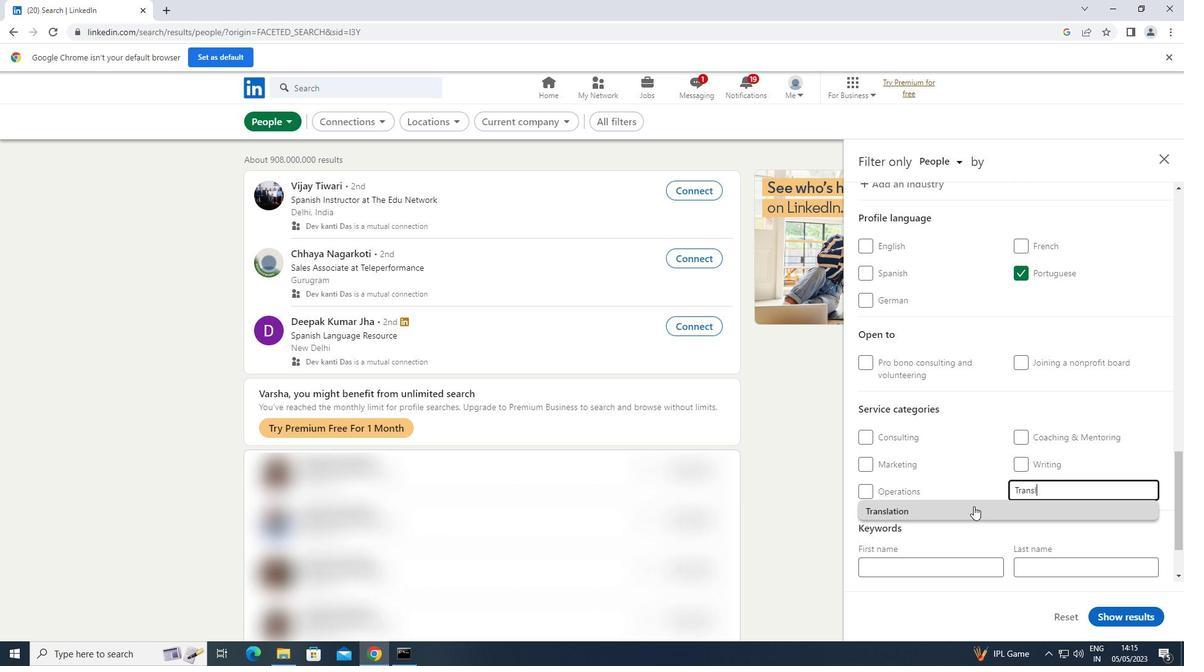 
Action: Mouse pressed left at (961, 514)
Screenshot: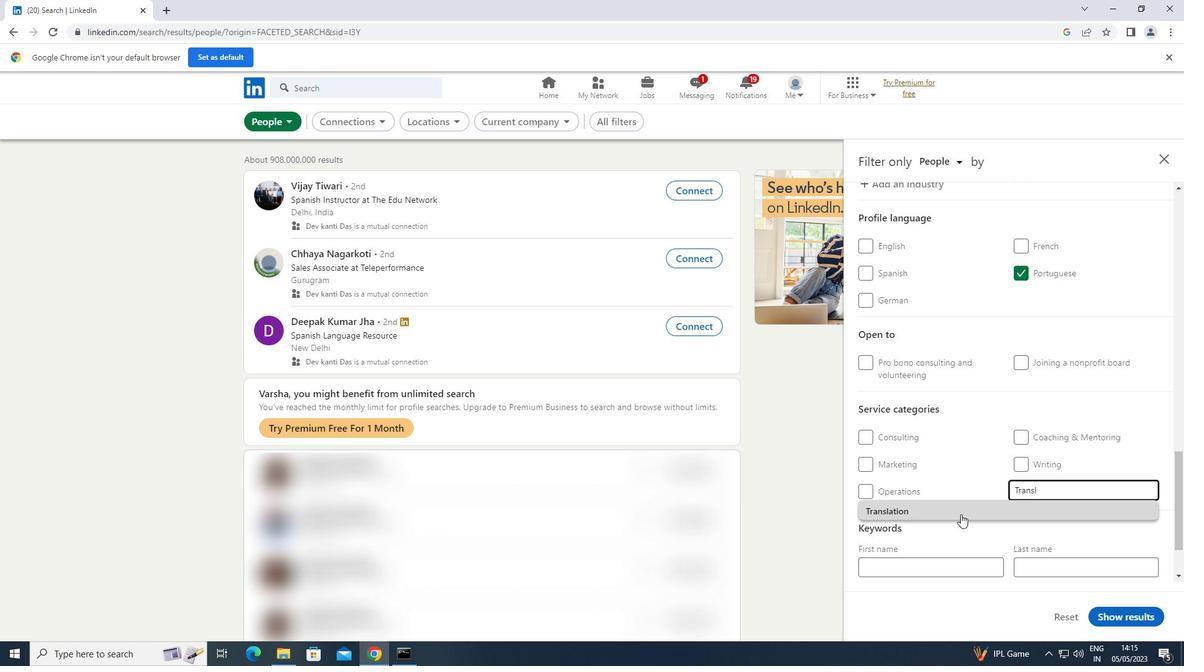 
Action: Mouse scrolled (961, 513) with delta (0, 0)
Screenshot: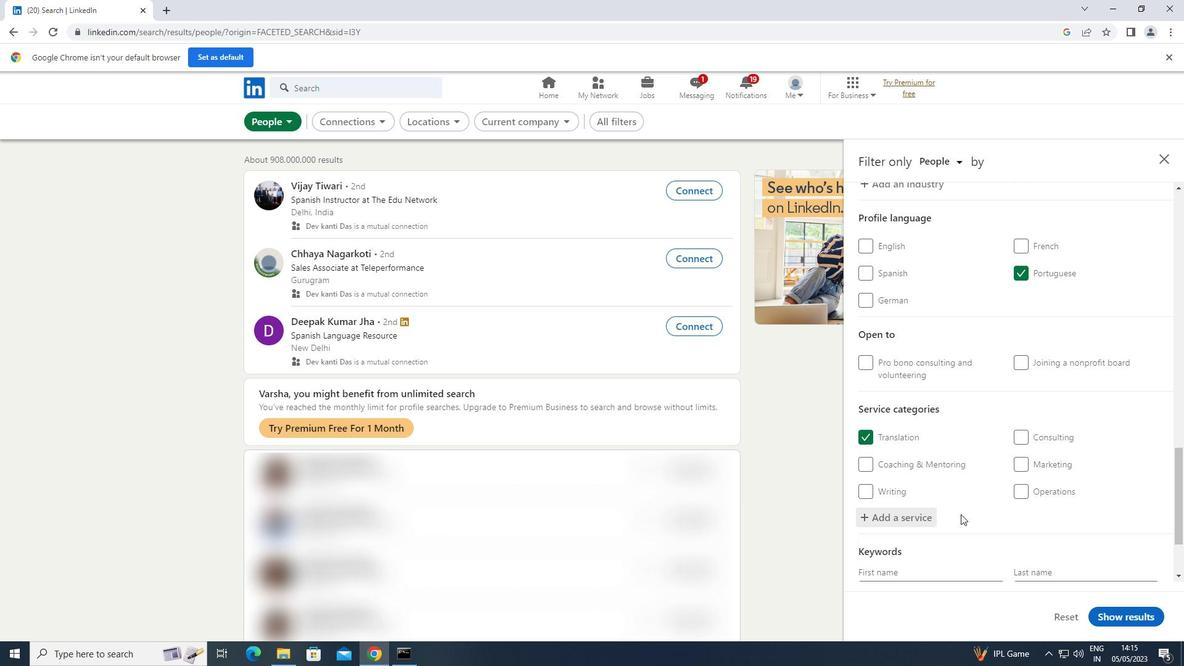 
Action: Mouse scrolled (961, 513) with delta (0, 0)
Screenshot: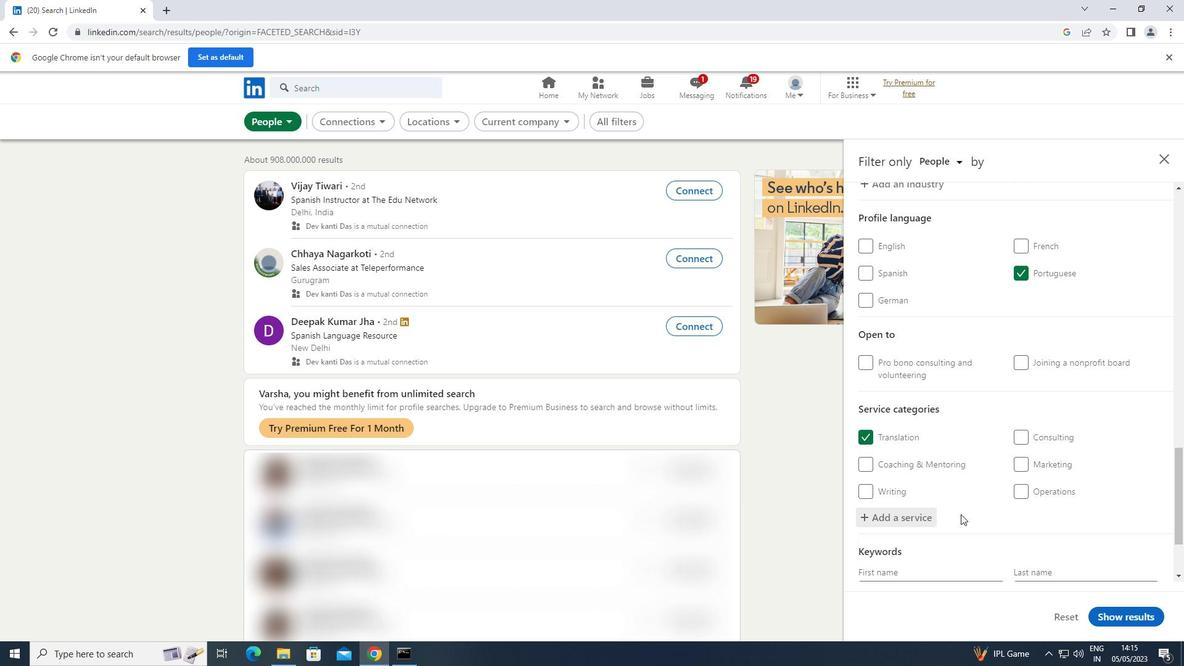 
Action: Mouse scrolled (961, 513) with delta (0, 0)
Screenshot: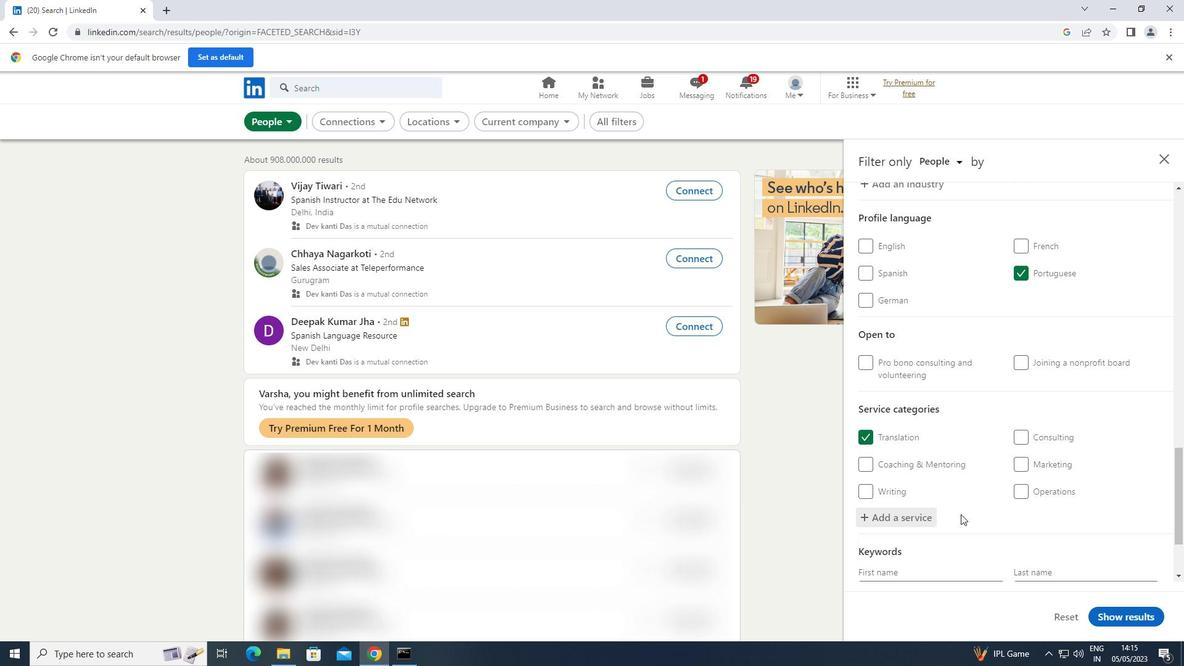 
Action: Mouse scrolled (961, 513) with delta (0, 0)
Screenshot: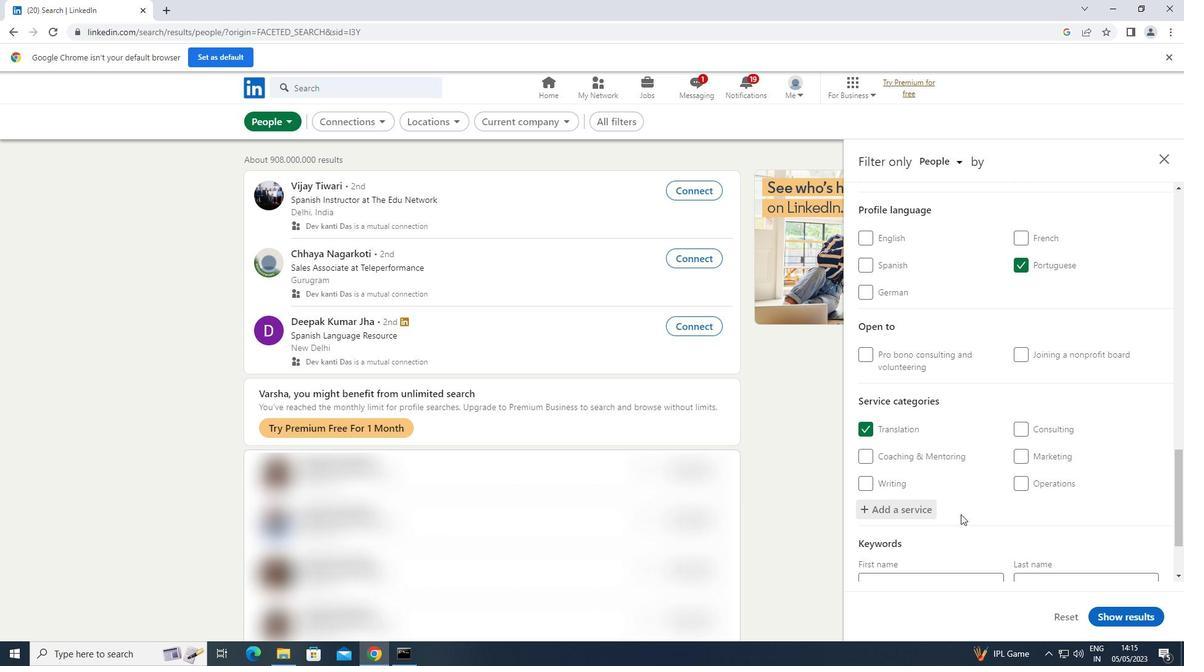 
Action: Mouse scrolled (961, 513) with delta (0, 0)
Screenshot: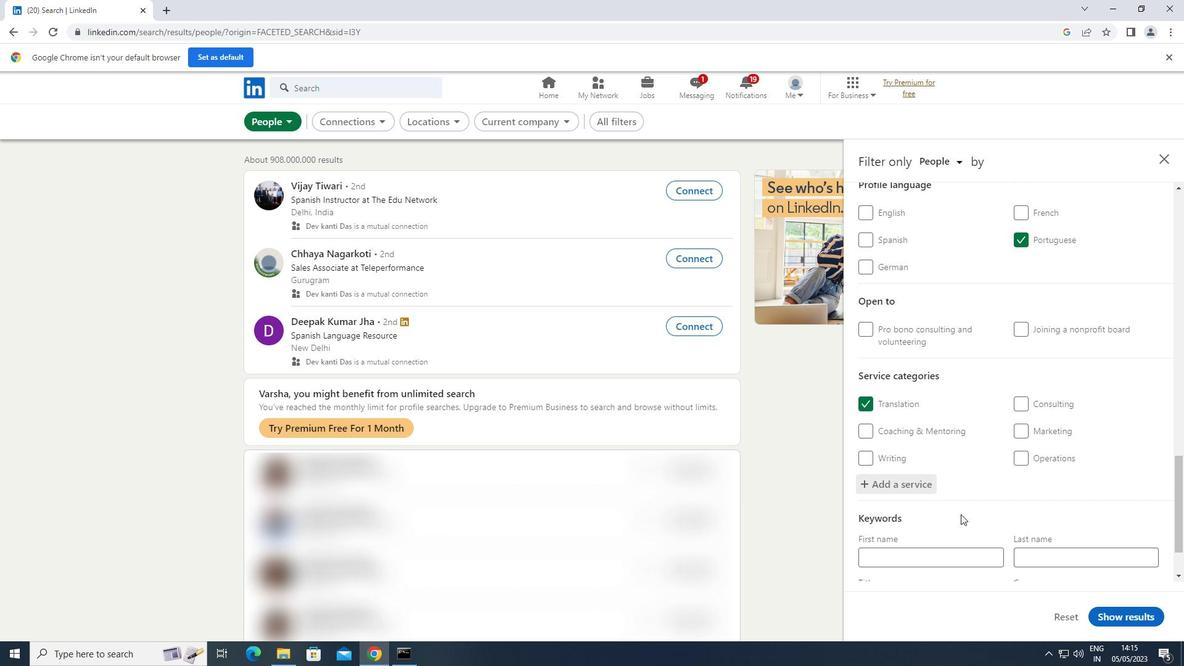 
Action: Mouse moved to (917, 532)
Screenshot: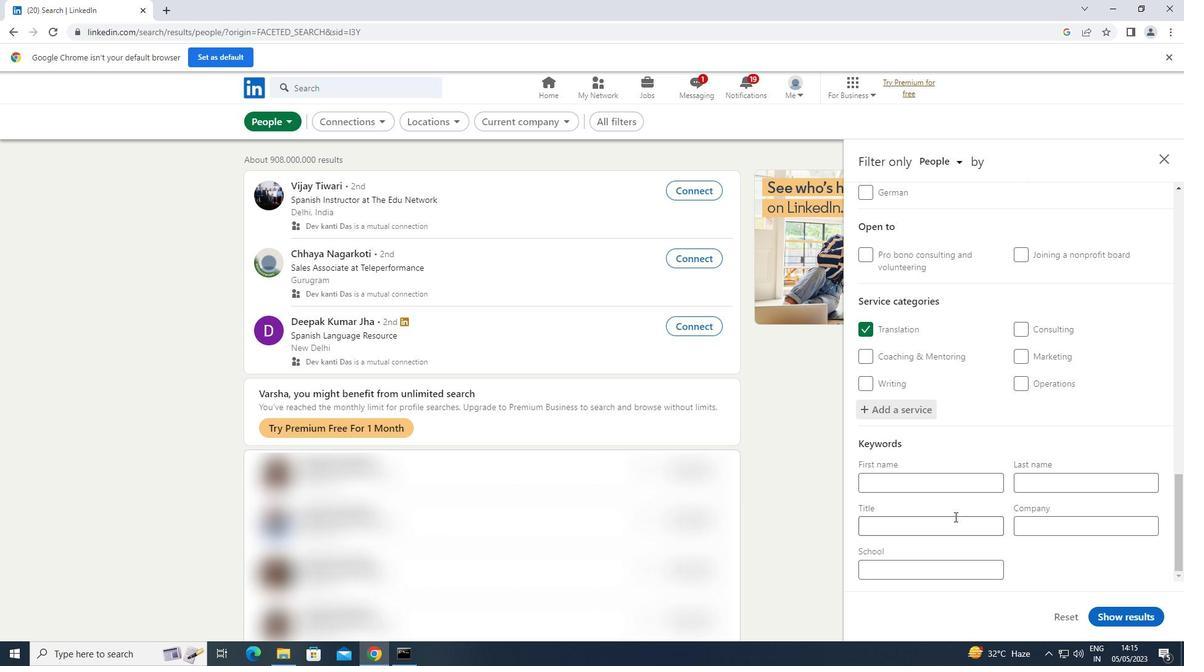 
Action: Mouse pressed left at (917, 532)
Screenshot: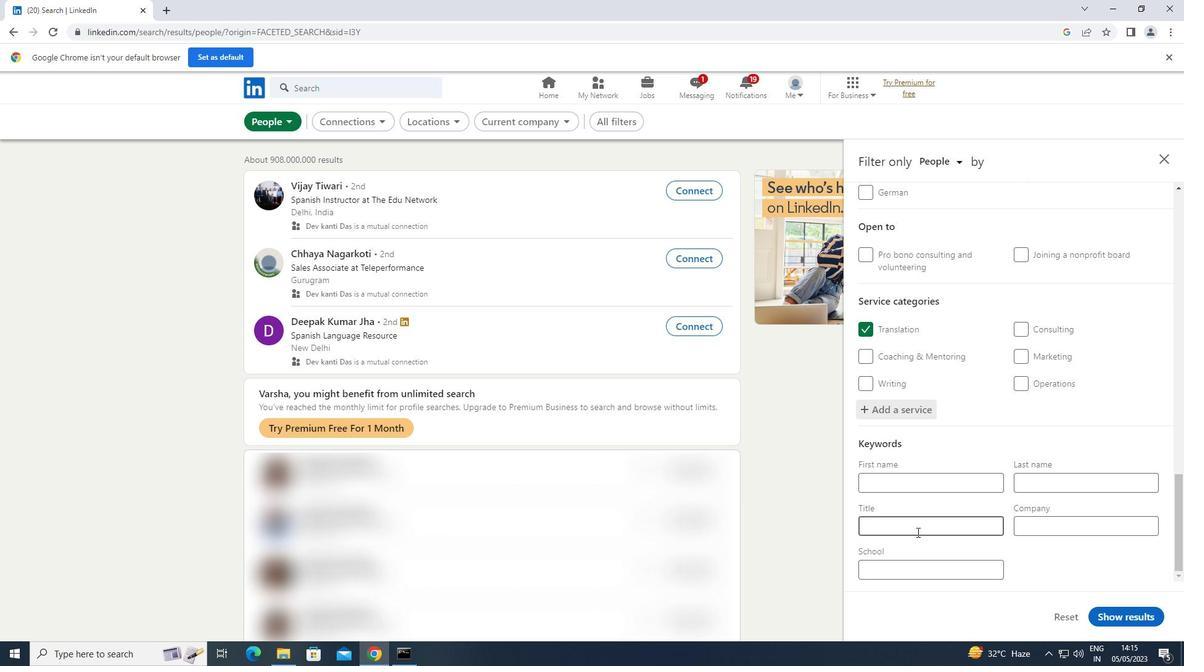 
Action: Key pressed <Key.shift>NAIL<Key.space><Key.shift>TECHNICIAN
Screenshot: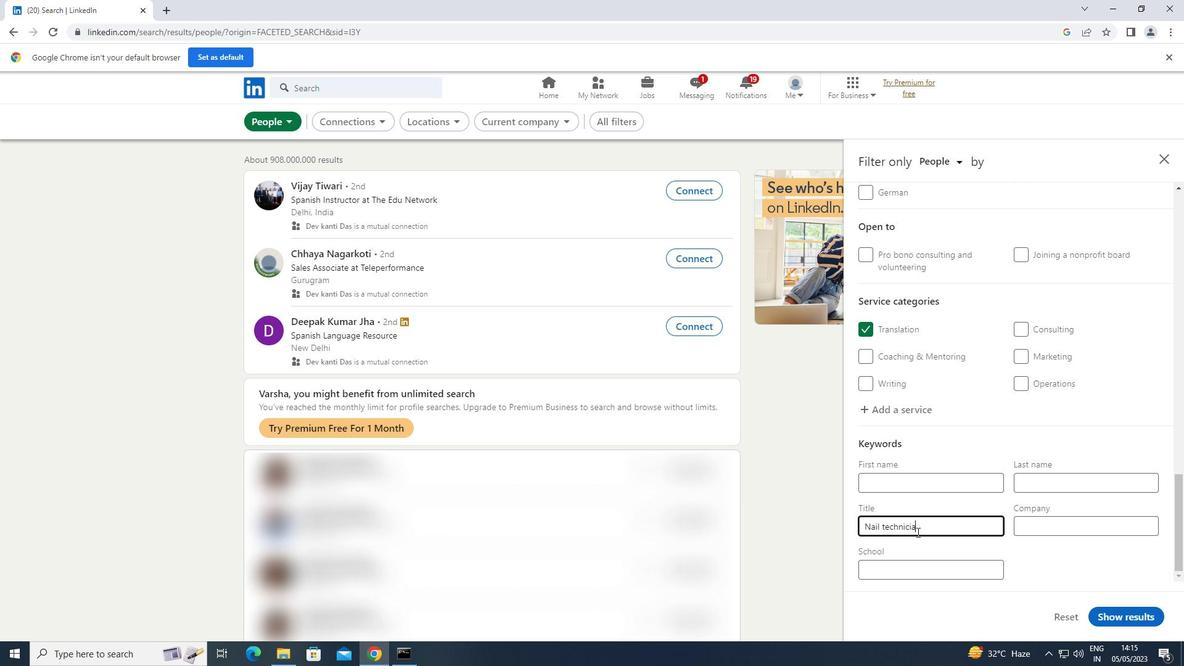 
Action: Mouse moved to (889, 526)
Screenshot: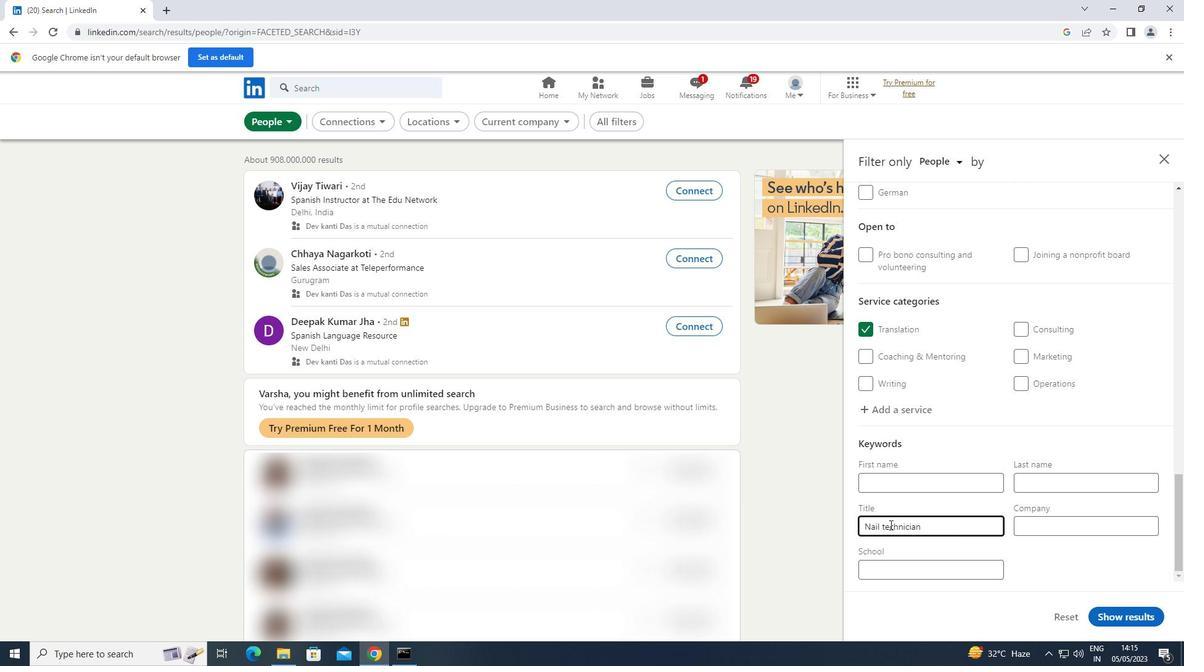 
Action: Mouse pressed left at (889, 526)
Screenshot: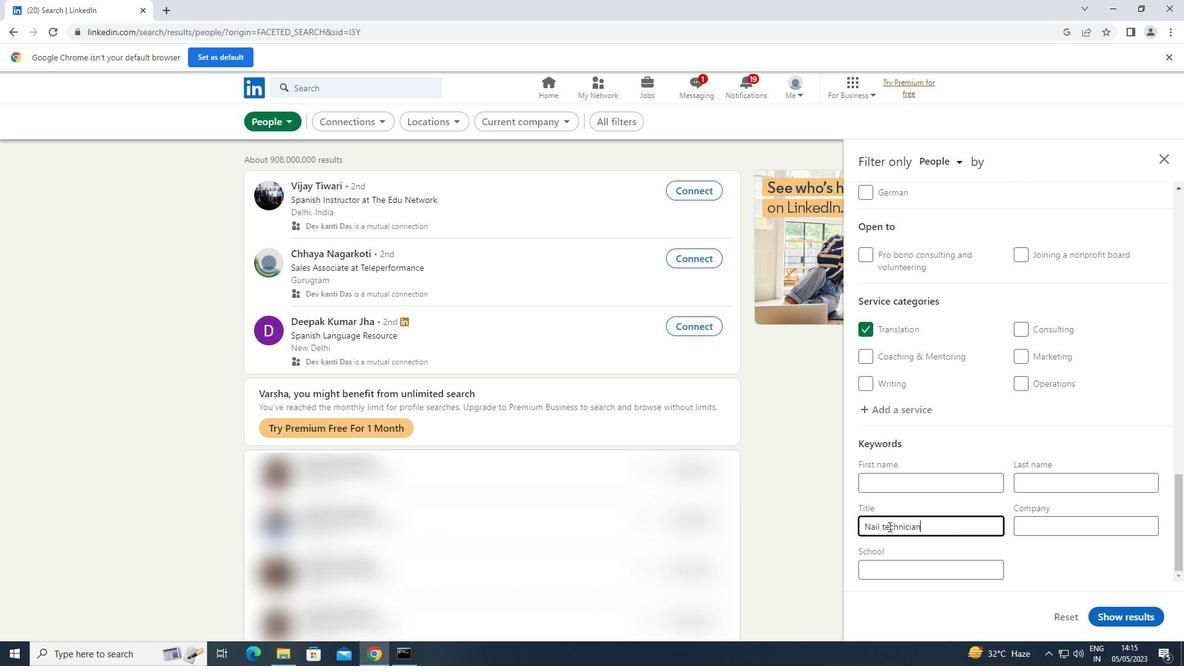 
Action: Mouse moved to (889, 525)
Screenshot: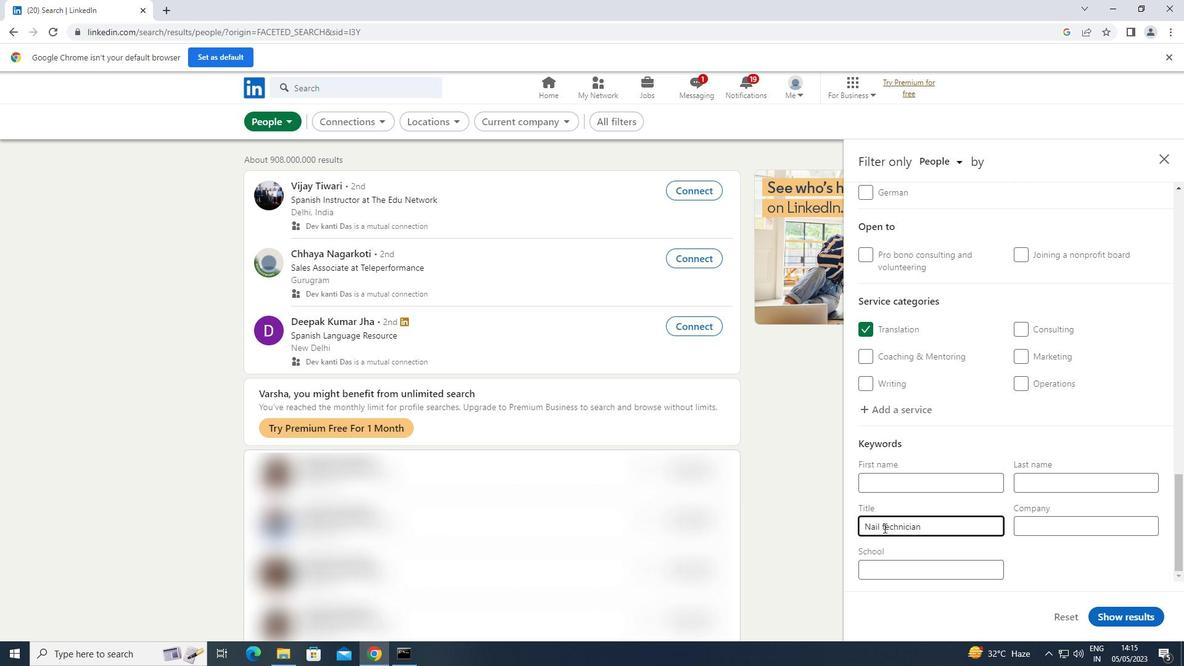 
Action: Mouse pressed left at (889, 525)
Screenshot: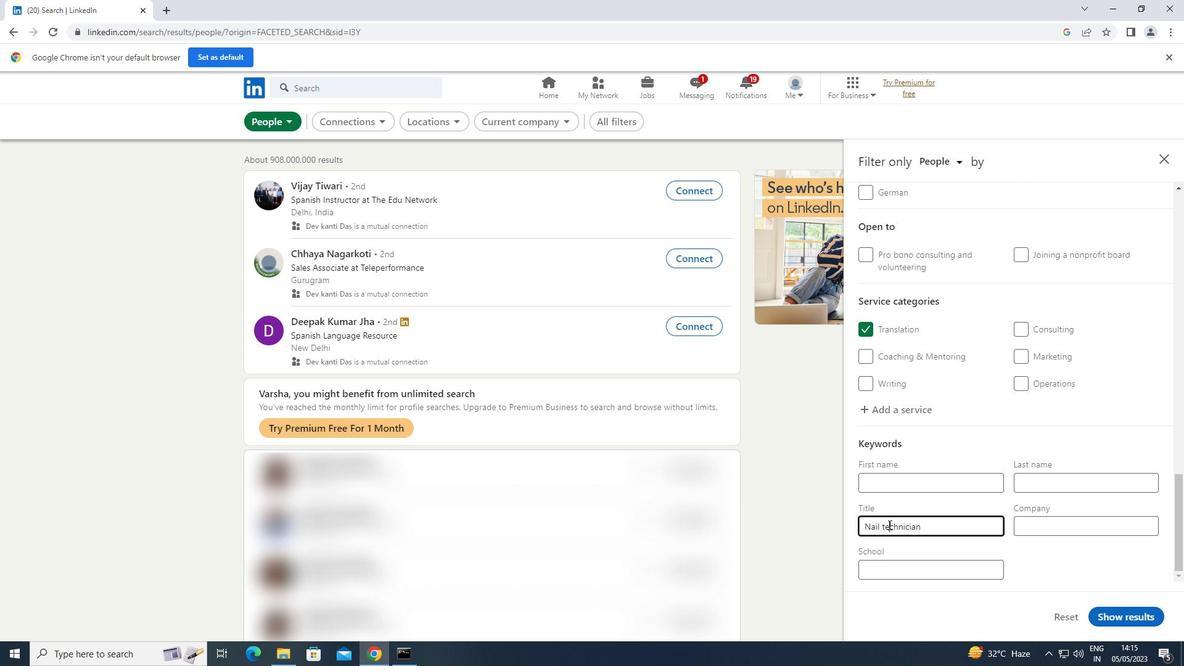 
Action: Mouse moved to (886, 526)
Screenshot: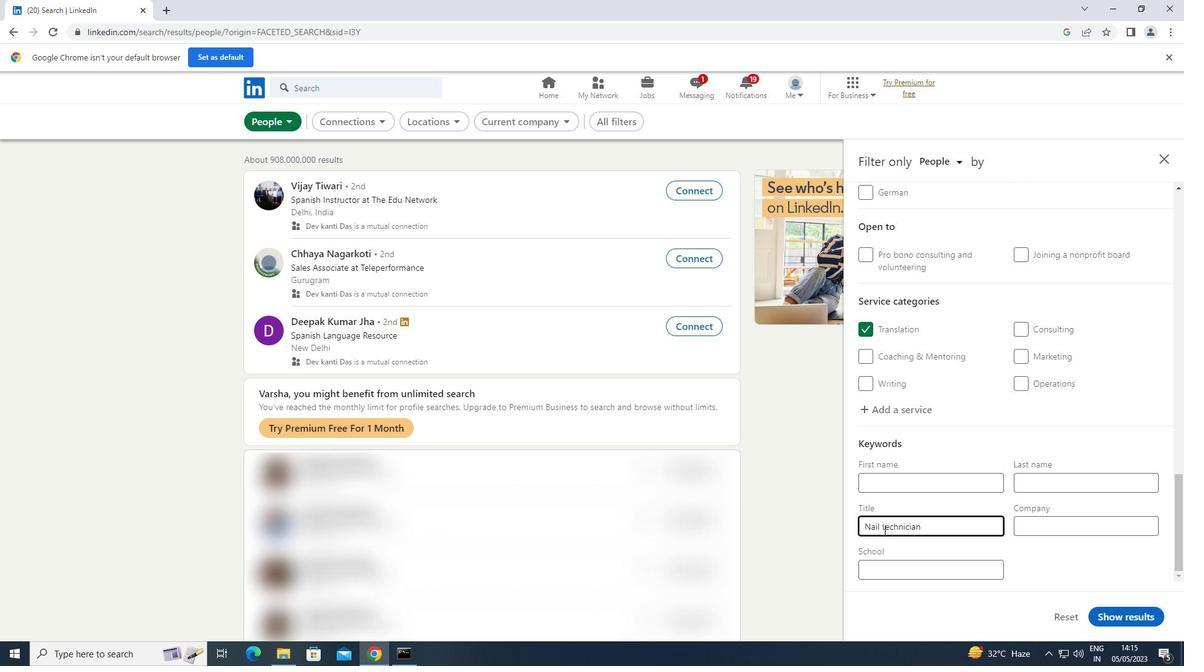 
Action: Mouse pressed left at (886, 526)
Screenshot: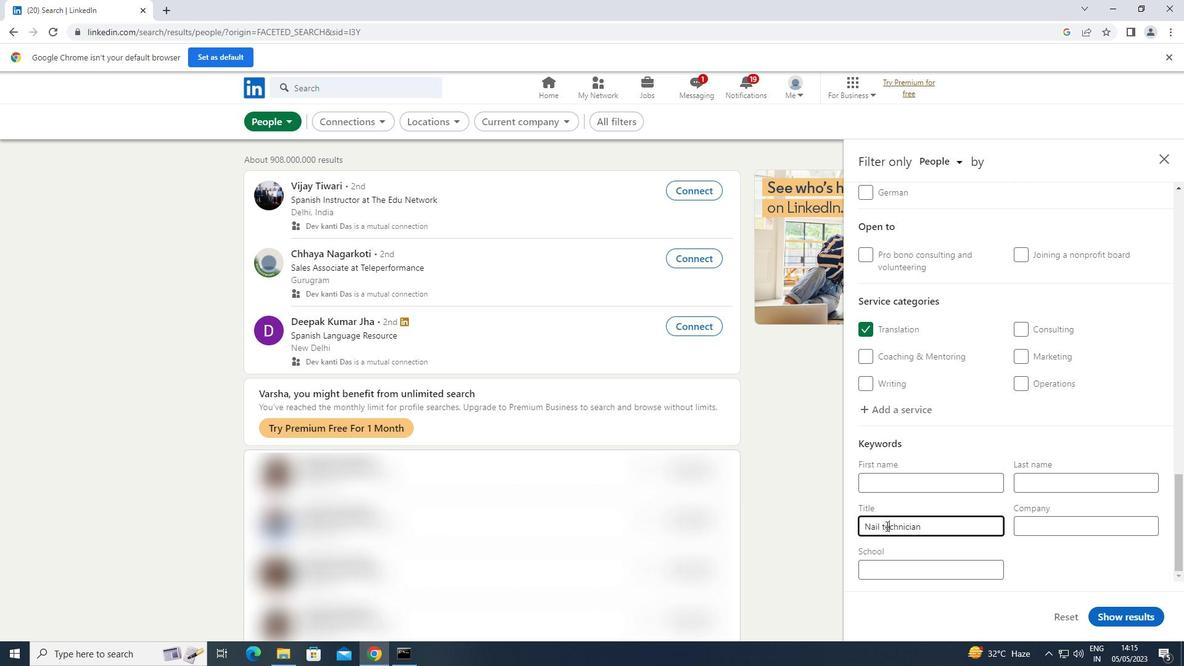 
Action: Key pressed <Key.backspace><Key.shift>T
Screenshot: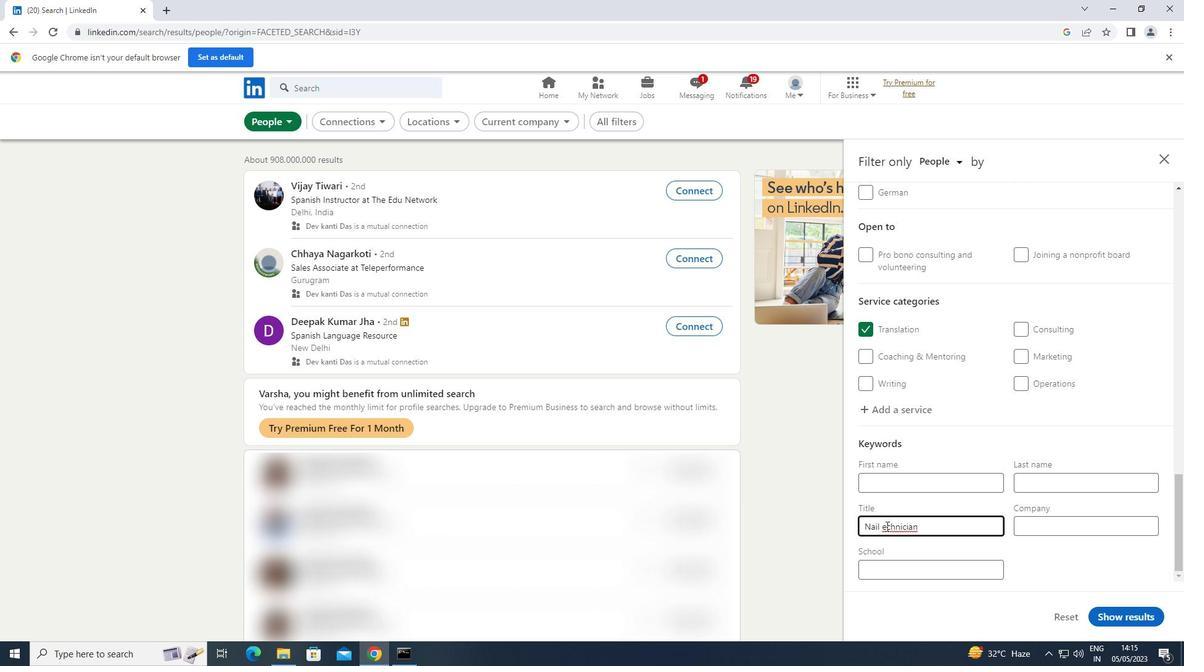 
Action: Mouse moved to (1134, 613)
Screenshot: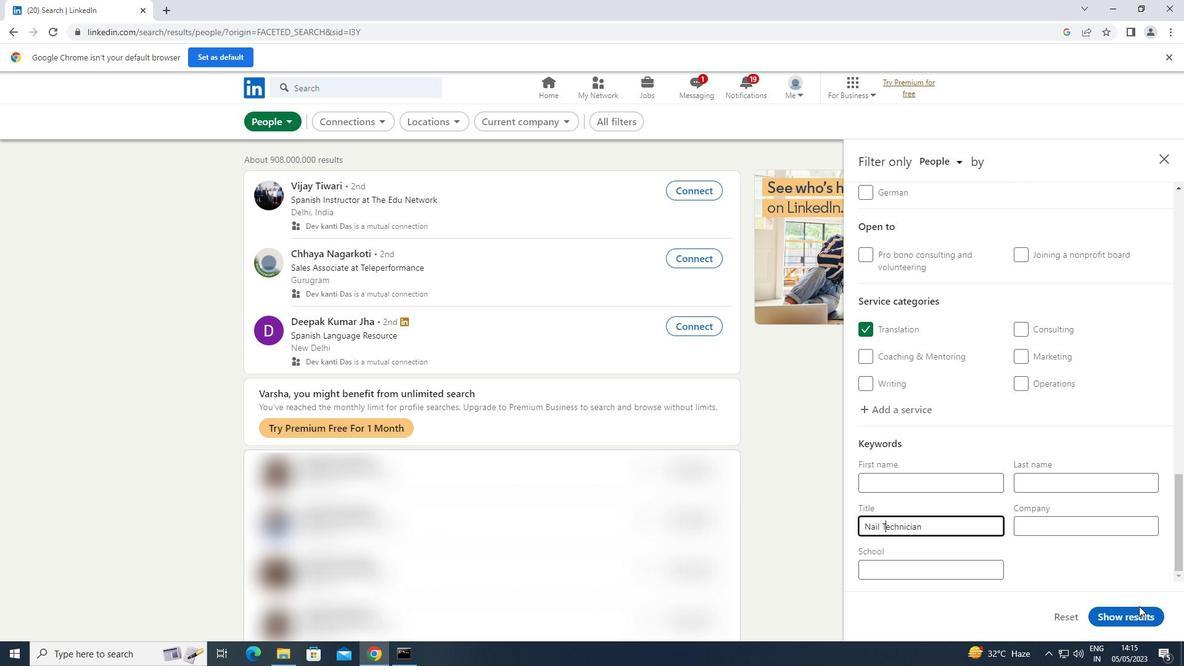 
Action: Mouse pressed left at (1134, 613)
Screenshot: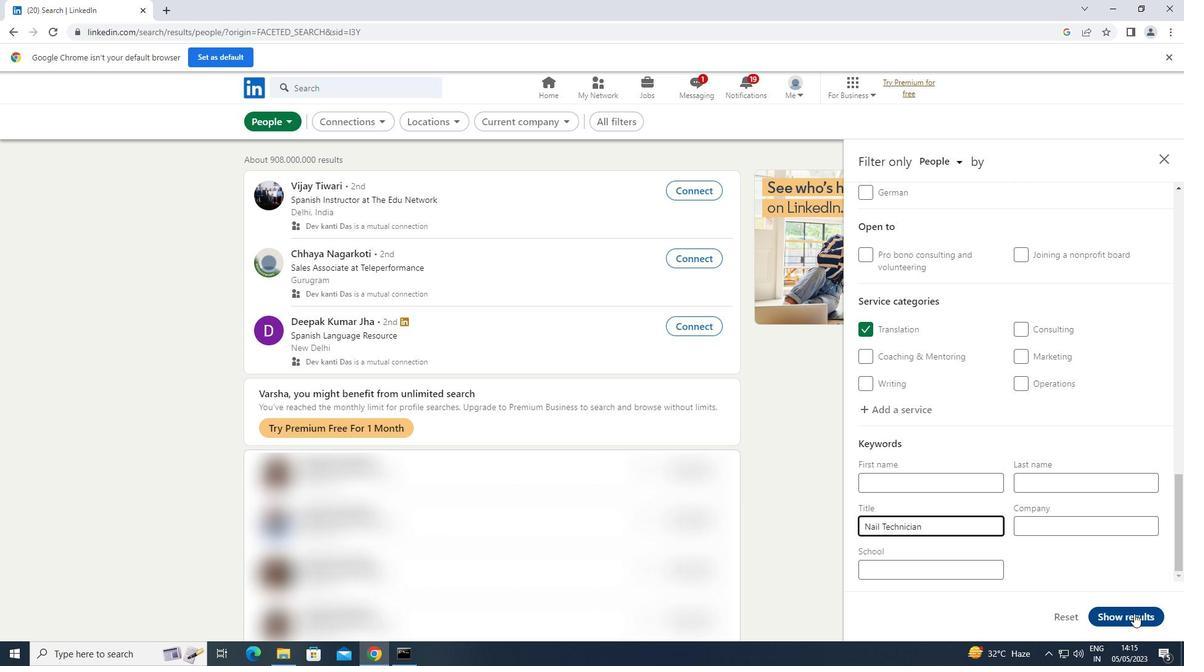 
